 Task: Find connections with filter location Pitt Meadows with filter topic #lawyerswith filter profile language Spanish with filter current company Biocon Biologics with filter school JIET Group of Institutions Jodhpur with filter industry Climate Data and Analytics with filter service category Trade Shows with filter keywords title Sound Engineer
Action: Mouse moved to (281, 407)
Screenshot: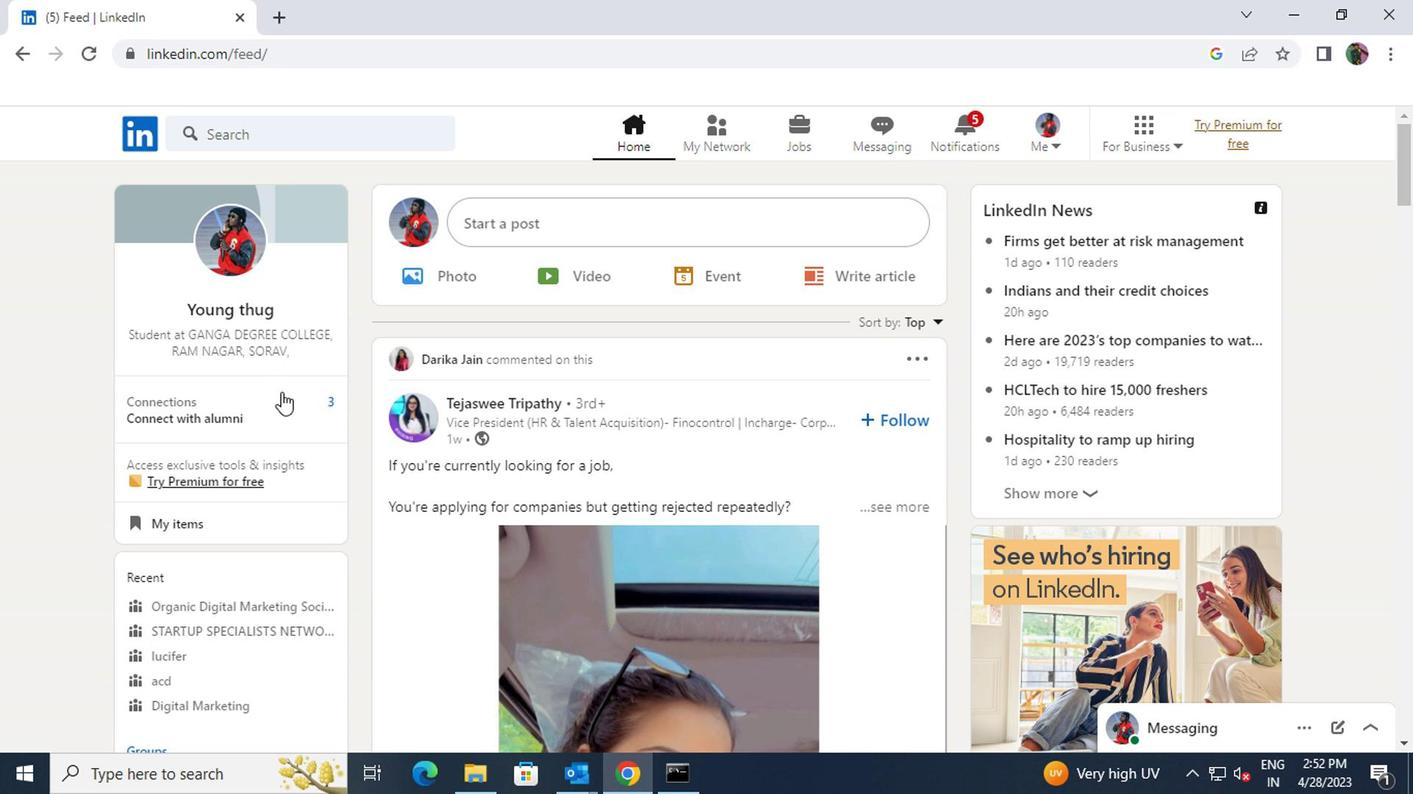 
Action: Mouse pressed left at (281, 407)
Screenshot: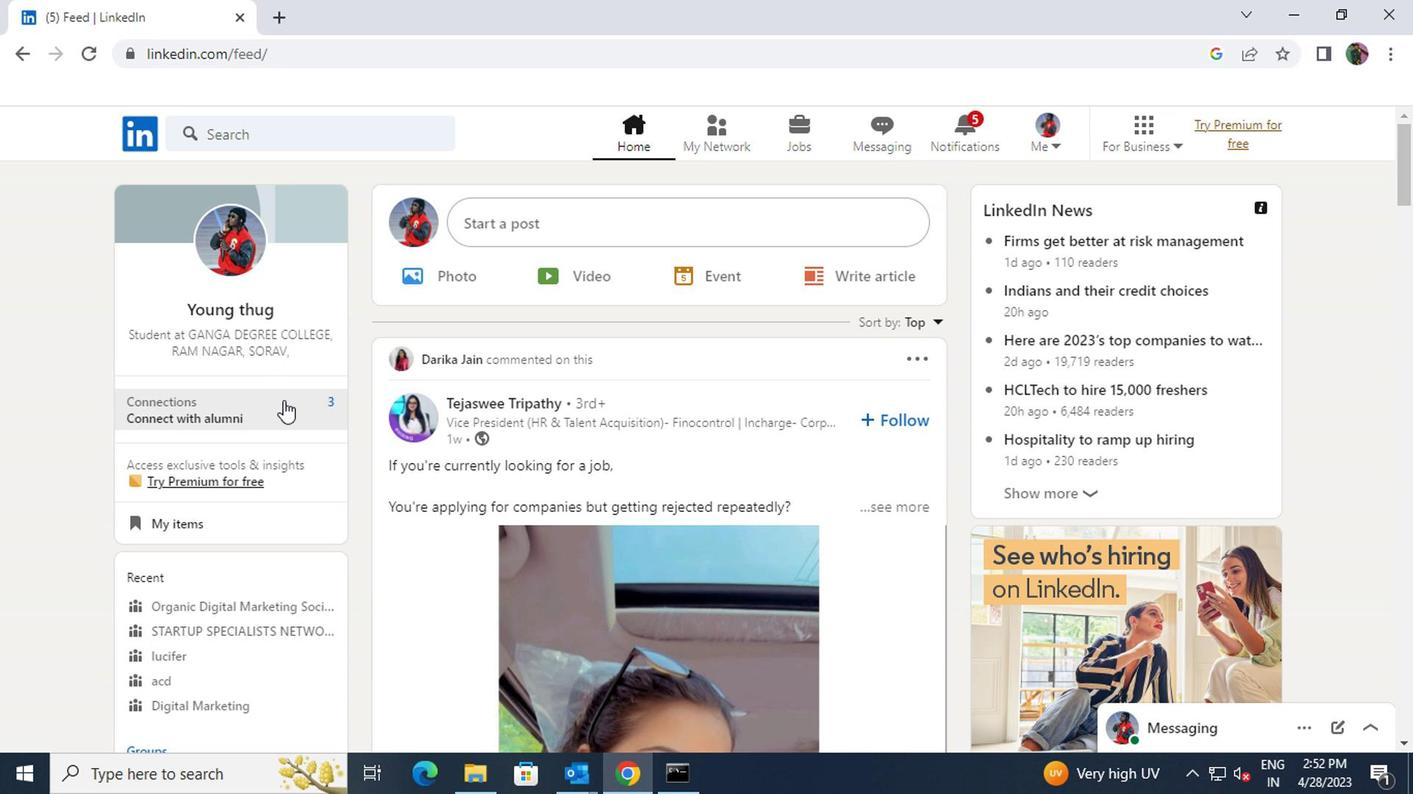 
Action: Mouse moved to (329, 258)
Screenshot: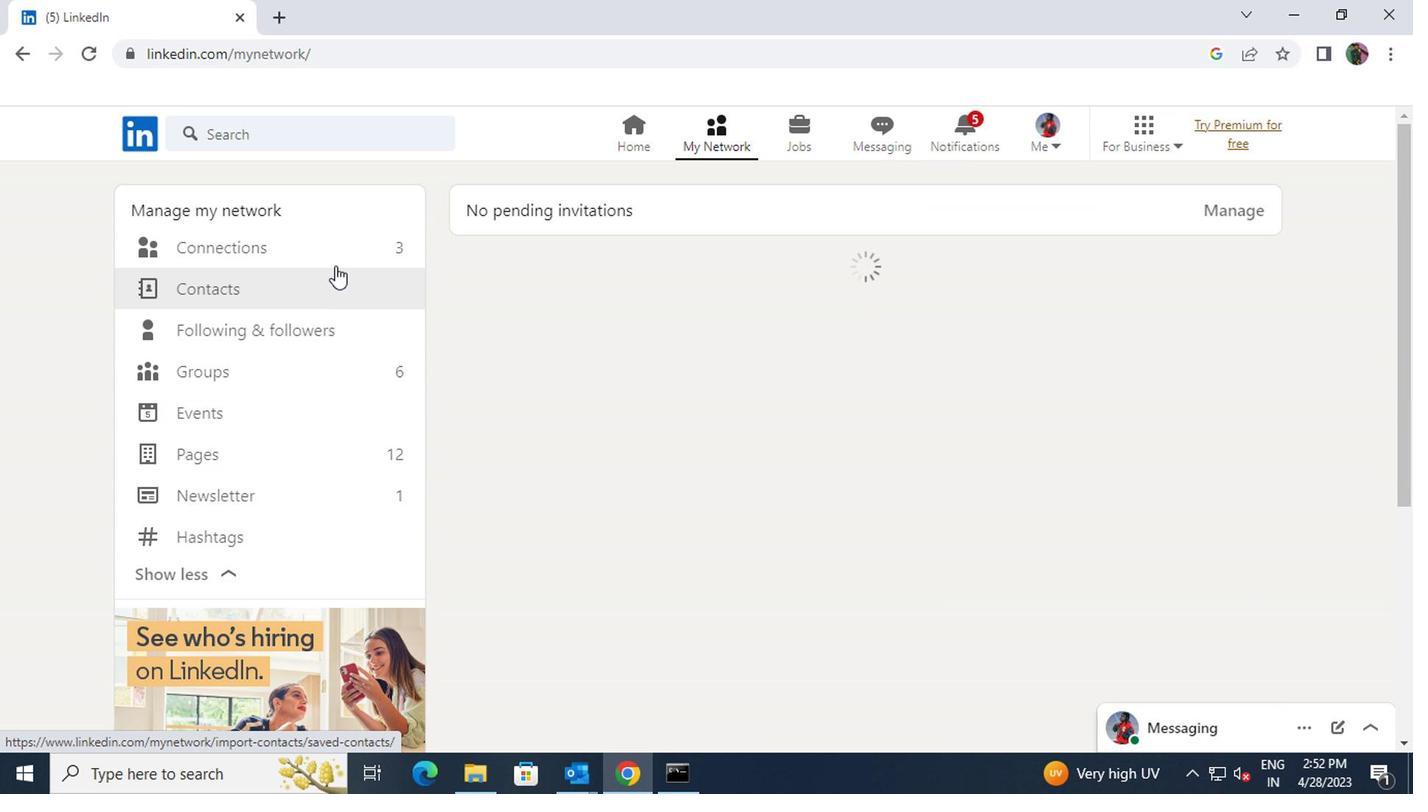 
Action: Mouse pressed left at (329, 258)
Screenshot: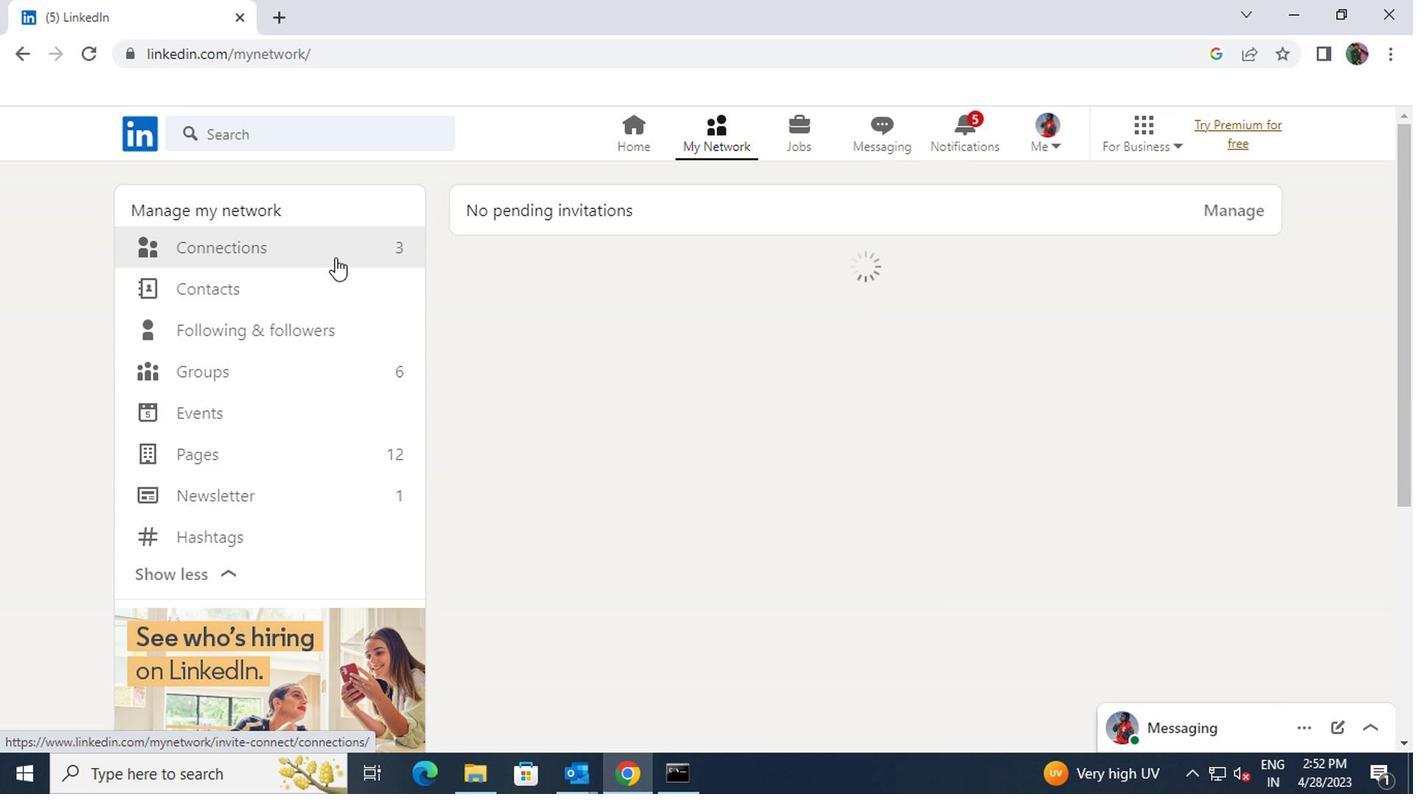 
Action: Mouse moved to (815, 252)
Screenshot: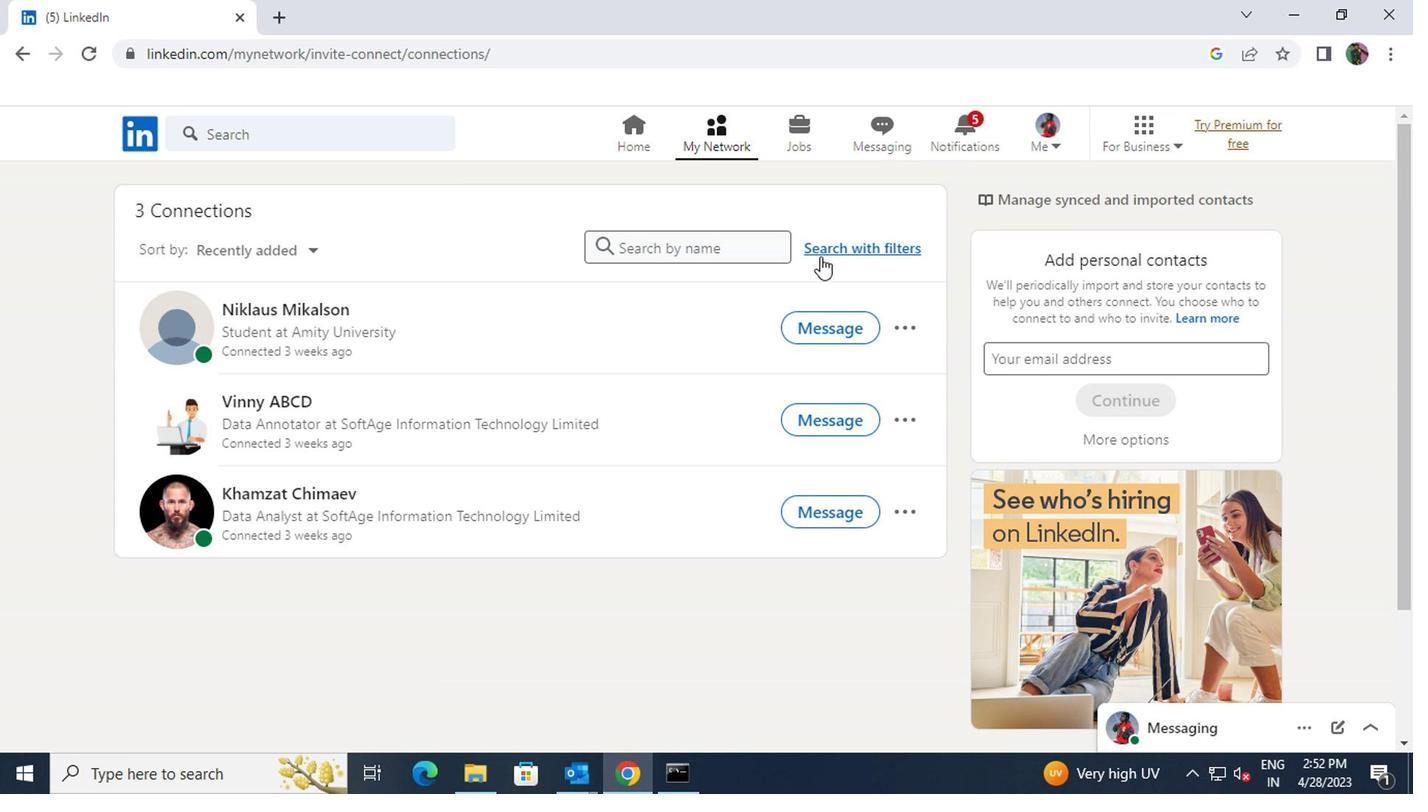 
Action: Mouse pressed left at (815, 252)
Screenshot: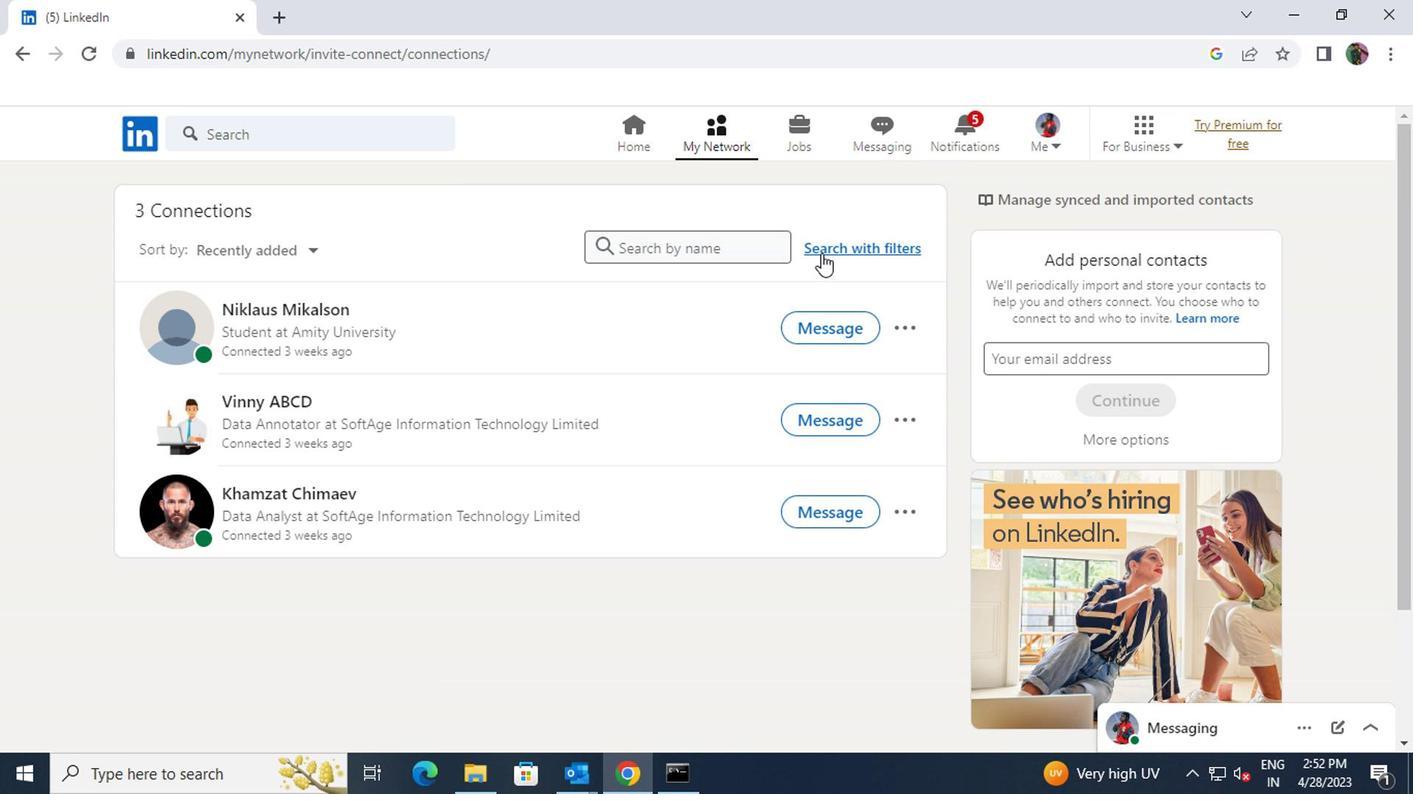 
Action: Mouse moved to (766, 192)
Screenshot: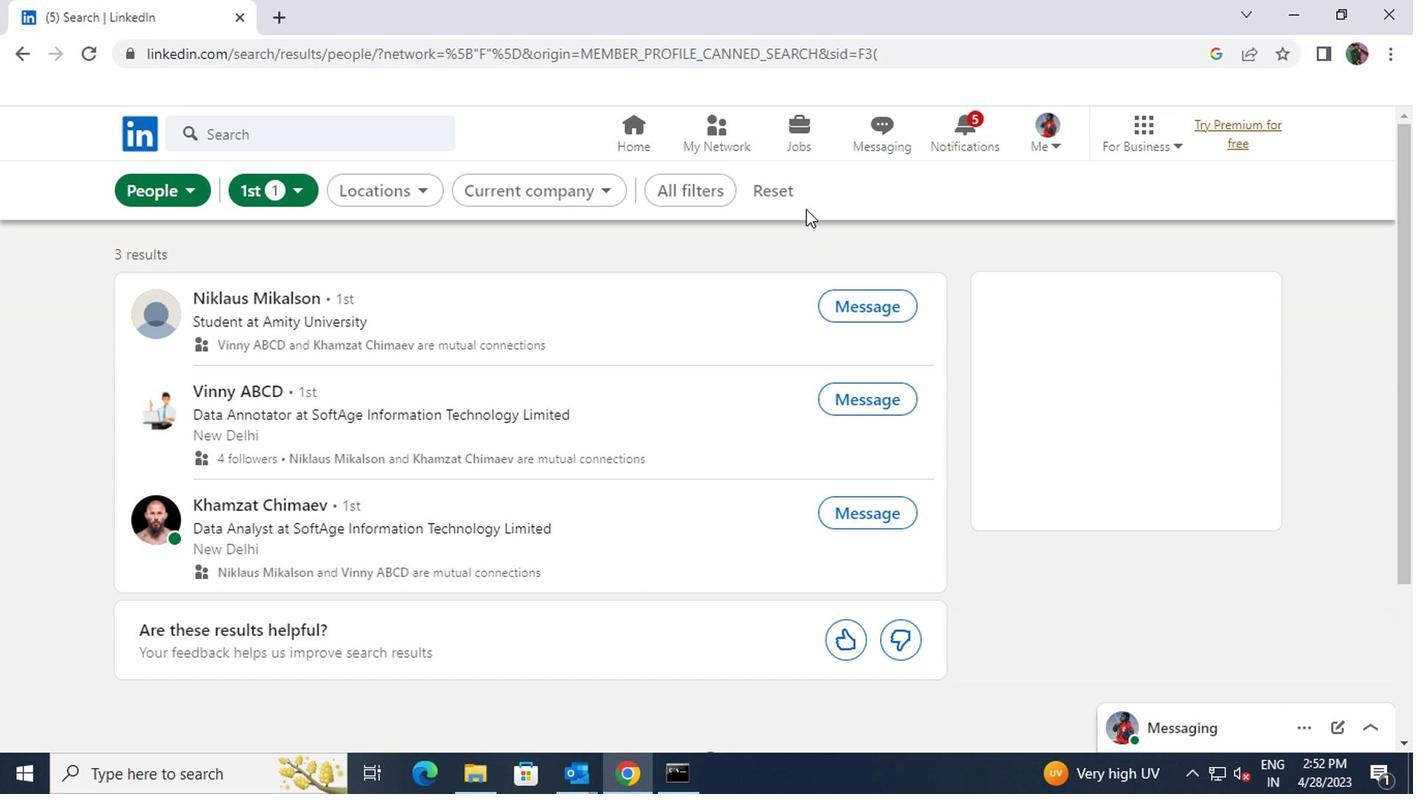 
Action: Mouse pressed left at (766, 192)
Screenshot: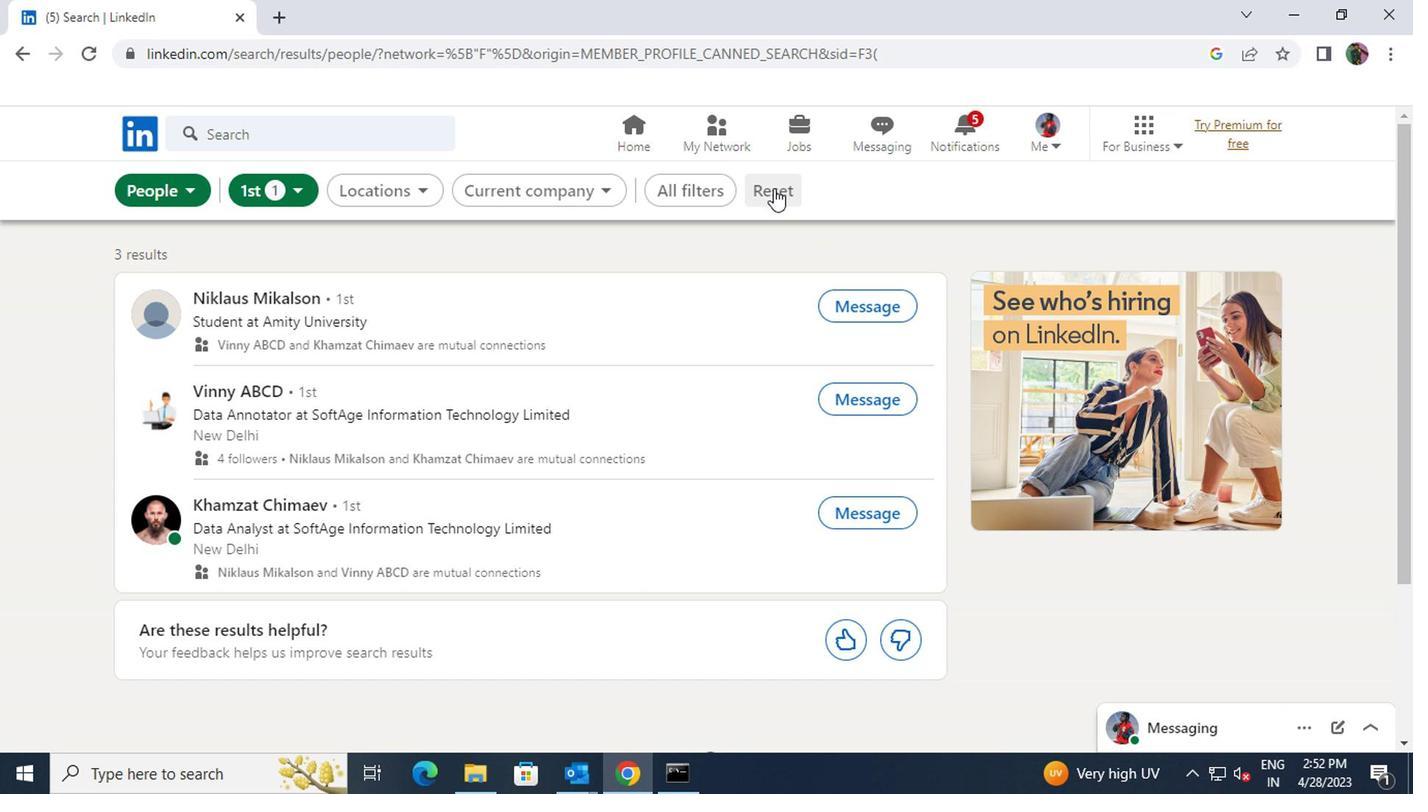 
Action: Mouse moved to (748, 192)
Screenshot: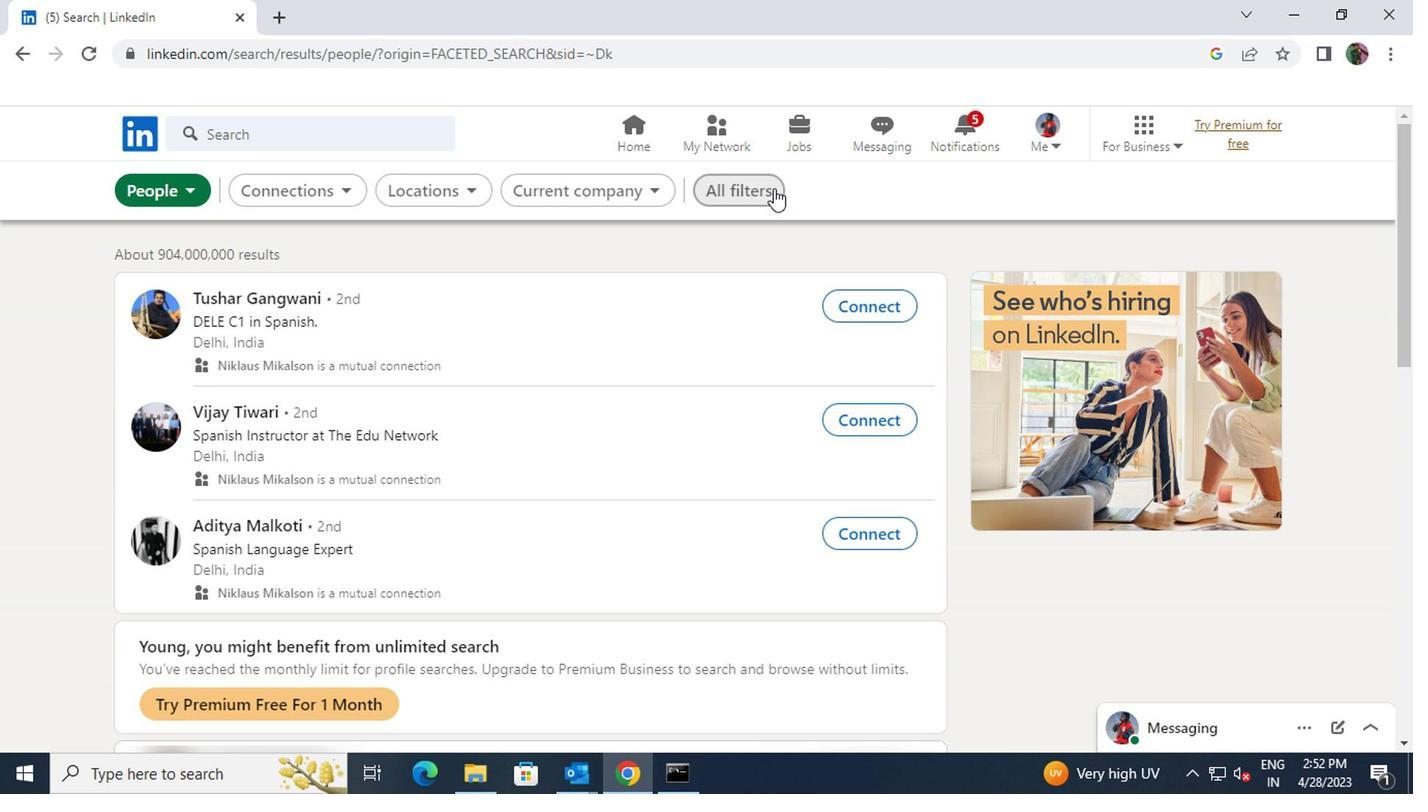 
Action: Mouse pressed left at (748, 192)
Screenshot: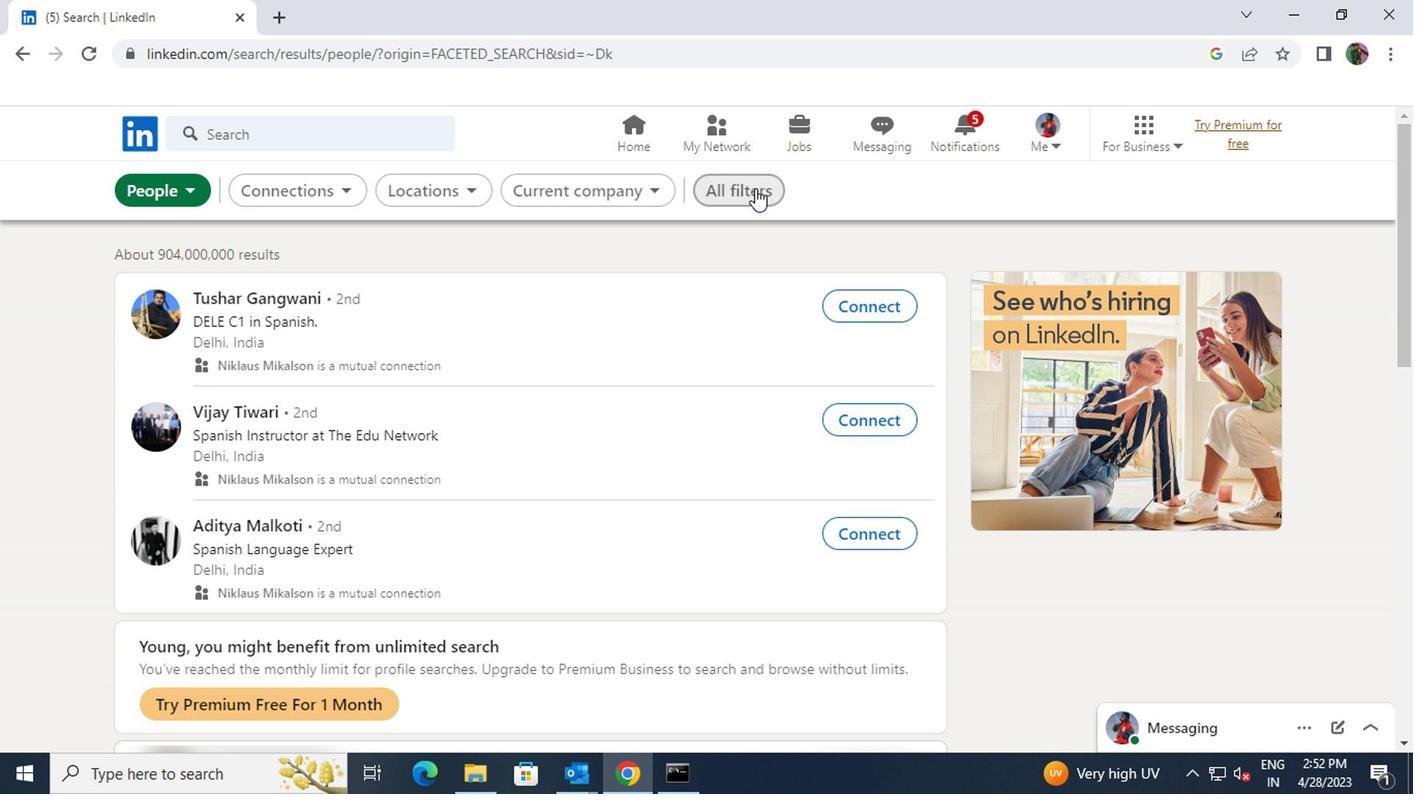 
Action: Mouse moved to (1029, 449)
Screenshot: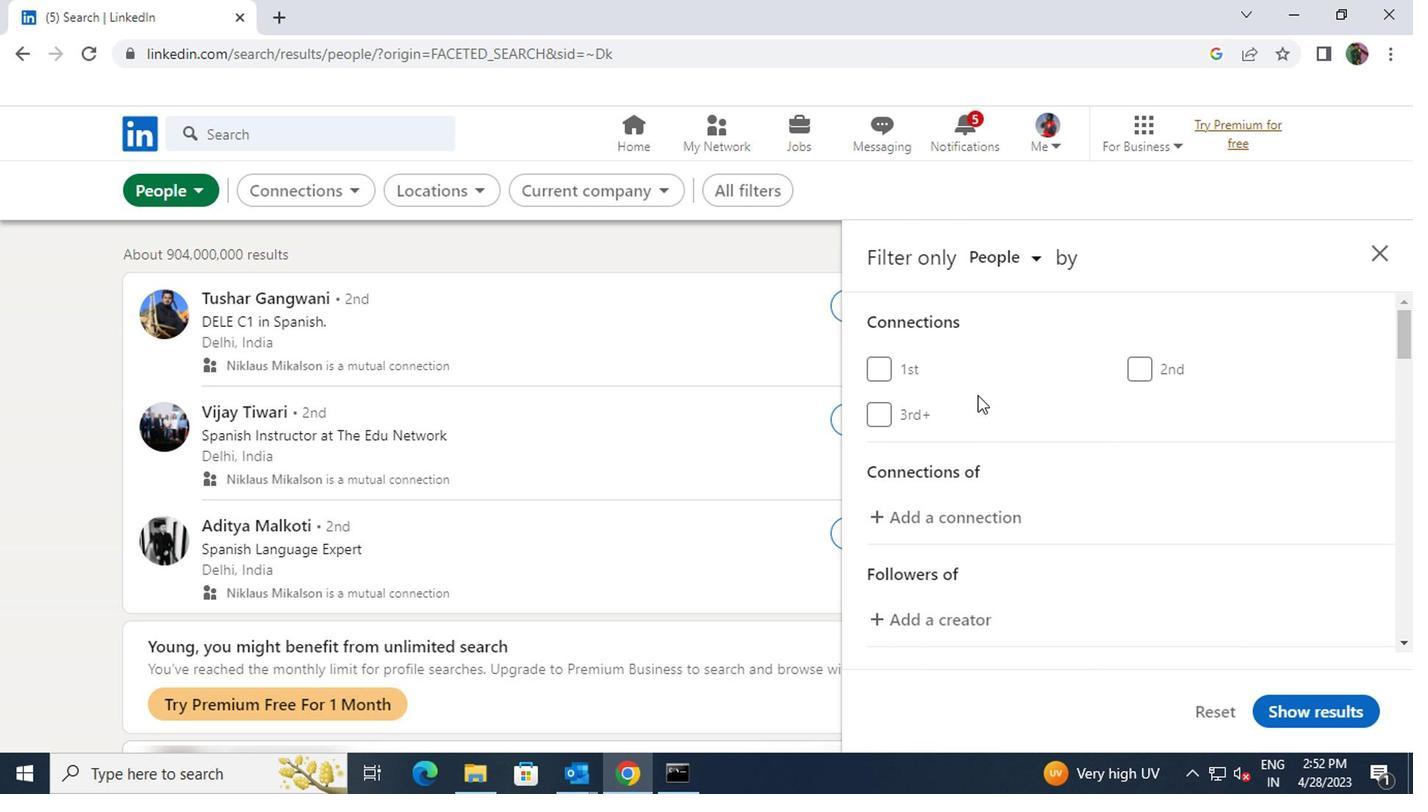 
Action: Mouse scrolled (1029, 447) with delta (0, -1)
Screenshot: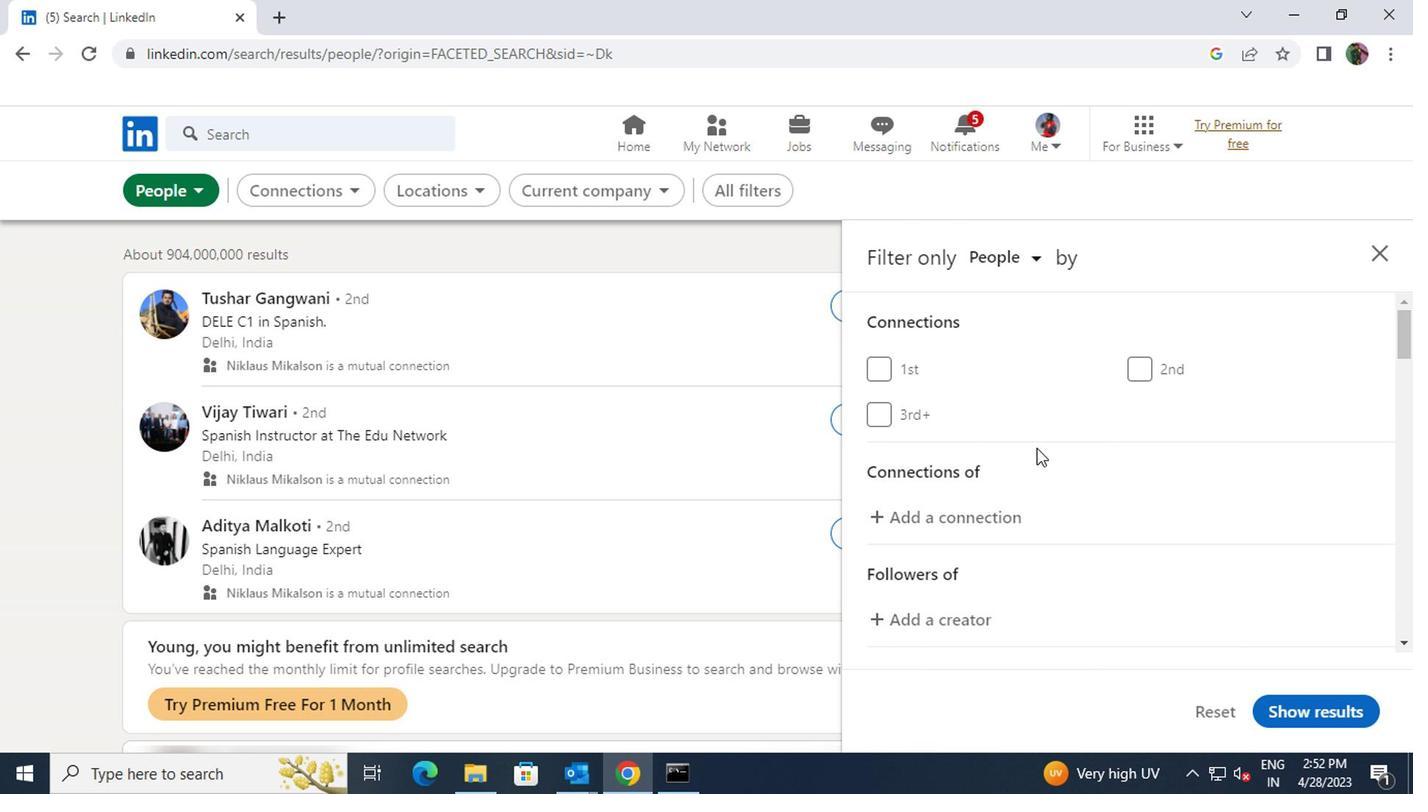 
Action: Mouse scrolled (1029, 447) with delta (0, -1)
Screenshot: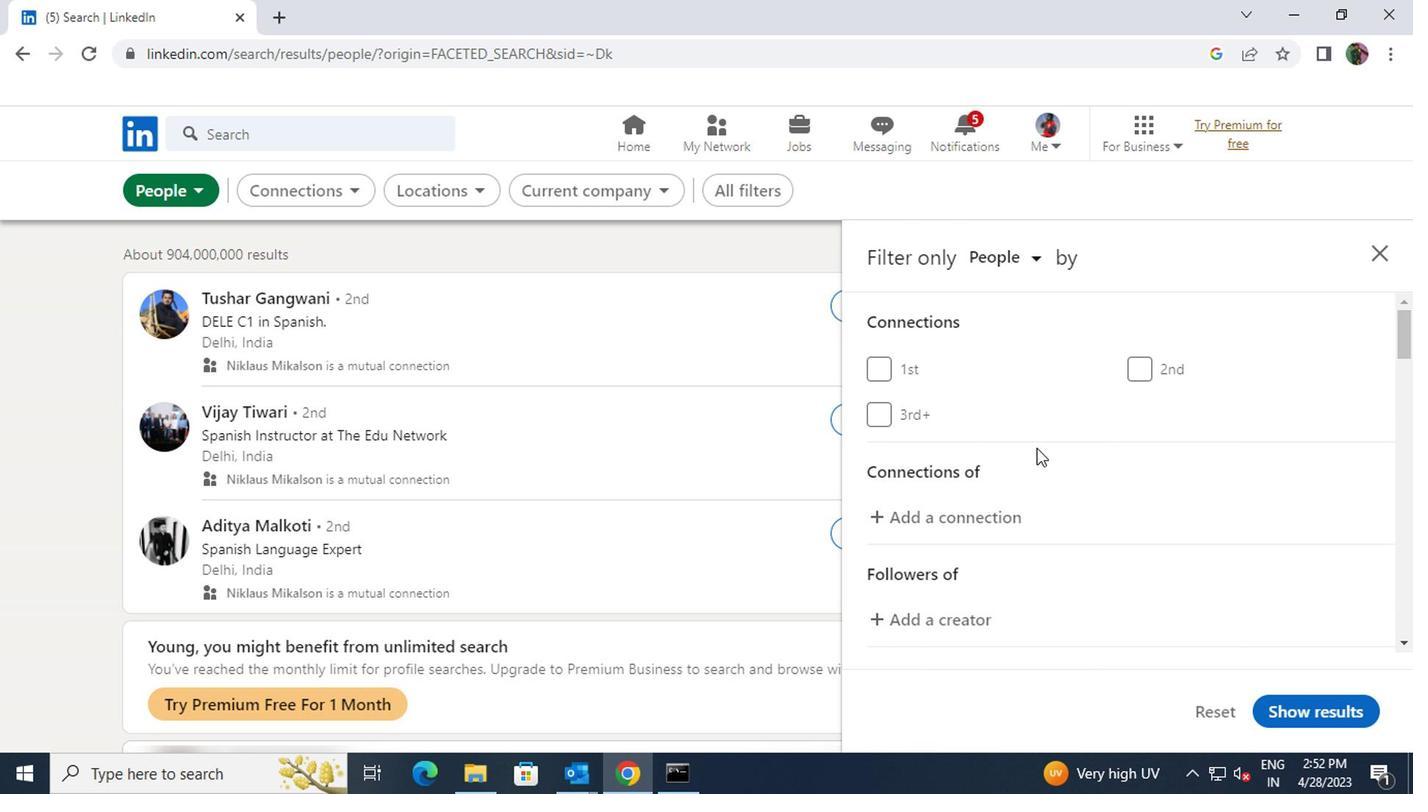 
Action: Mouse scrolled (1029, 447) with delta (0, -1)
Screenshot: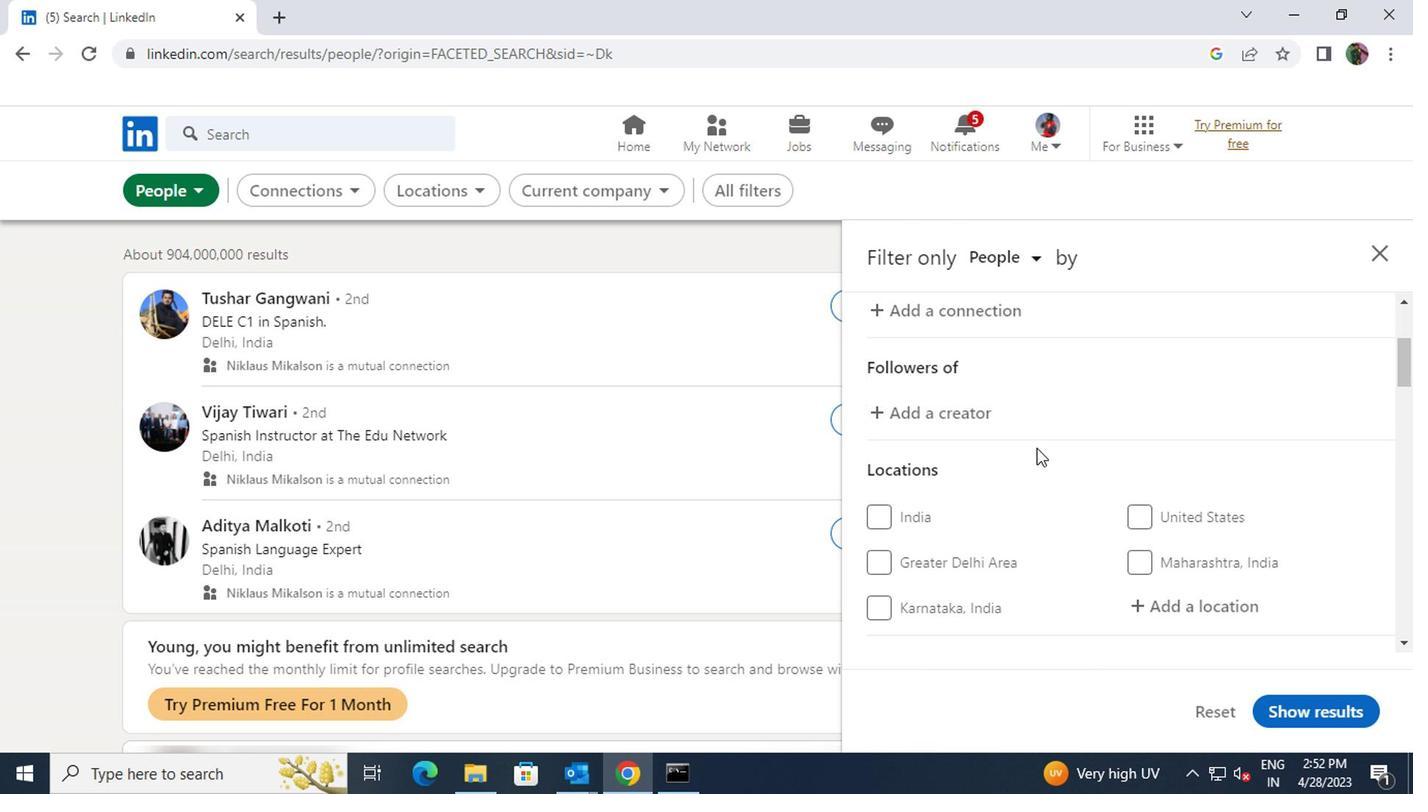 
Action: Mouse moved to (1157, 510)
Screenshot: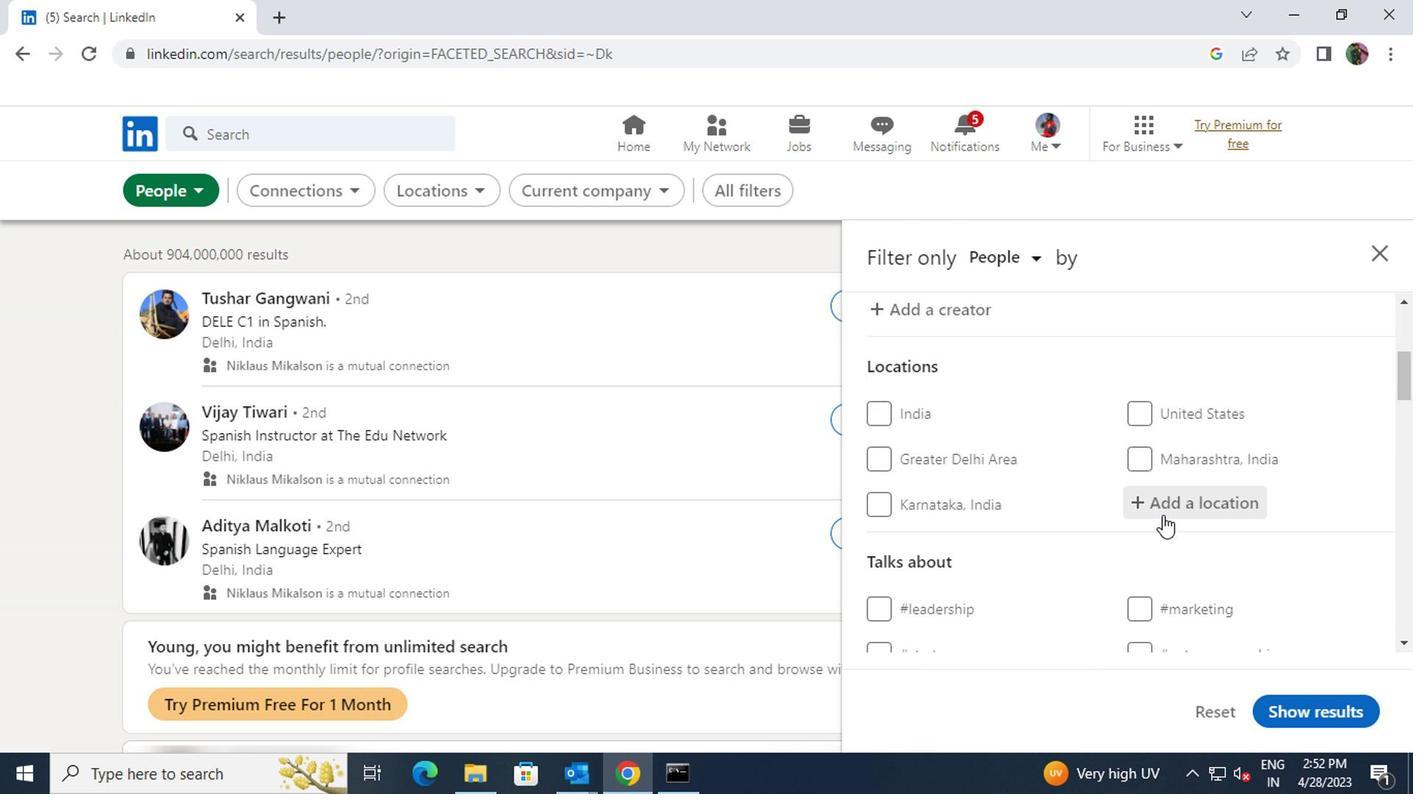 
Action: Mouse pressed left at (1157, 510)
Screenshot: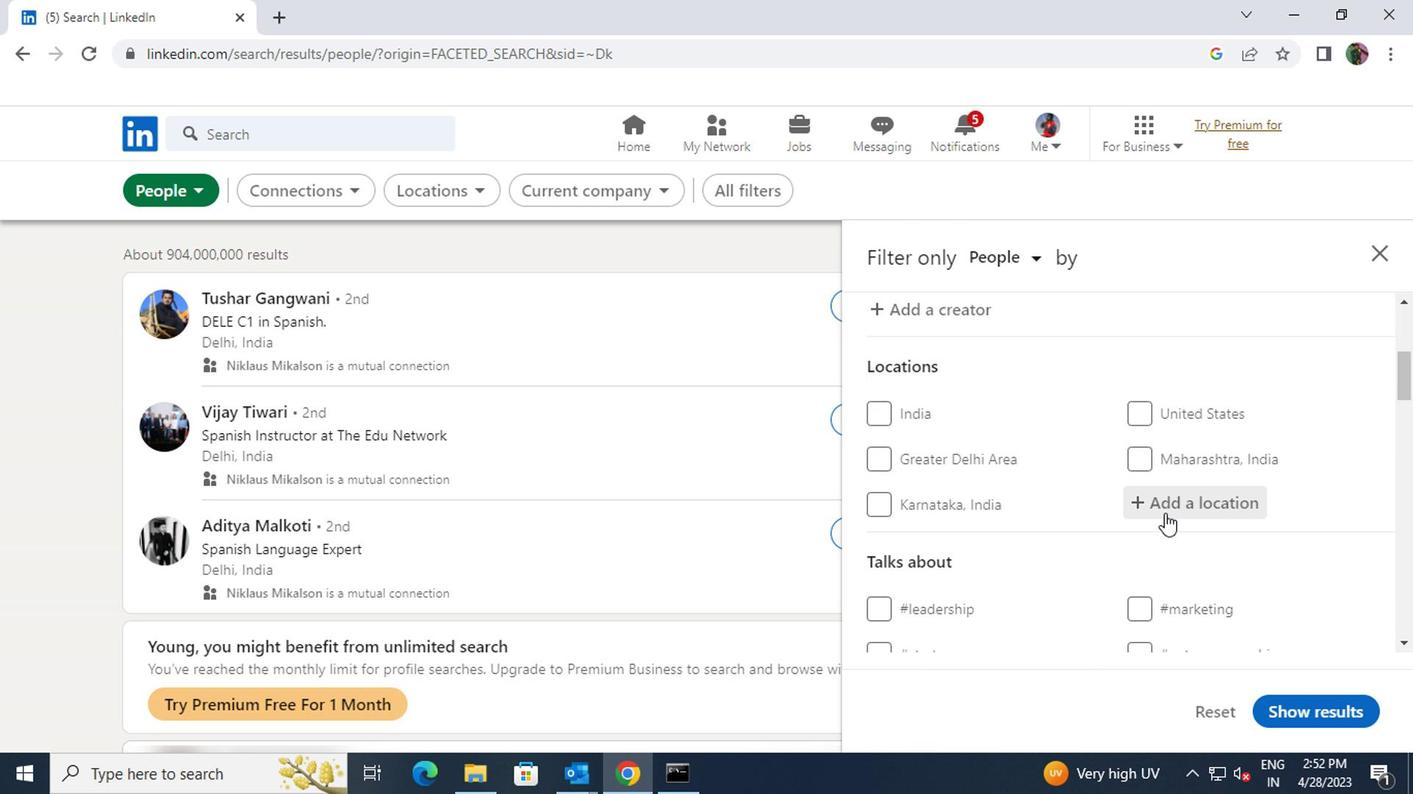 
Action: Key pressed <Key.shift>MEADOW
Screenshot: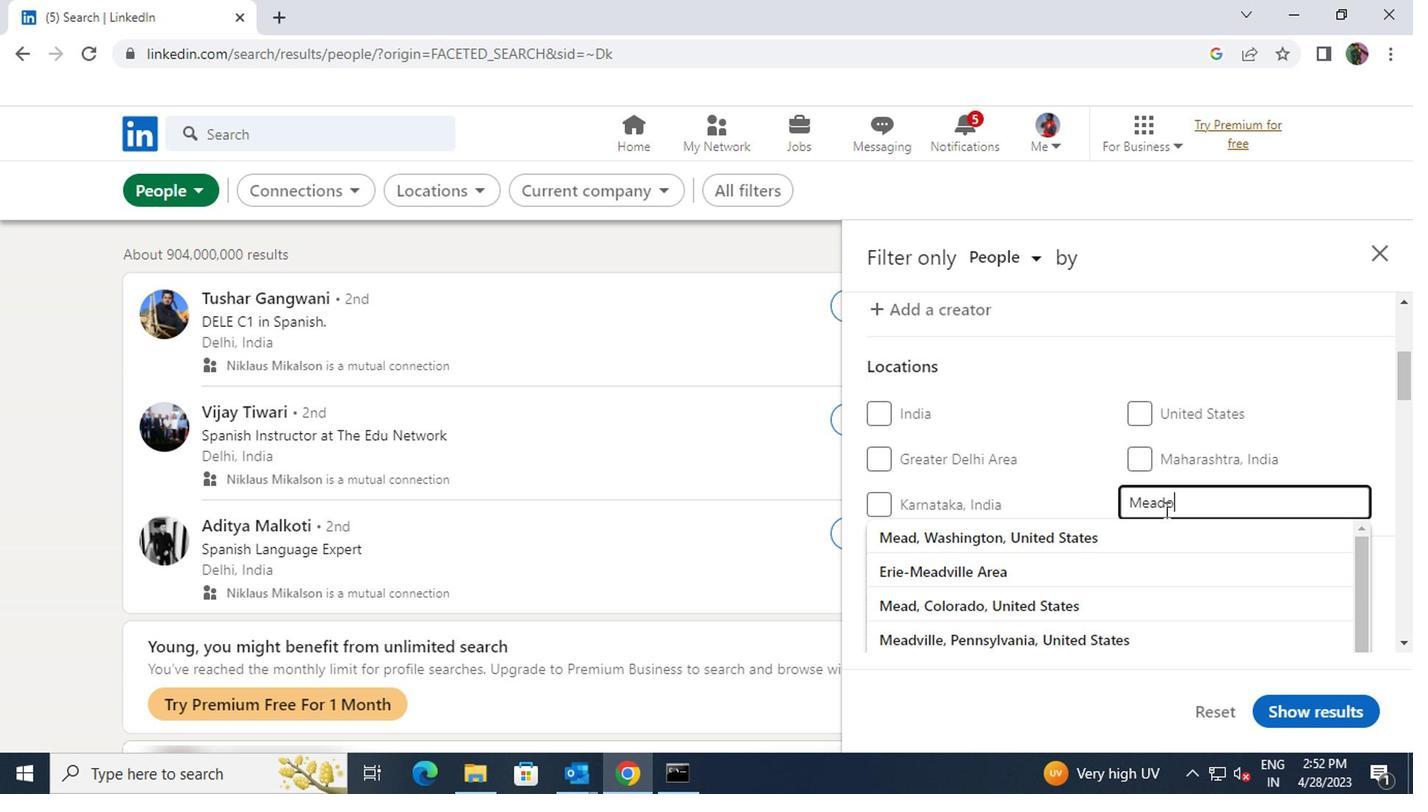 
Action: Mouse moved to (1160, 532)
Screenshot: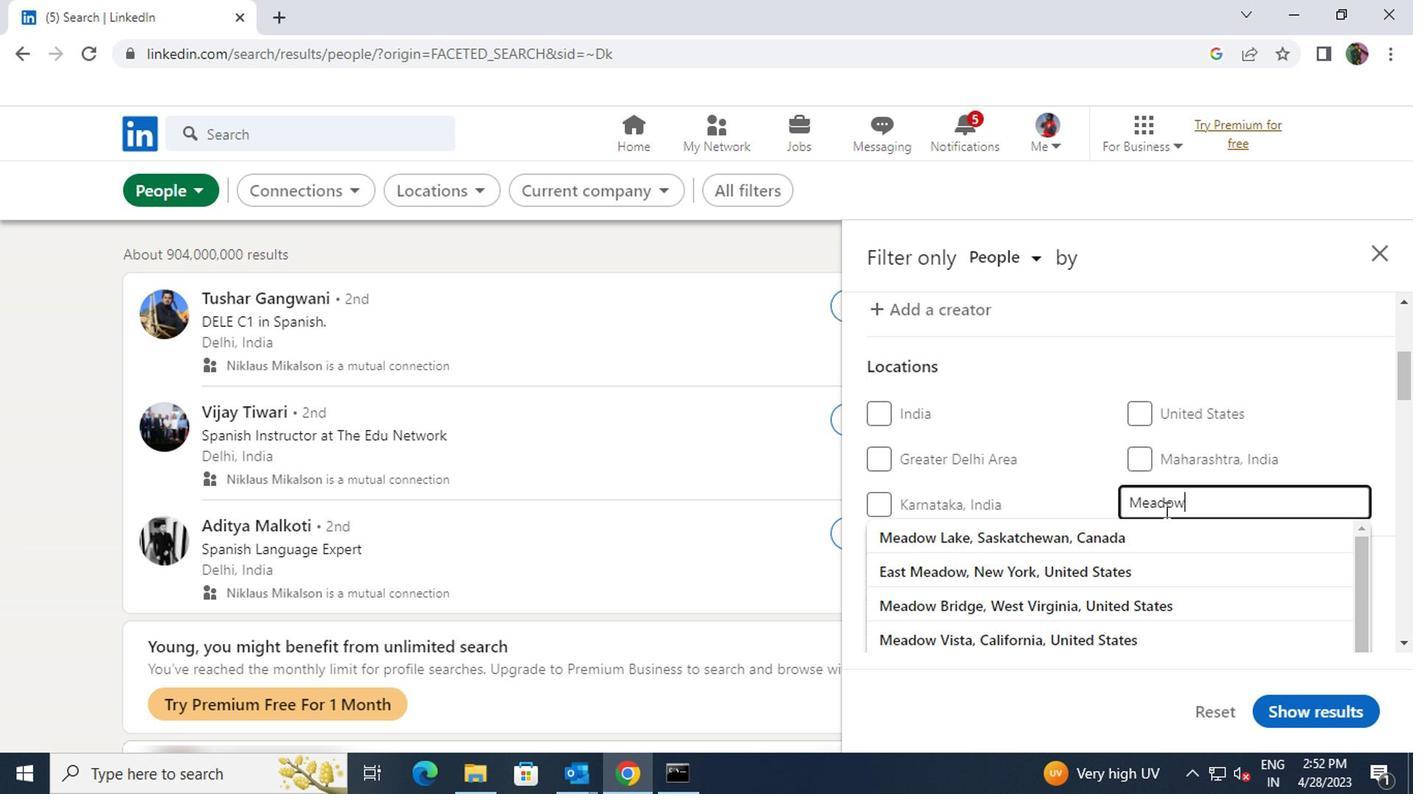 
Action: Mouse pressed left at (1160, 532)
Screenshot: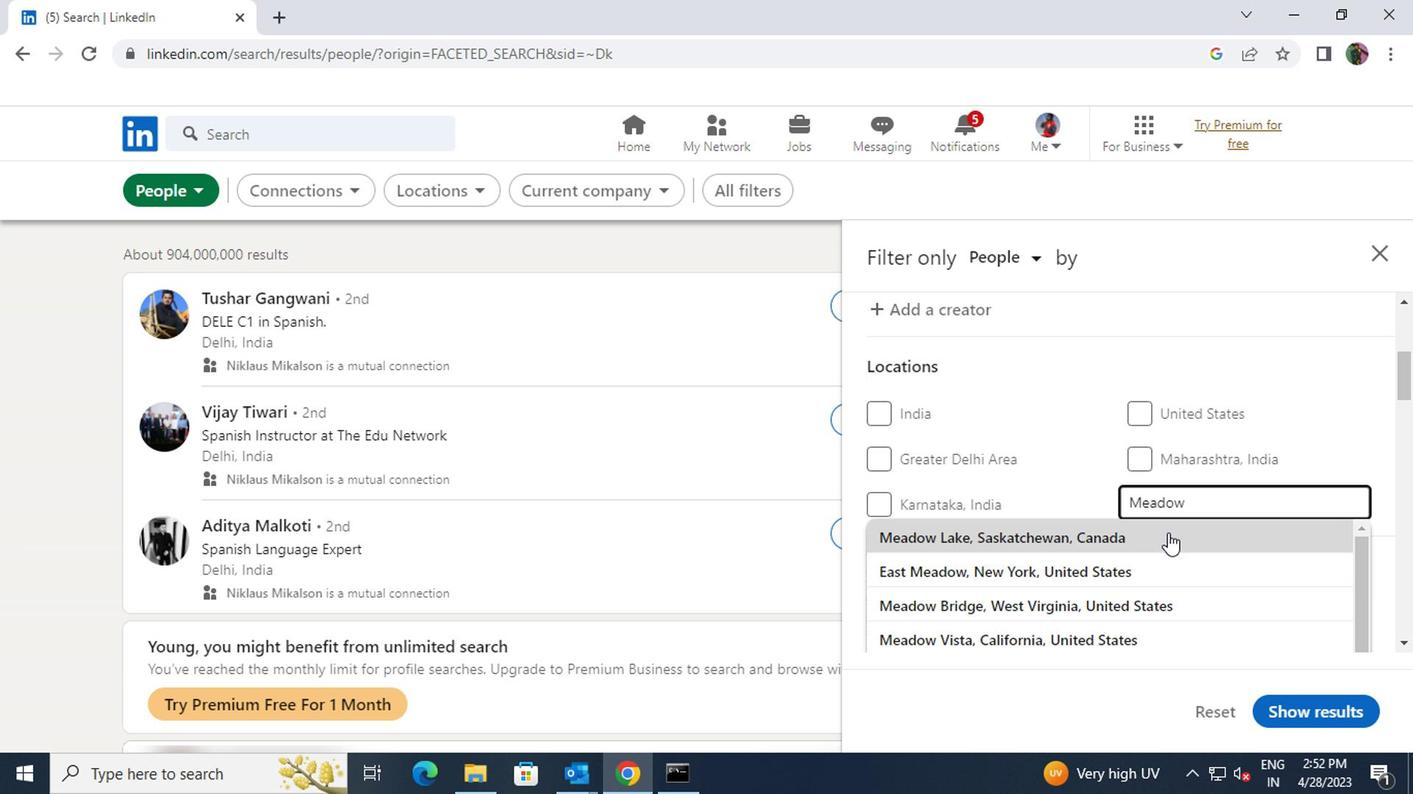 
Action: Mouse scrolled (1160, 531) with delta (0, 0)
Screenshot: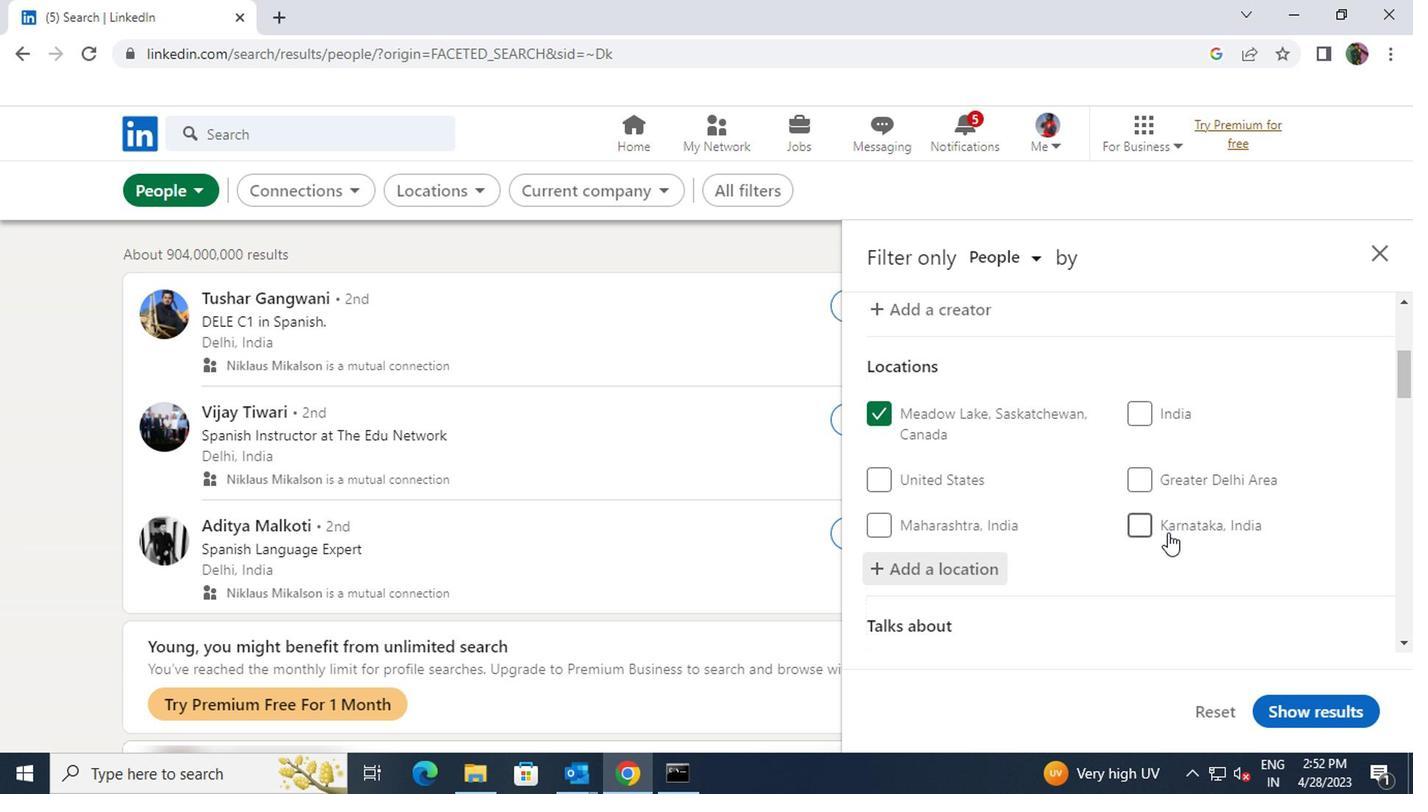 
Action: Mouse scrolled (1160, 531) with delta (0, 0)
Screenshot: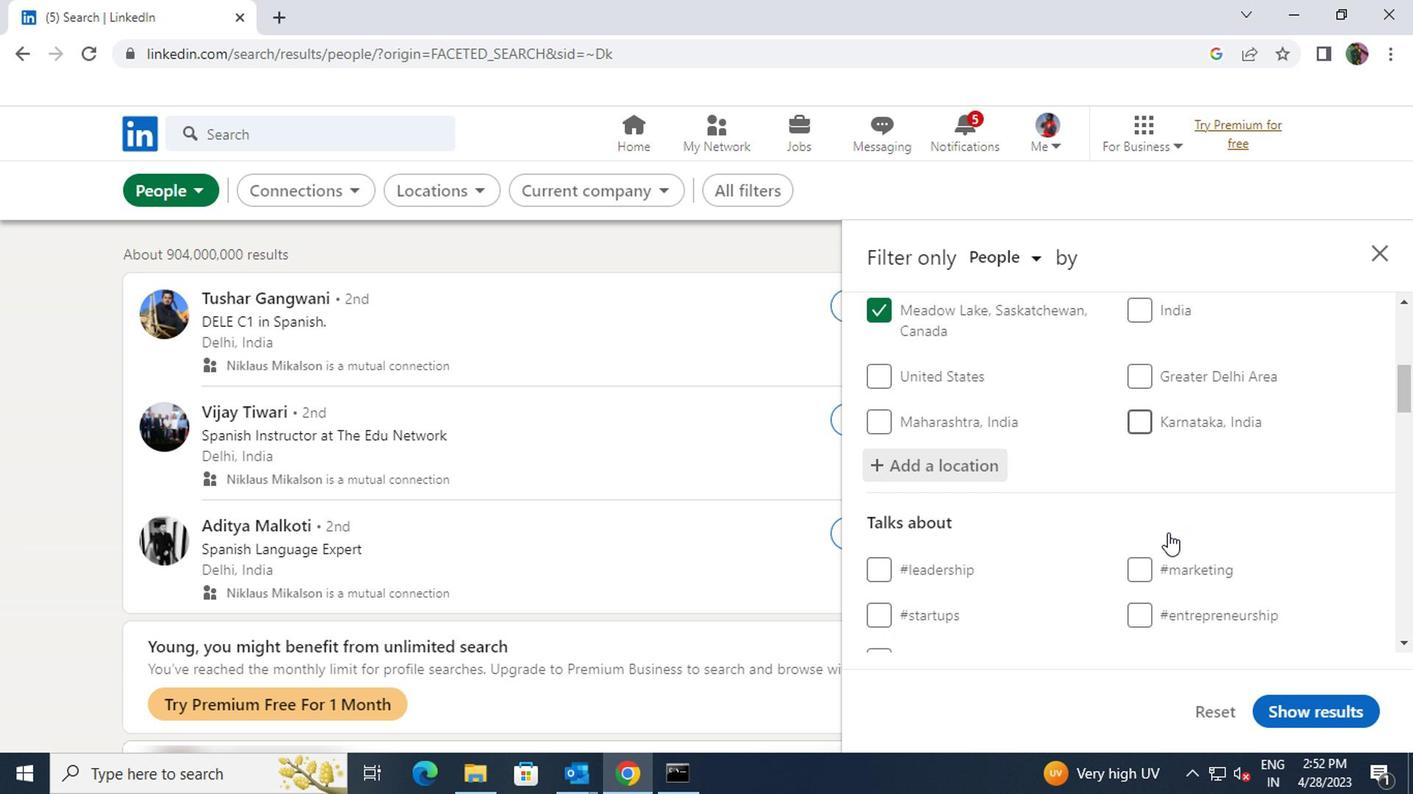 
Action: Mouse moved to (1171, 549)
Screenshot: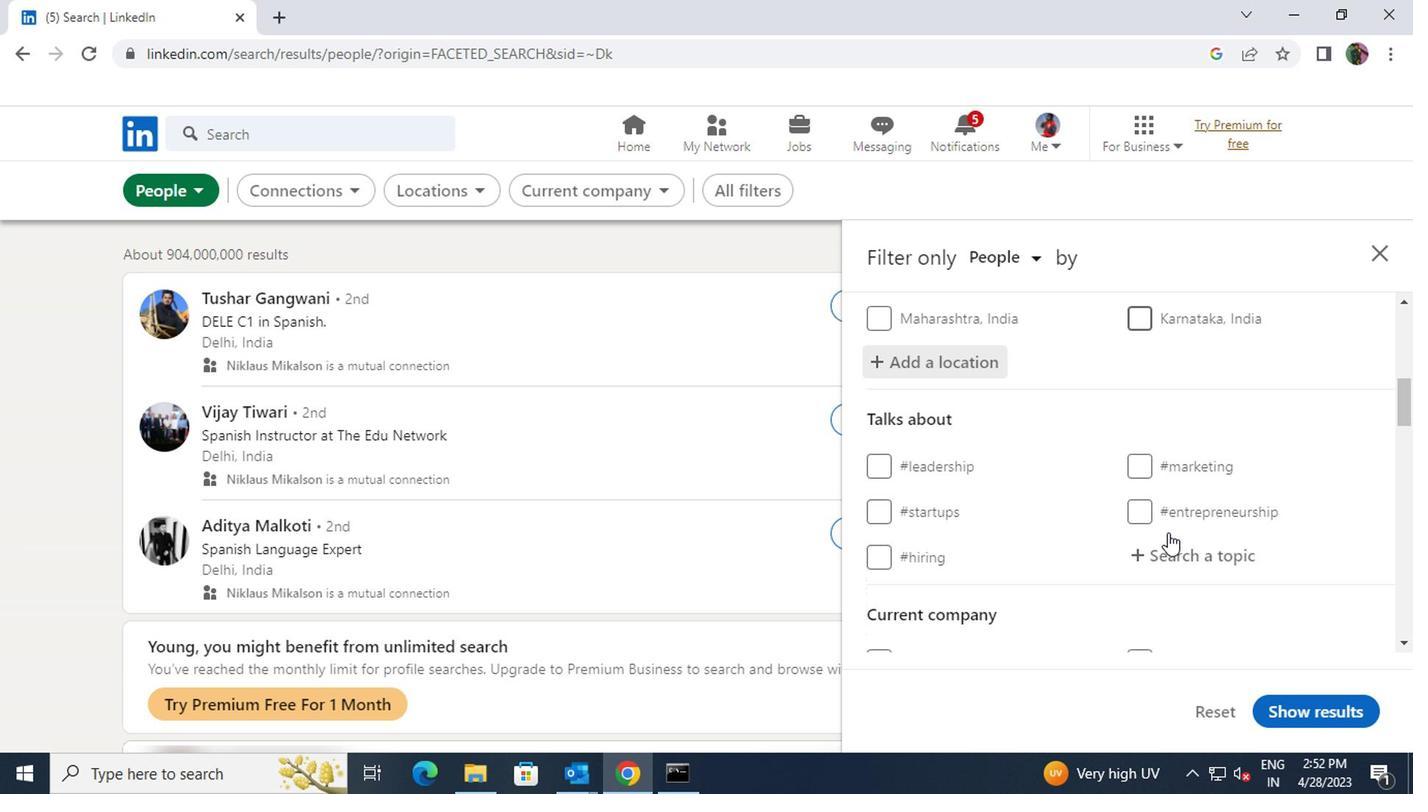 
Action: Mouse pressed left at (1171, 549)
Screenshot: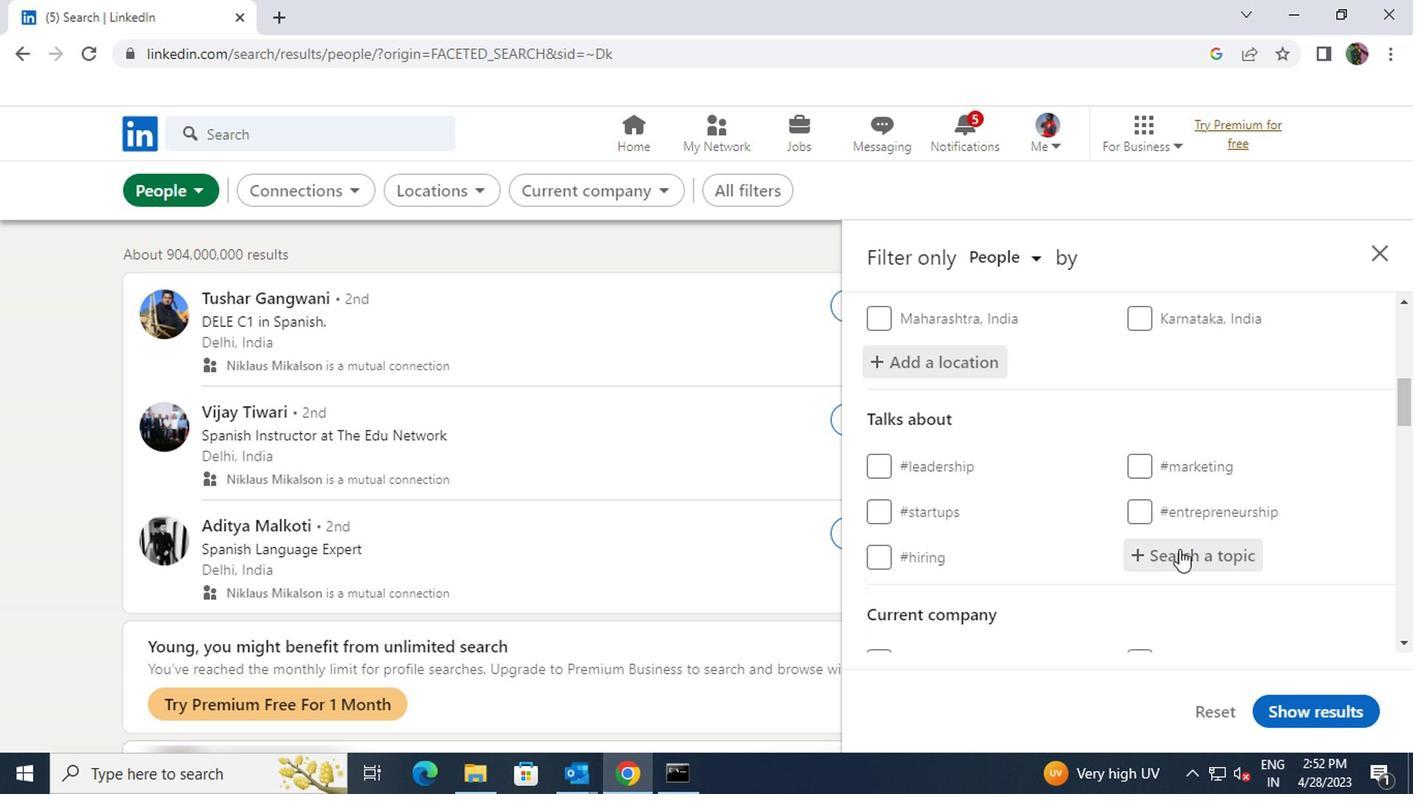 
Action: Key pressed LAWYERS
Screenshot: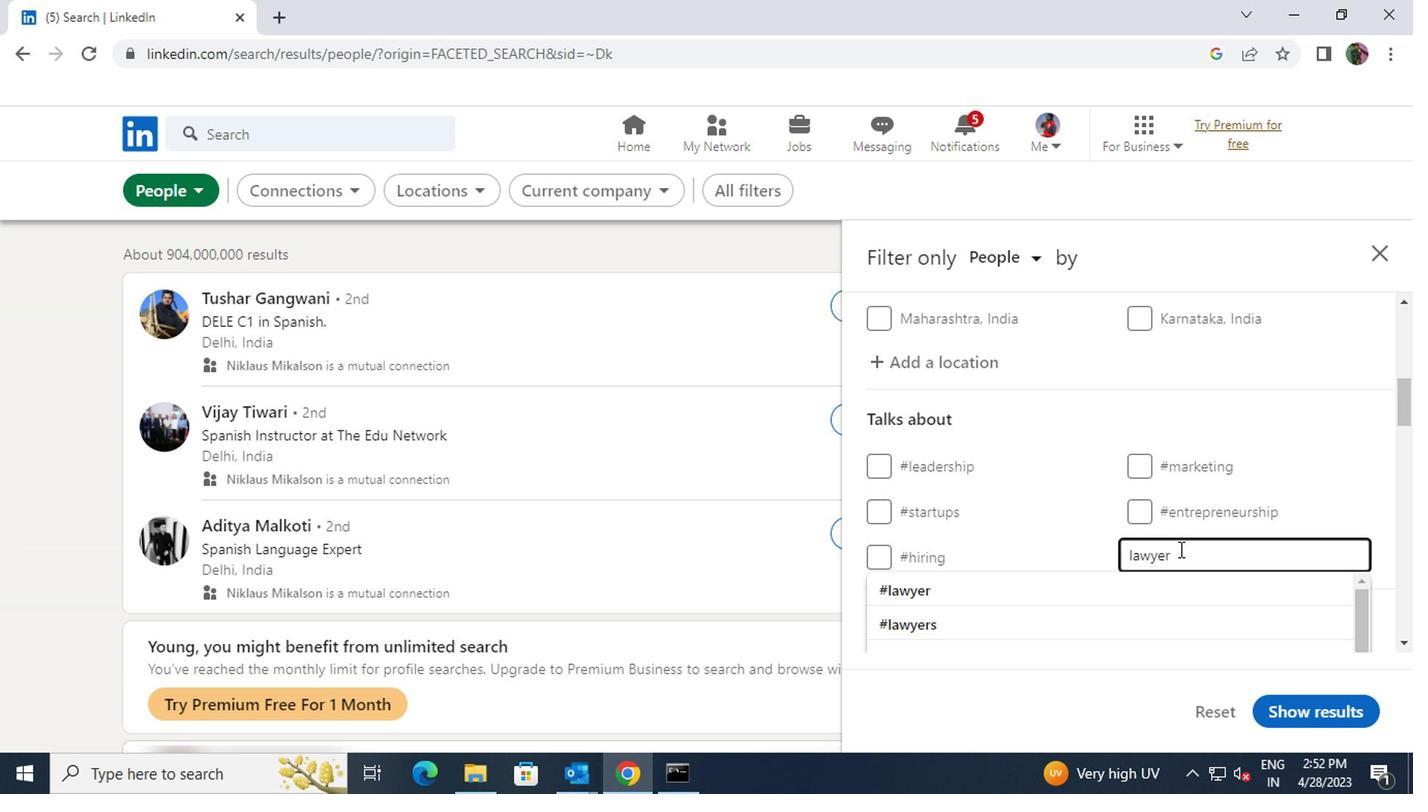 
Action: Mouse moved to (1160, 577)
Screenshot: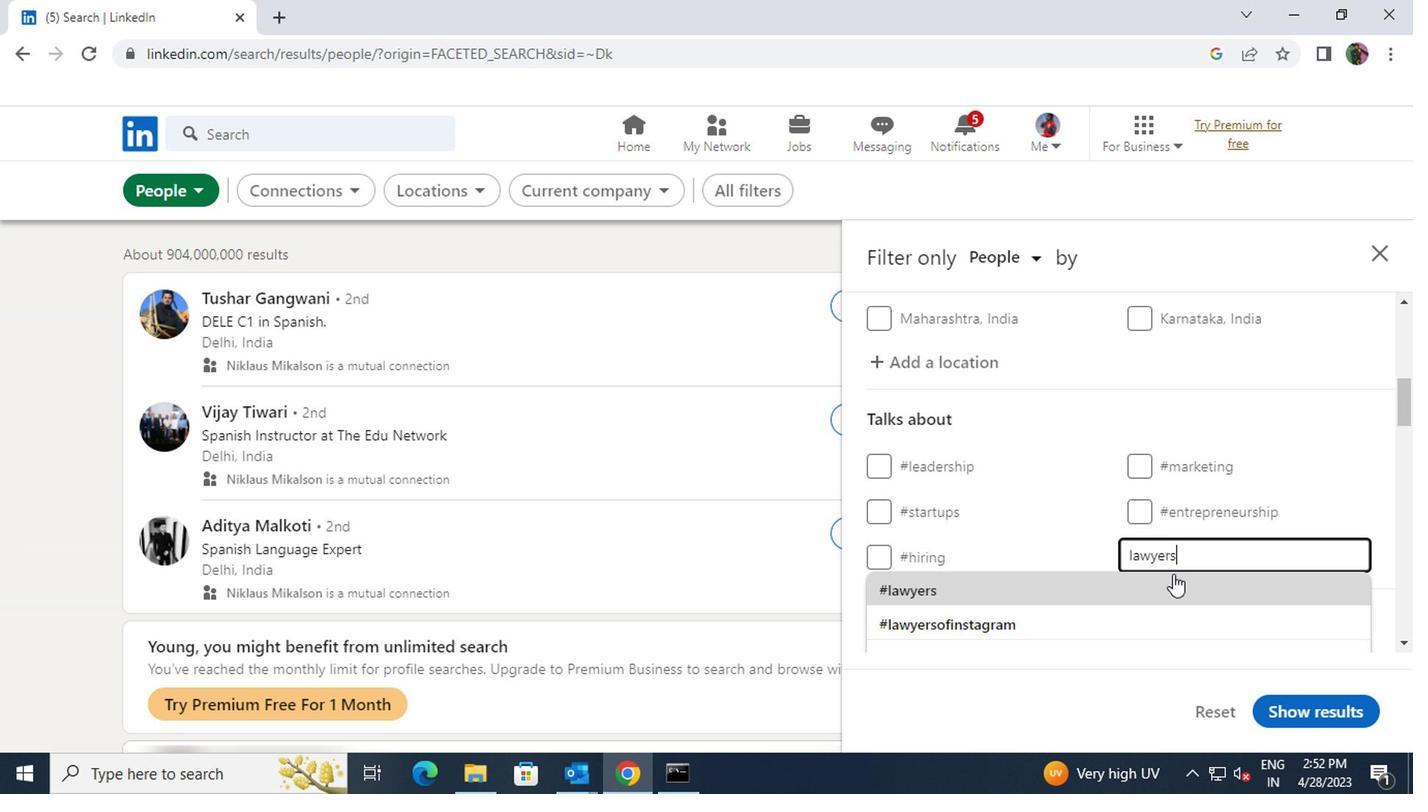 
Action: Mouse pressed left at (1160, 577)
Screenshot: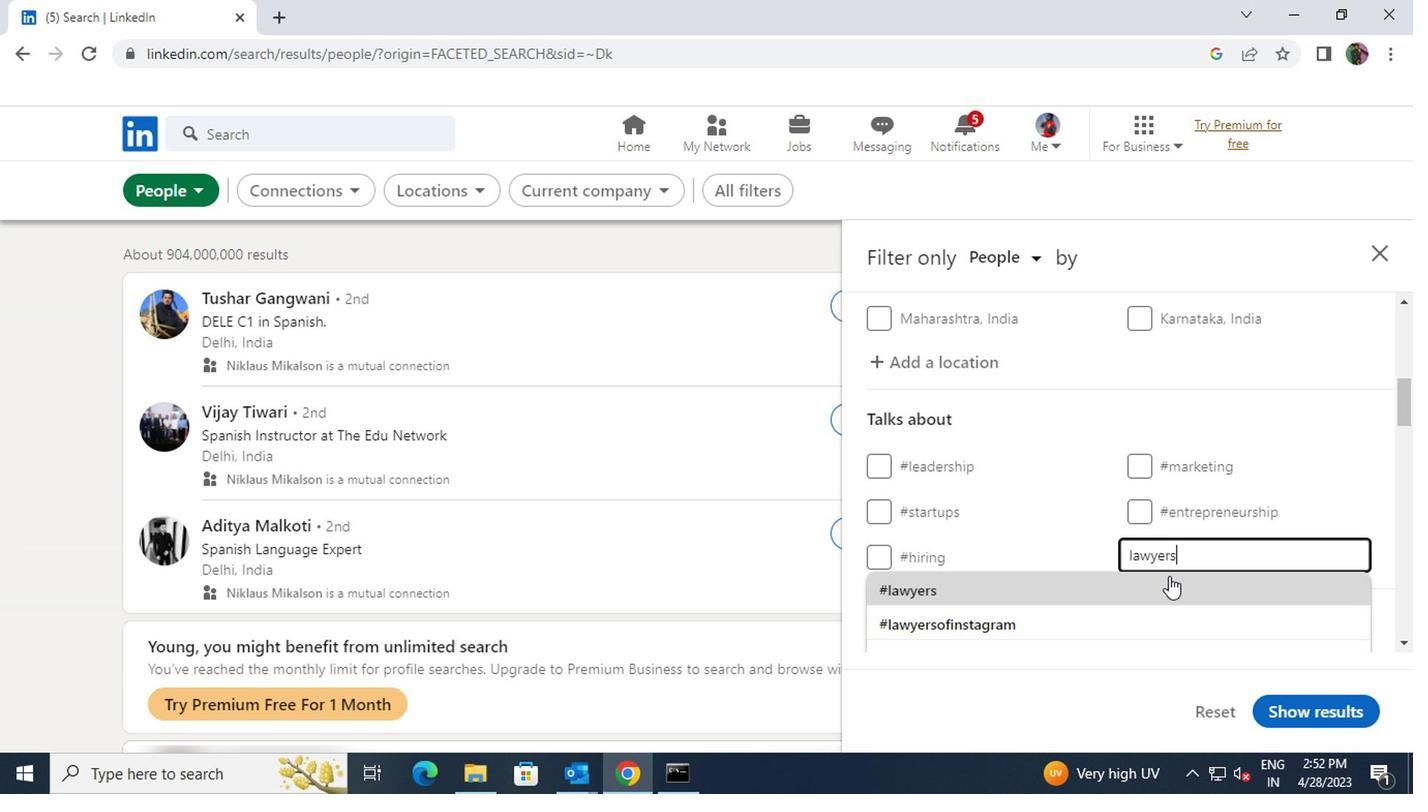 
Action: Mouse scrolled (1160, 576) with delta (0, -1)
Screenshot: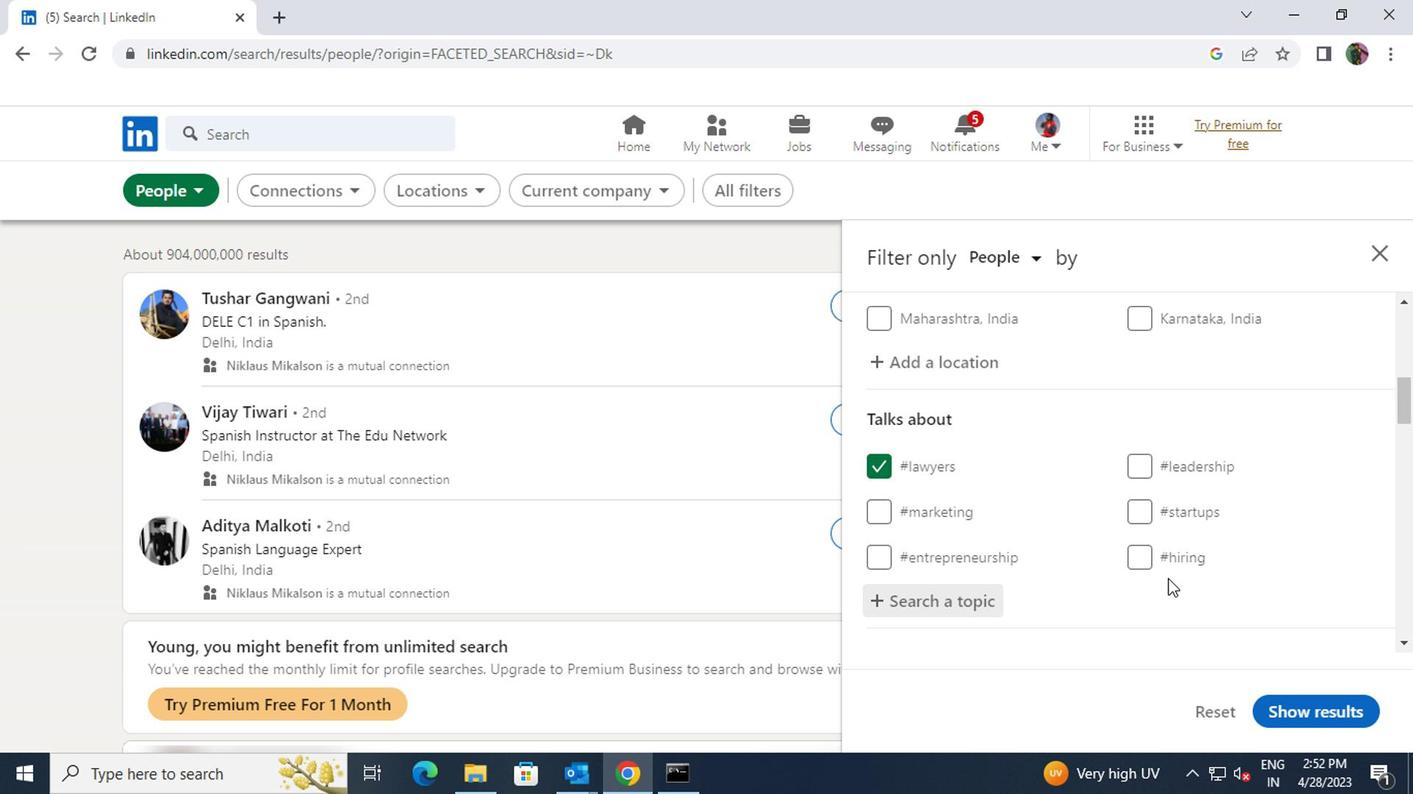 
Action: Mouse scrolled (1160, 576) with delta (0, -1)
Screenshot: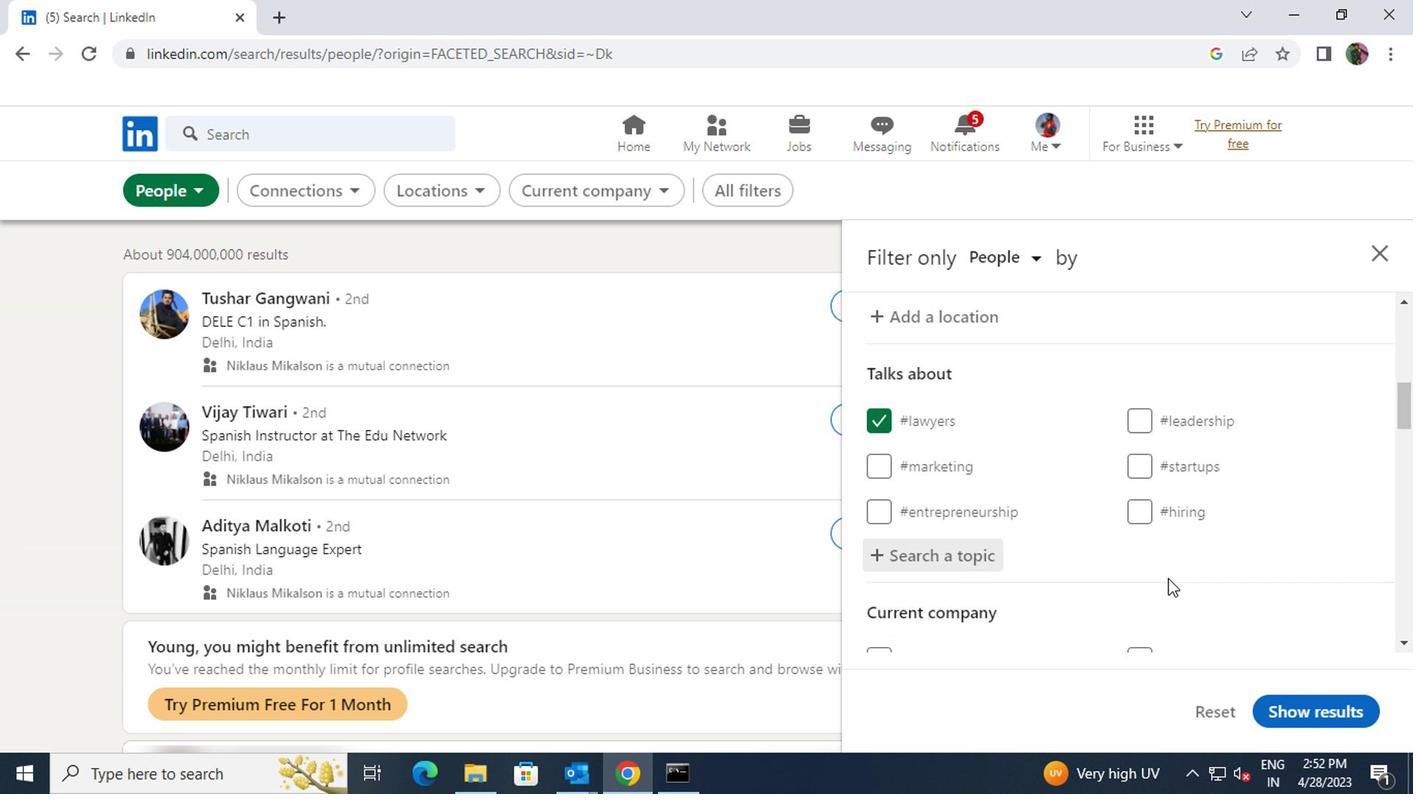 
Action: Mouse scrolled (1160, 576) with delta (0, -1)
Screenshot: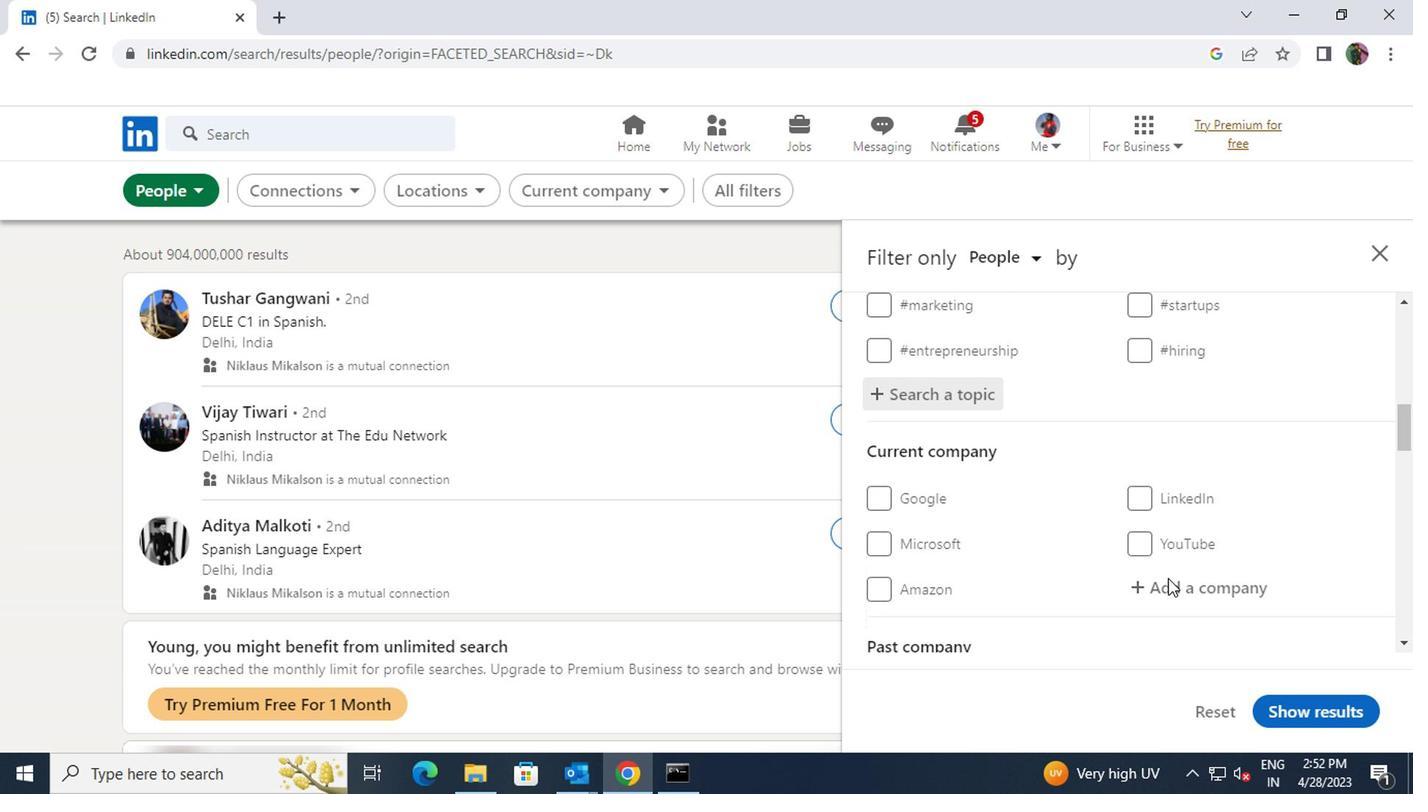 
Action: Mouse scrolled (1160, 576) with delta (0, -1)
Screenshot: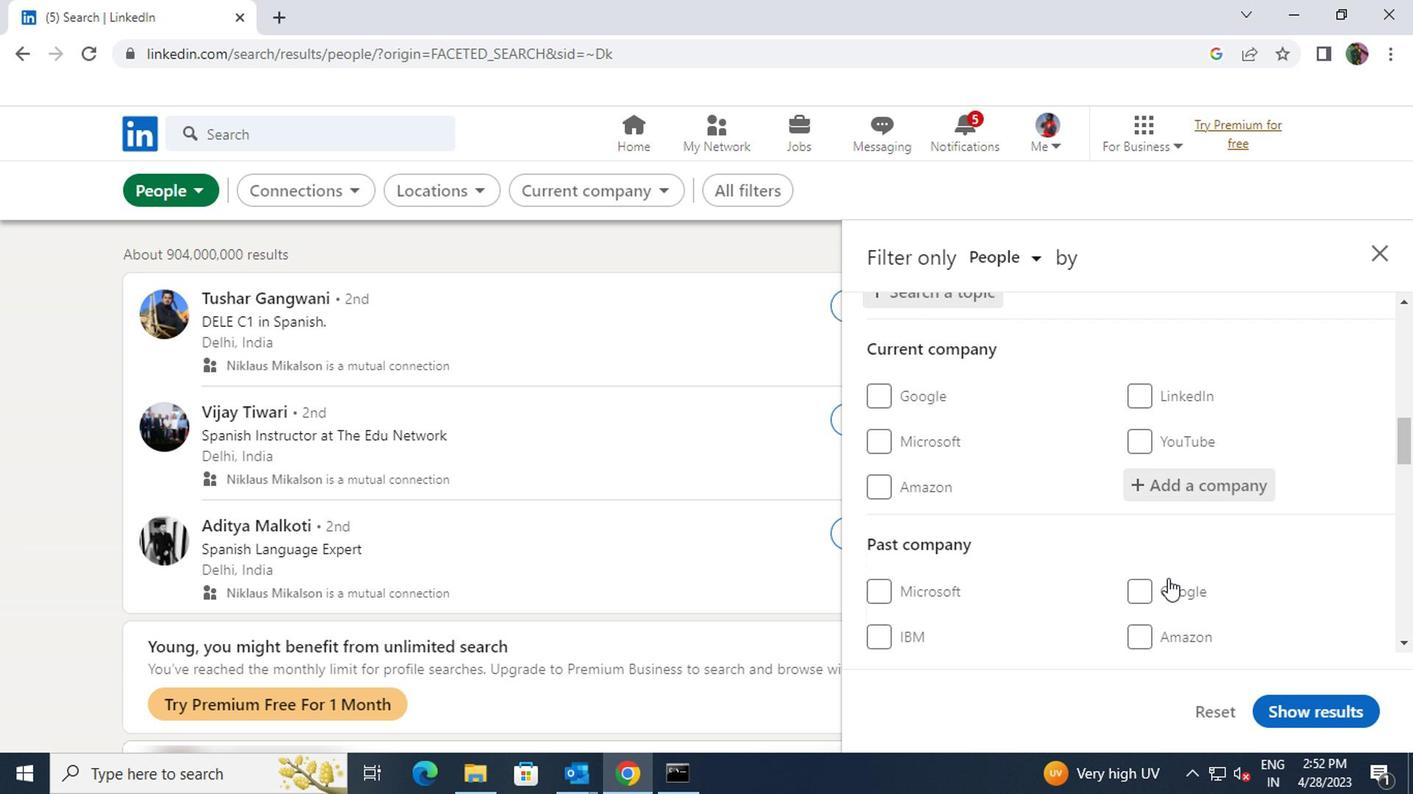 
Action: Mouse scrolled (1160, 576) with delta (0, -1)
Screenshot: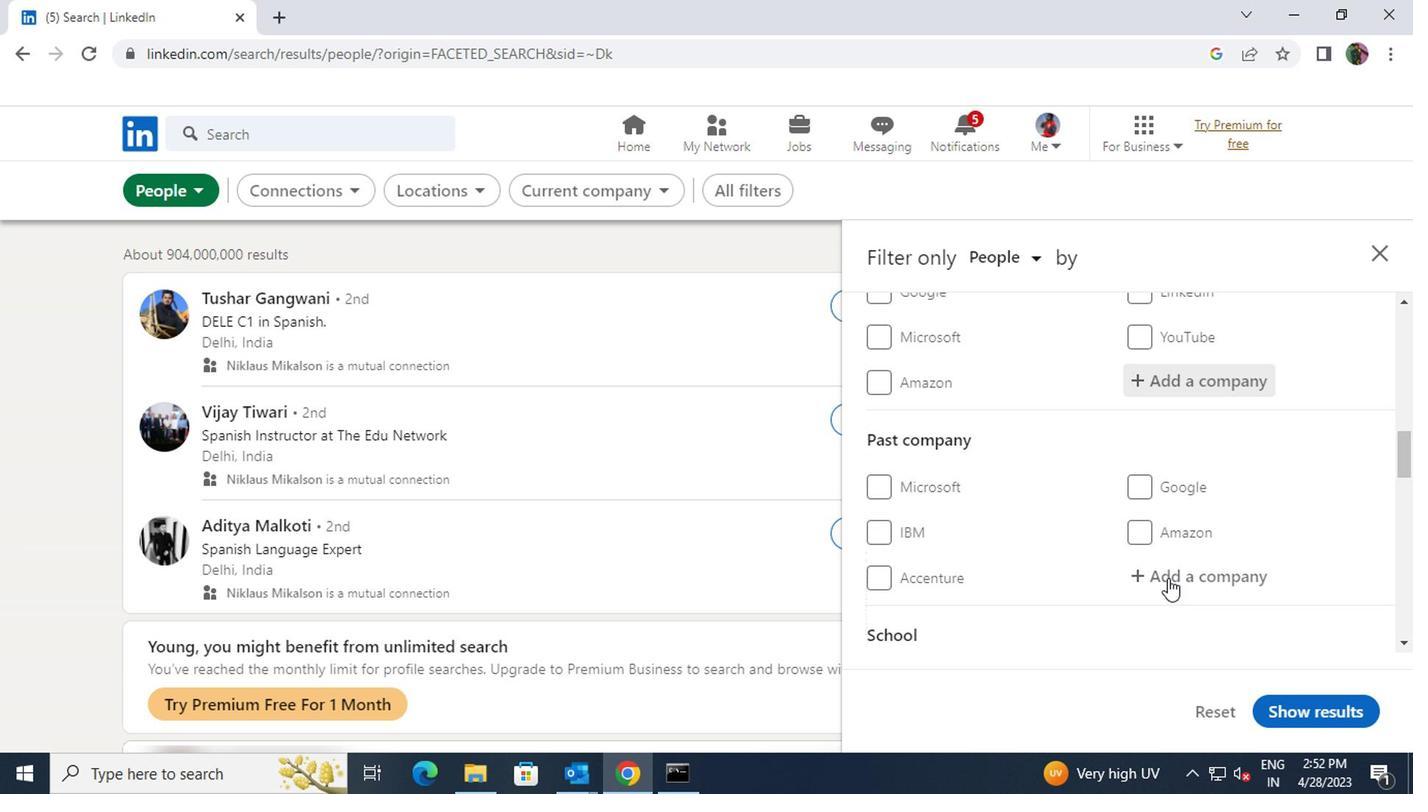 
Action: Mouse scrolled (1160, 576) with delta (0, -1)
Screenshot: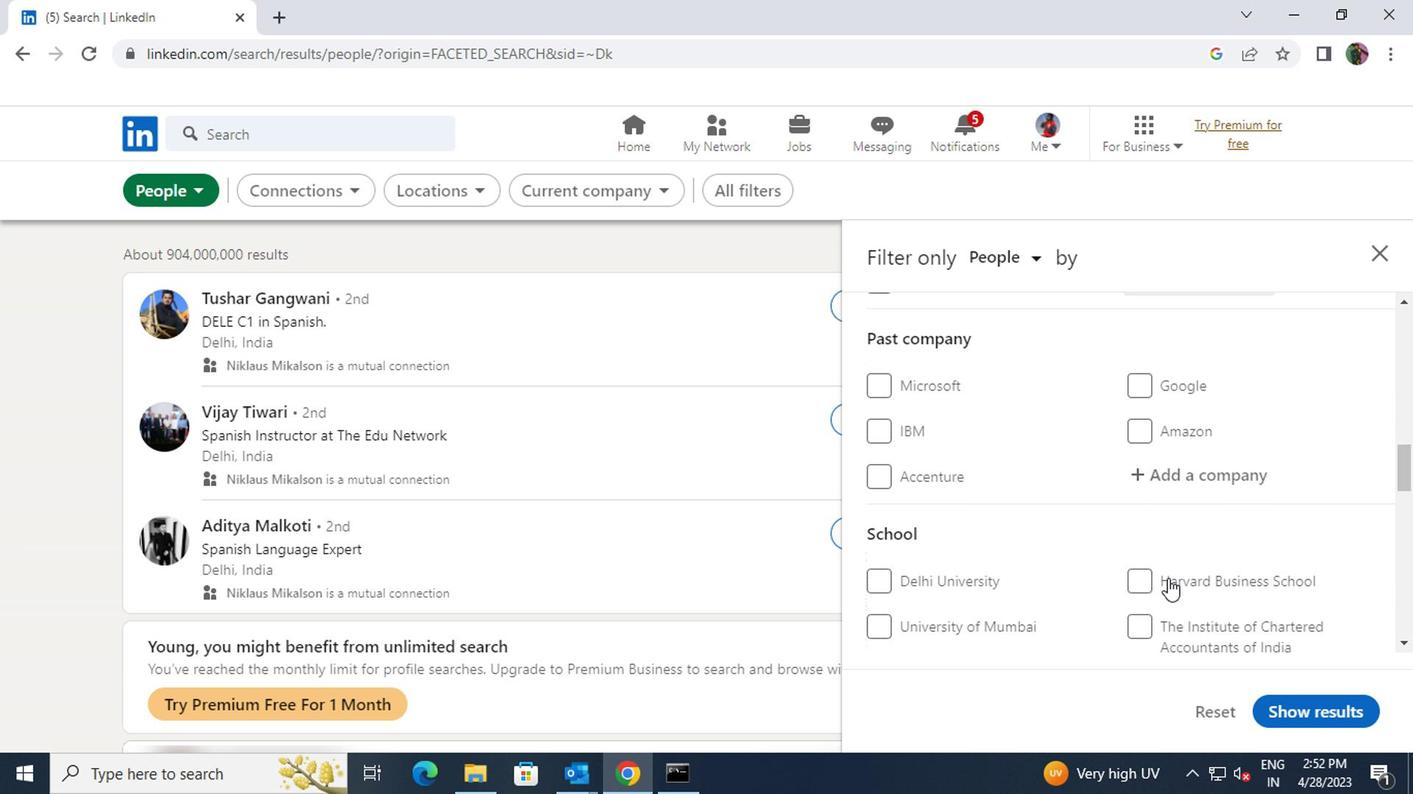 
Action: Mouse scrolled (1160, 576) with delta (0, -1)
Screenshot: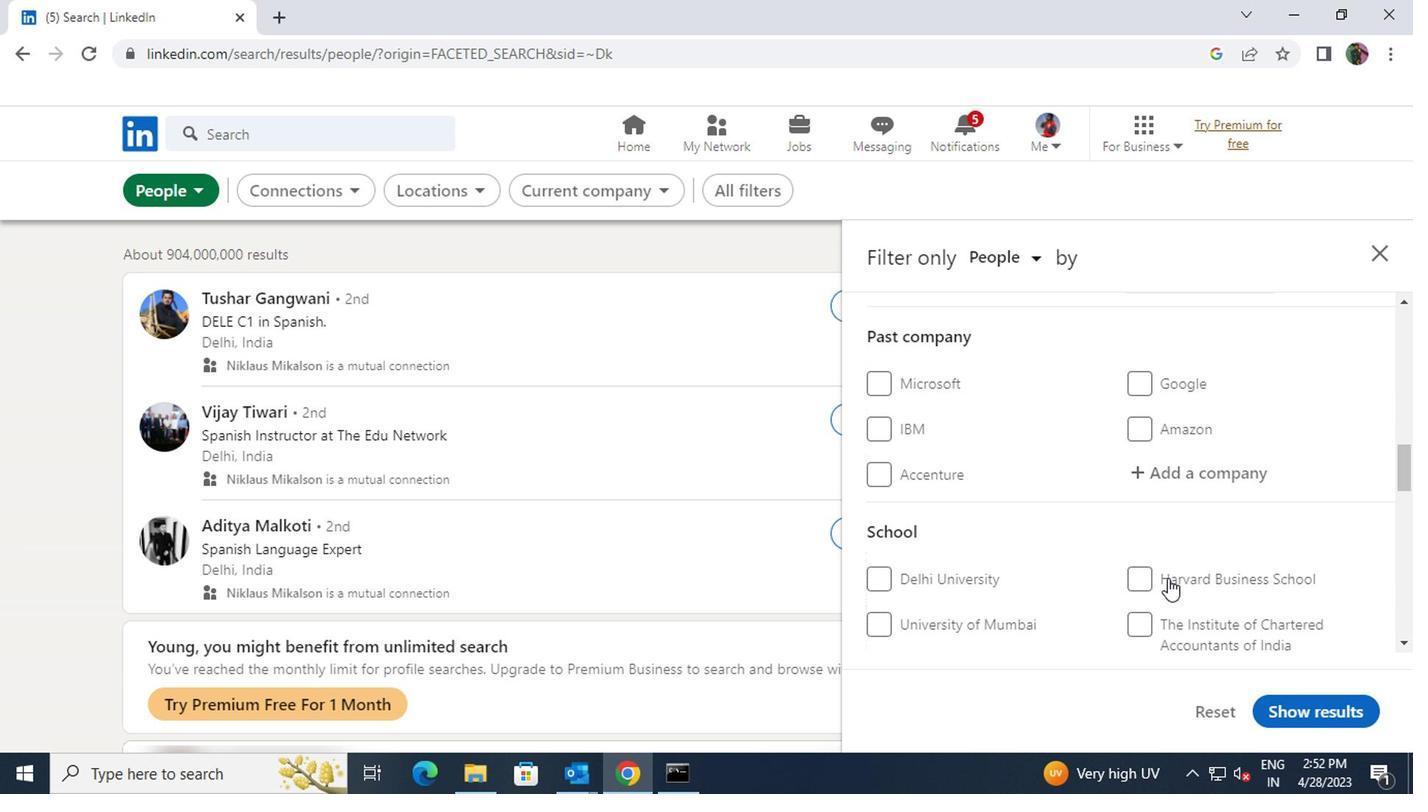 
Action: Mouse scrolled (1160, 576) with delta (0, -1)
Screenshot: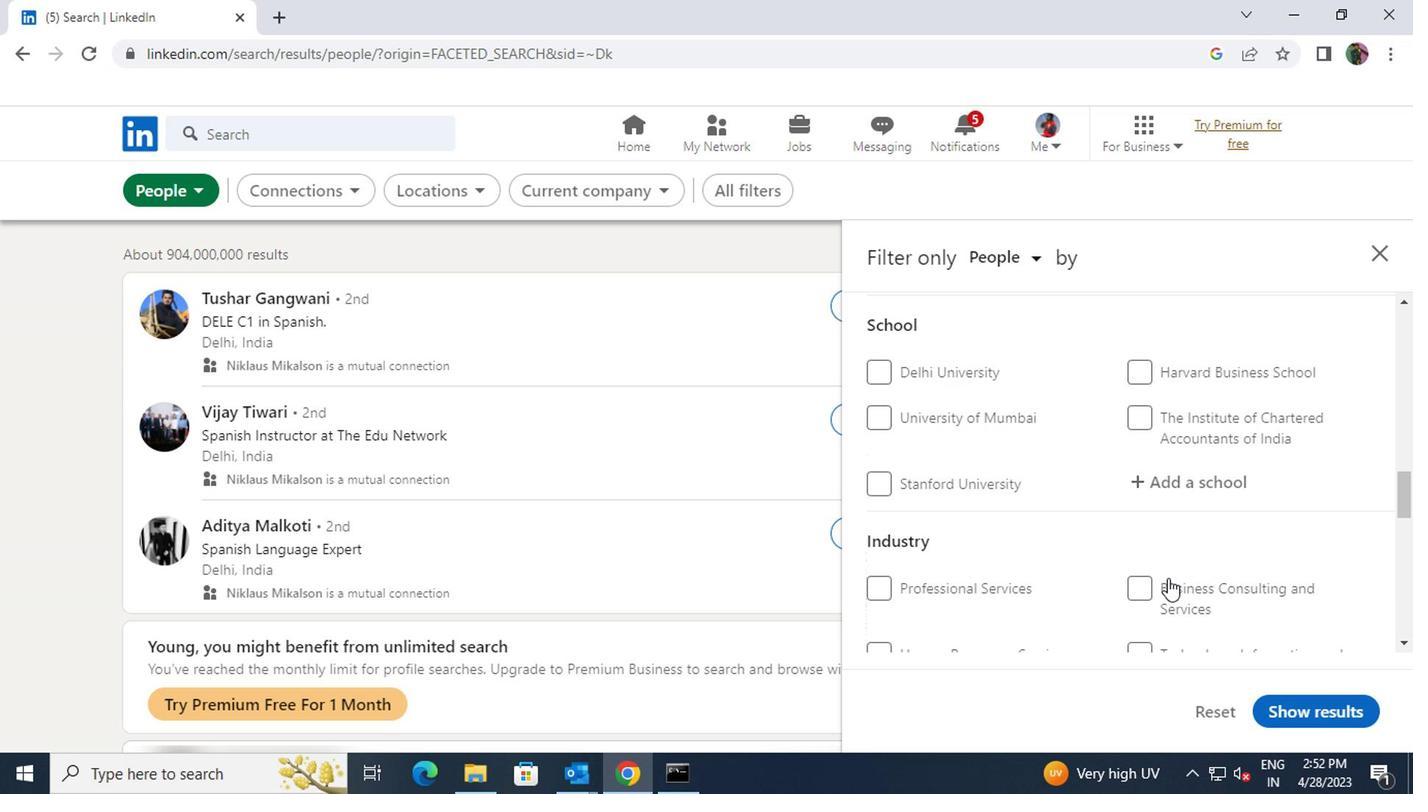 
Action: Mouse scrolled (1160, 576) with delta (0, -1)
Screenshot: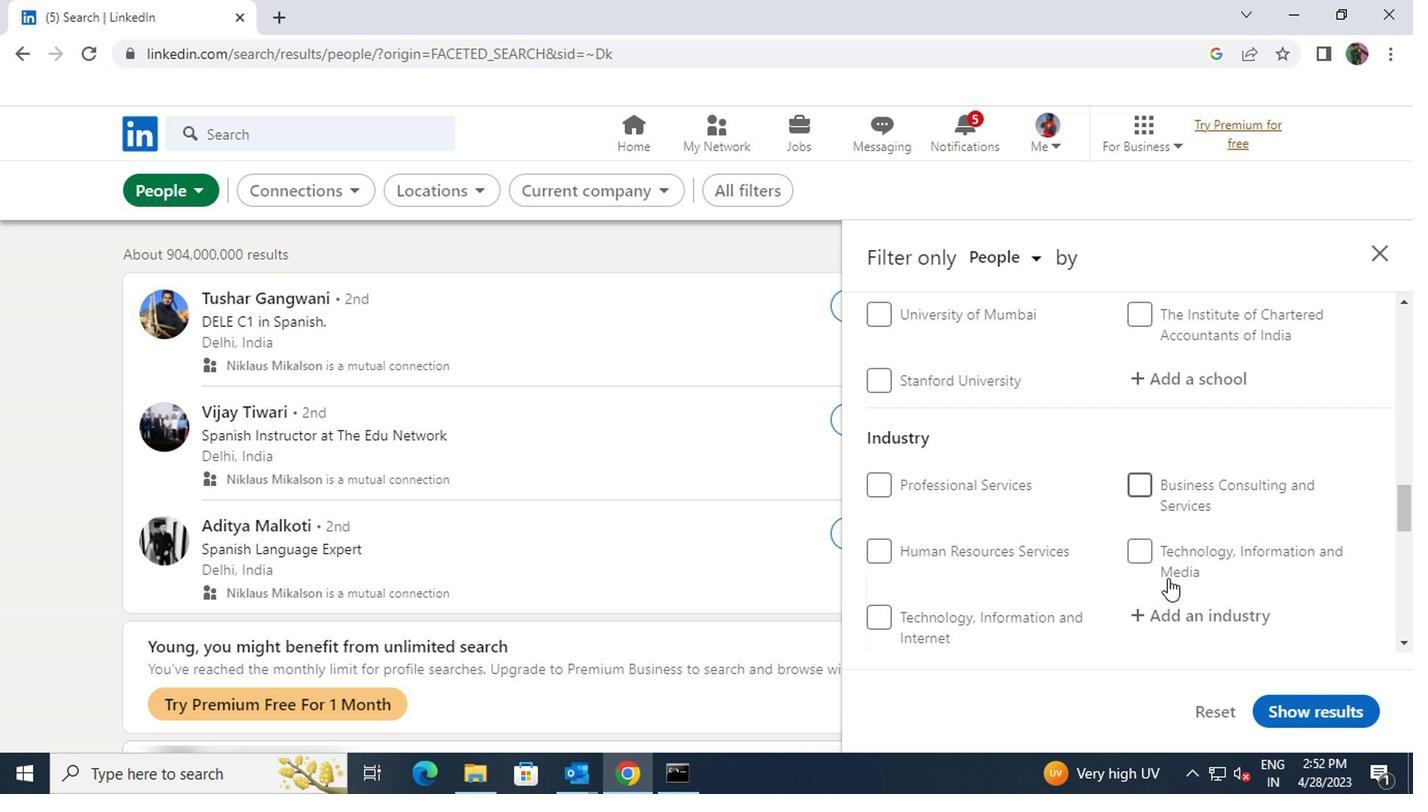 
Action: Mouse scrolled (1160, 576) with delta (0, -1)
Screenshot: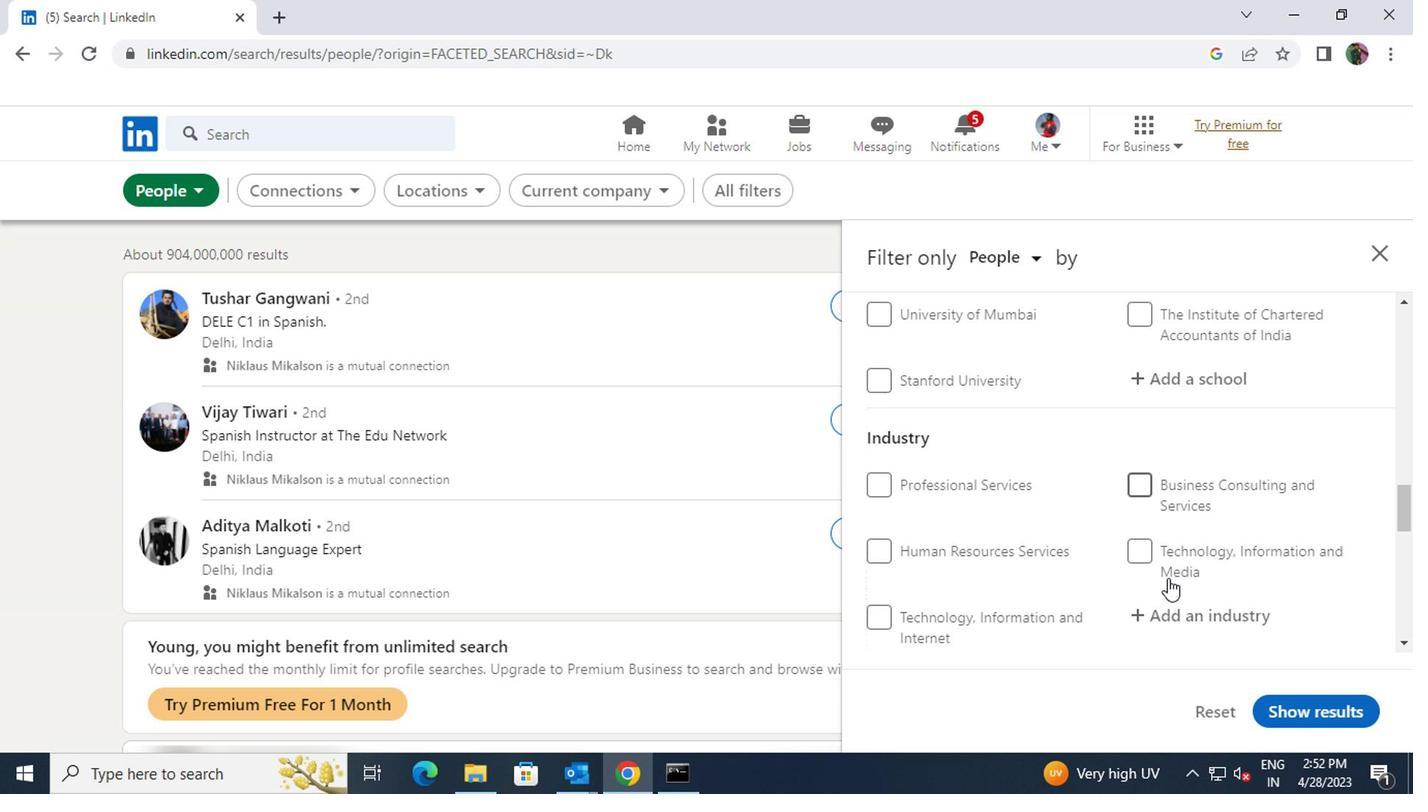 
Action: Mouse moved to (879, 579)
Screenshot: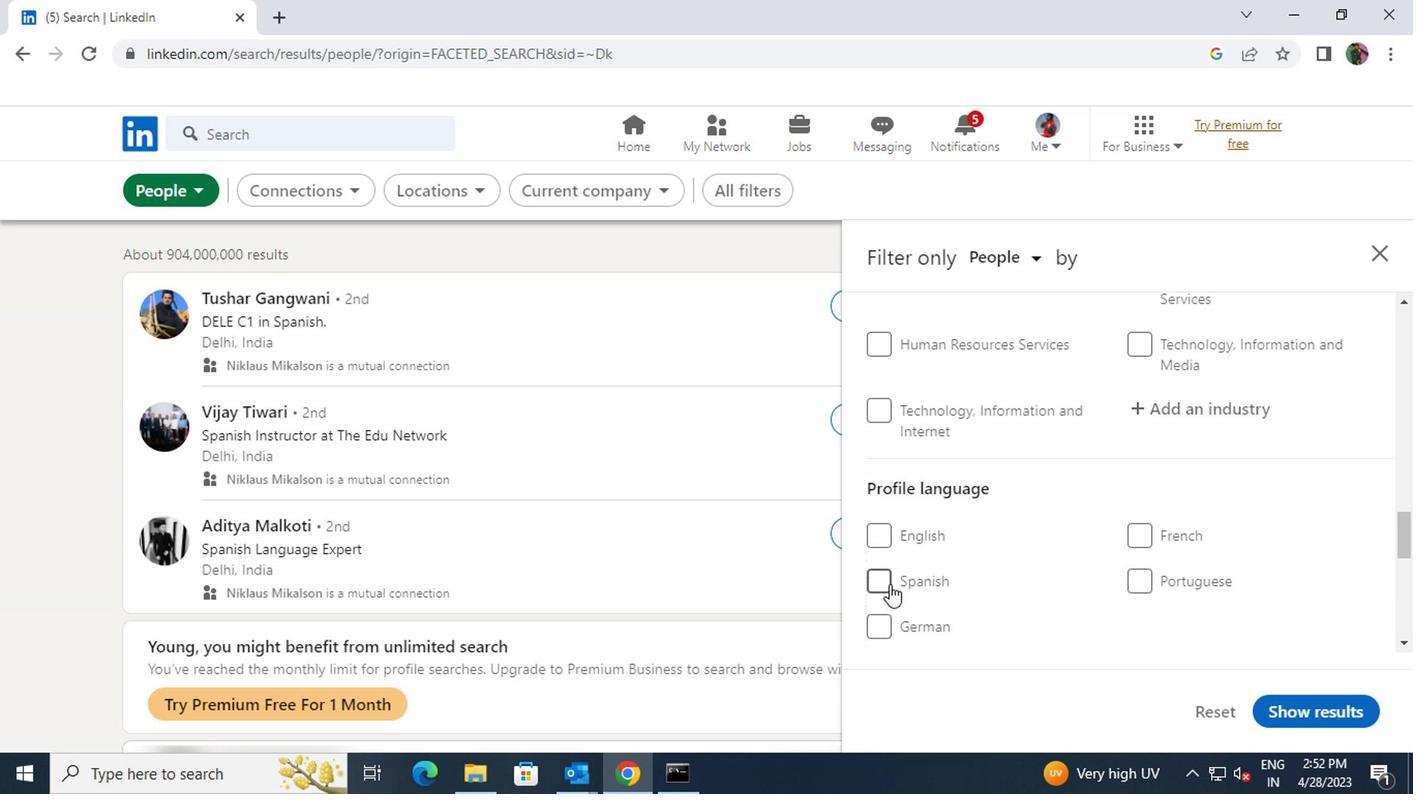 
Action: Mouse pressed left at (879, 579)
Screenshot: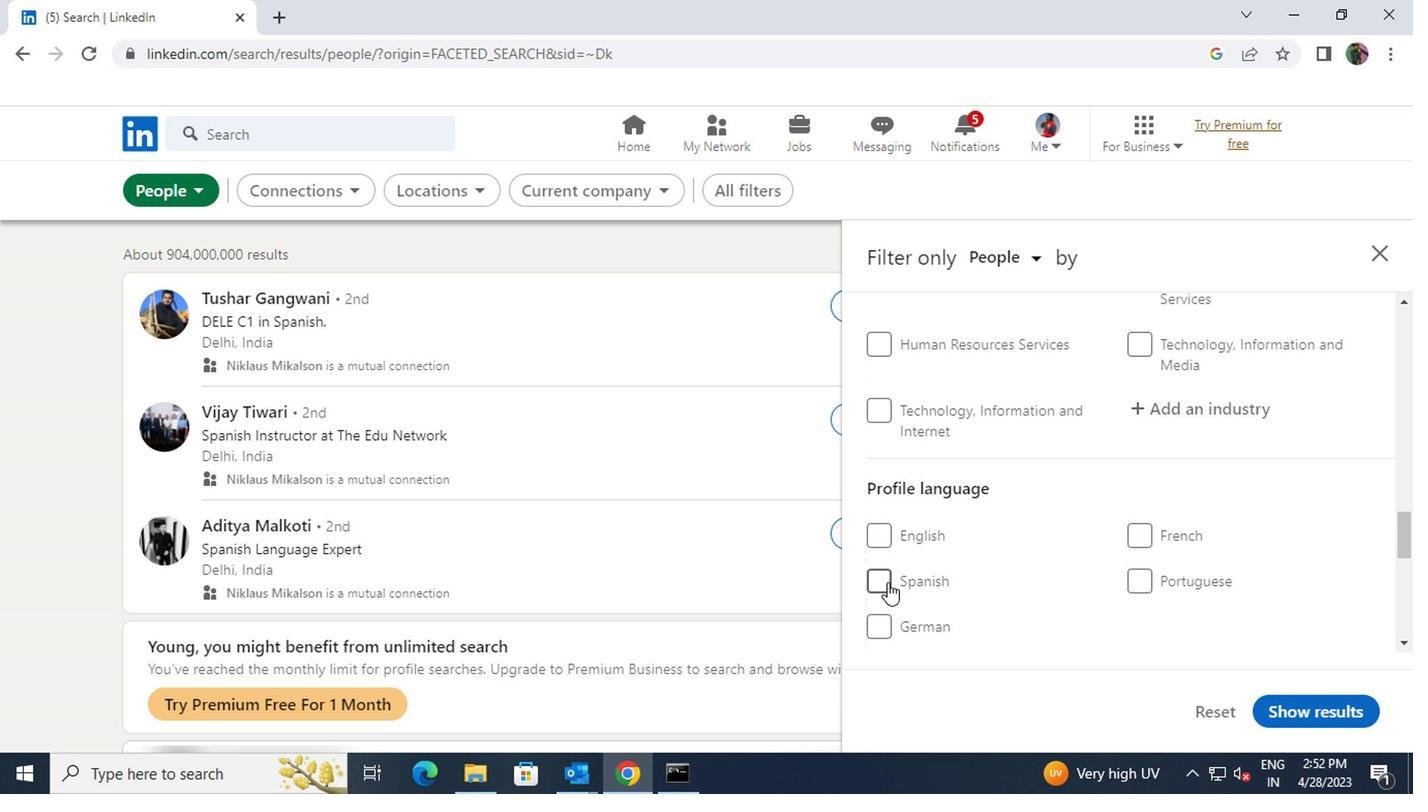 
Action: Mouse moved to (1015, 594)
Screenshot: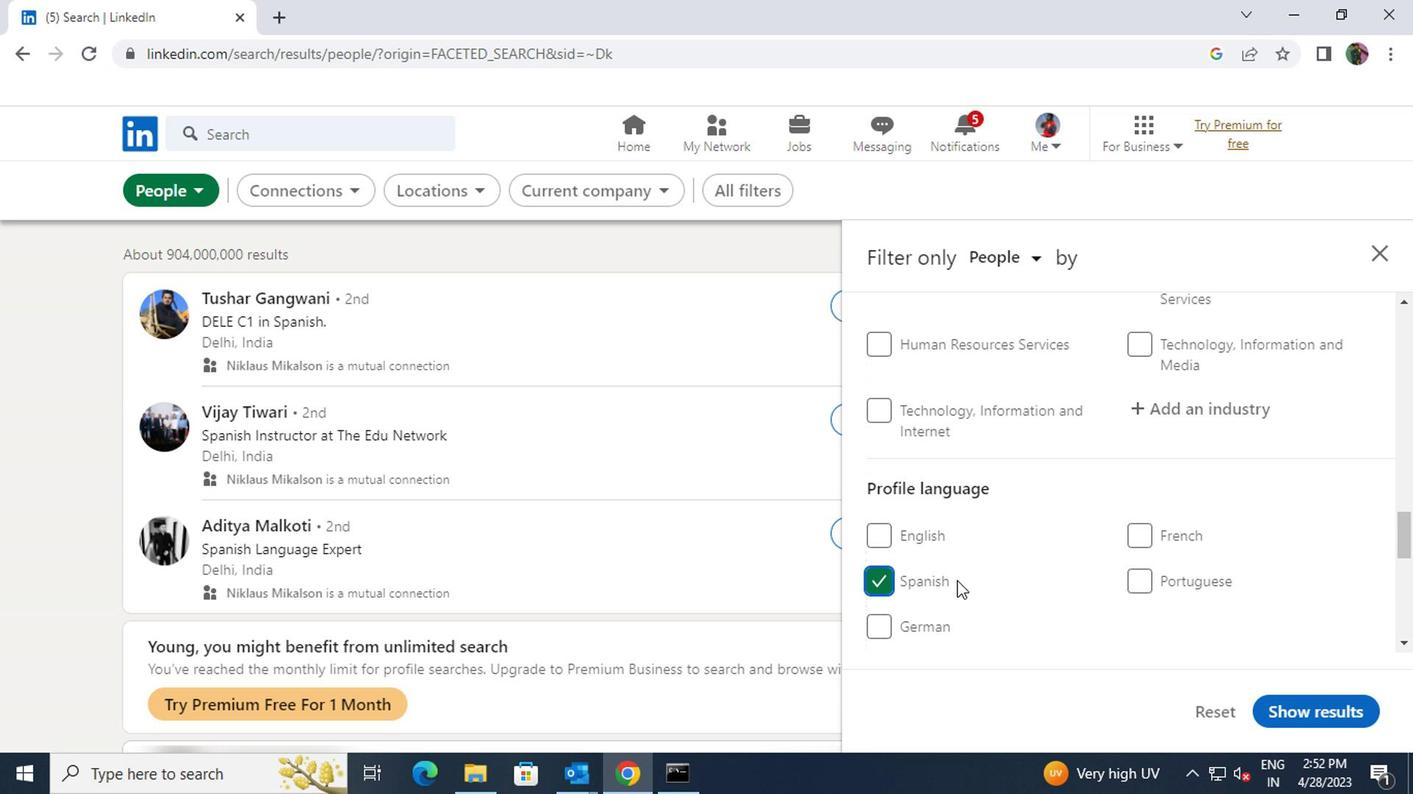 
Action: Mouse scrolled (1015, 594) with delta (0, 0)
Screenshot: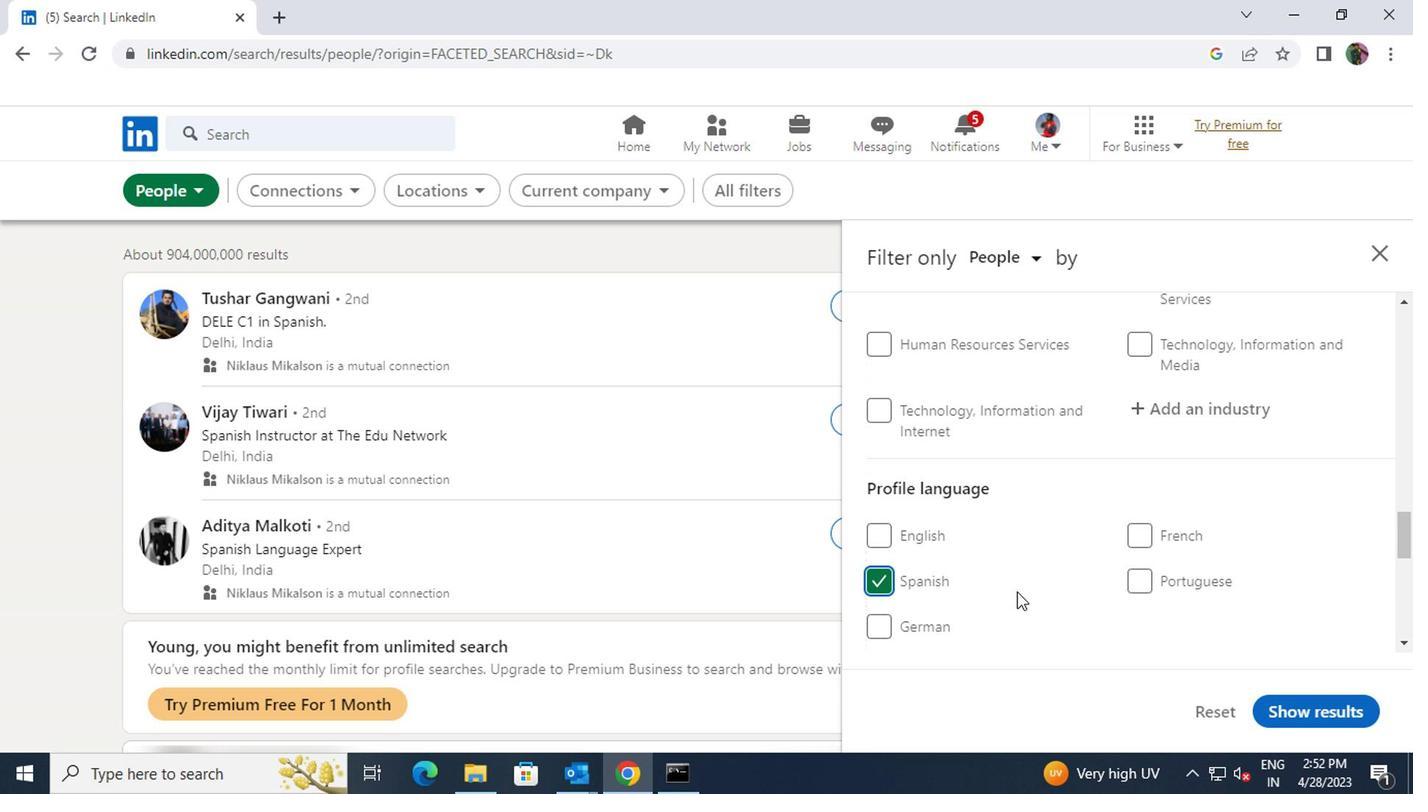 
Action: Mouse scrolled (1015, 594) with delta (0, 0)
Screenshot: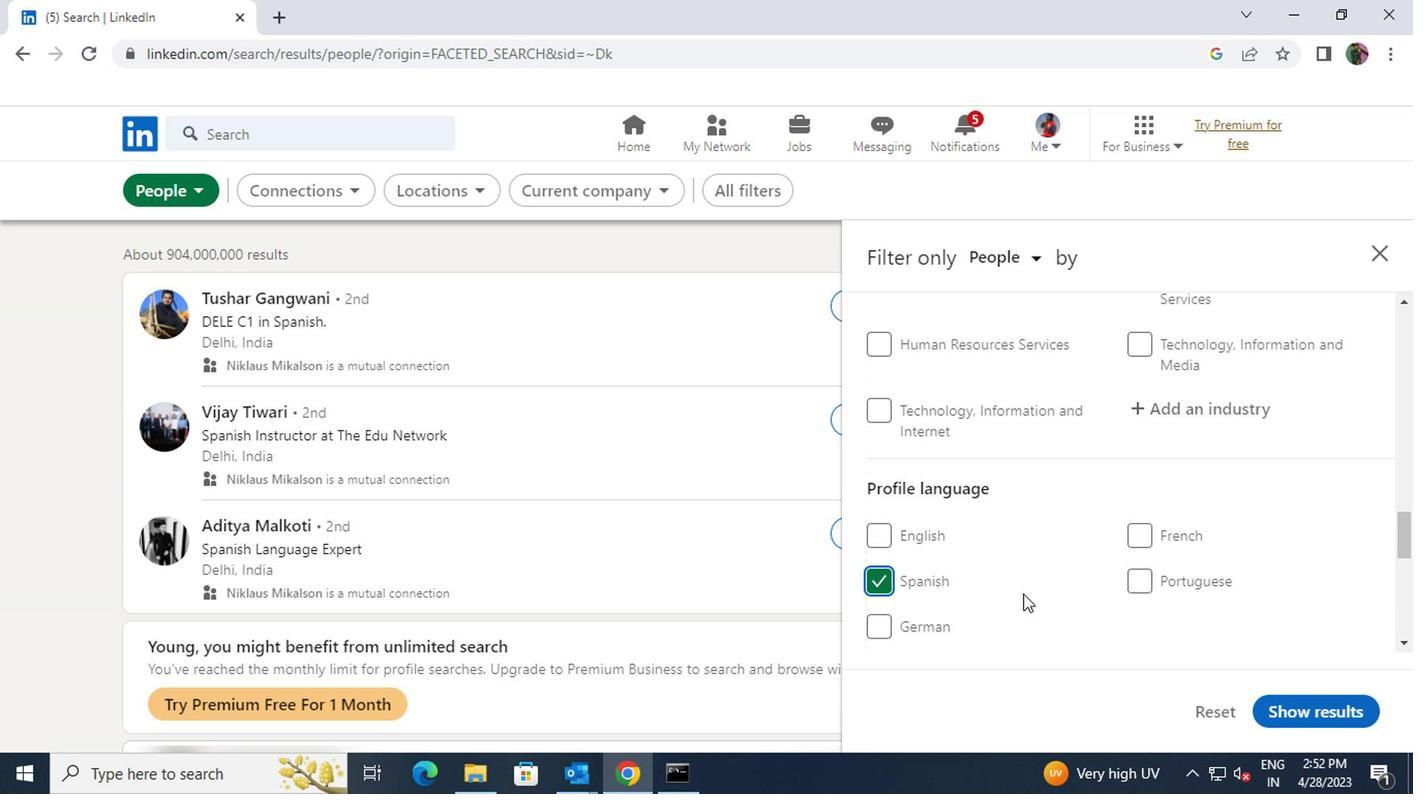 
Action: Mouse scrolled (1015, 594) with delta (0, 0)
Screenshot: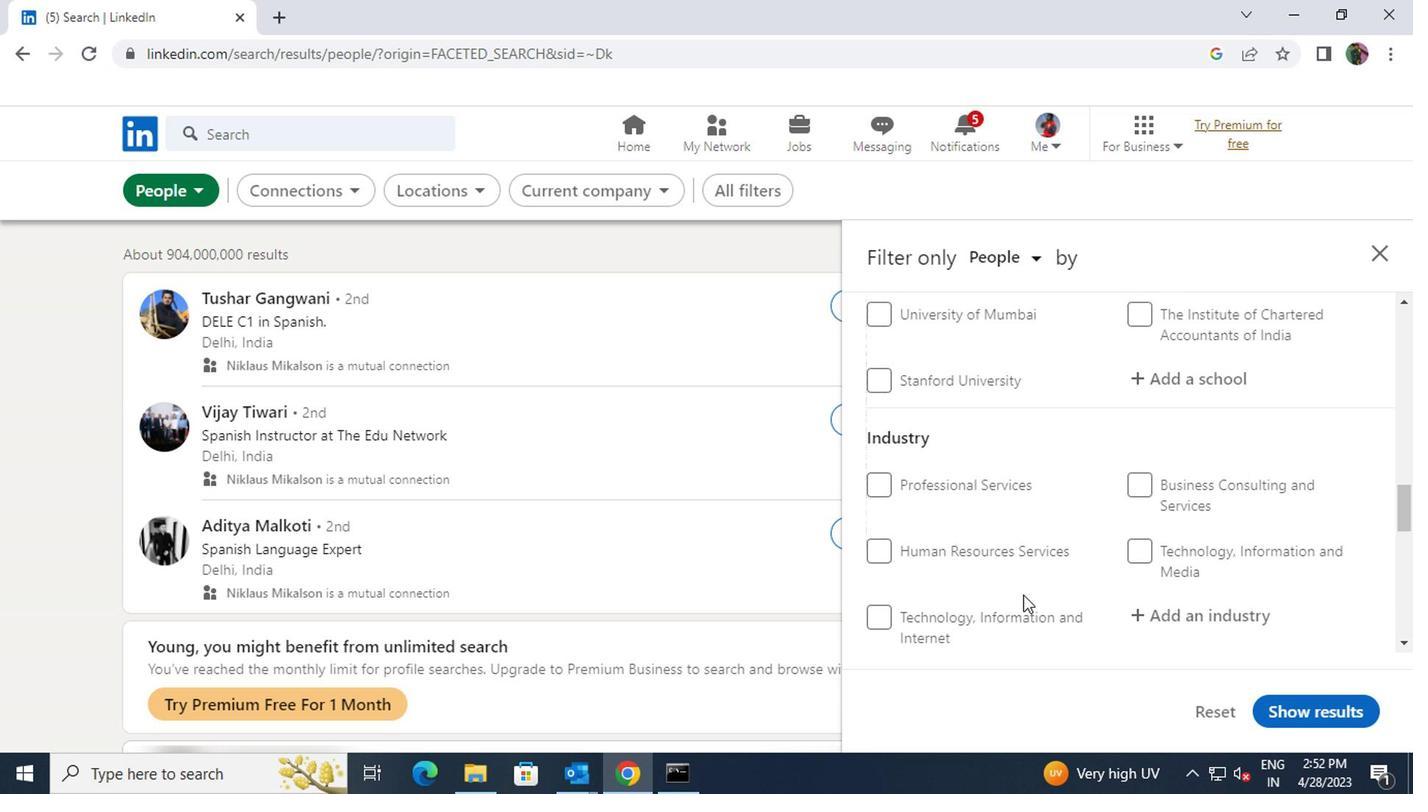 
Action: Mouse scrolled (1015, 594) with delta (0, 0)
Screenshot: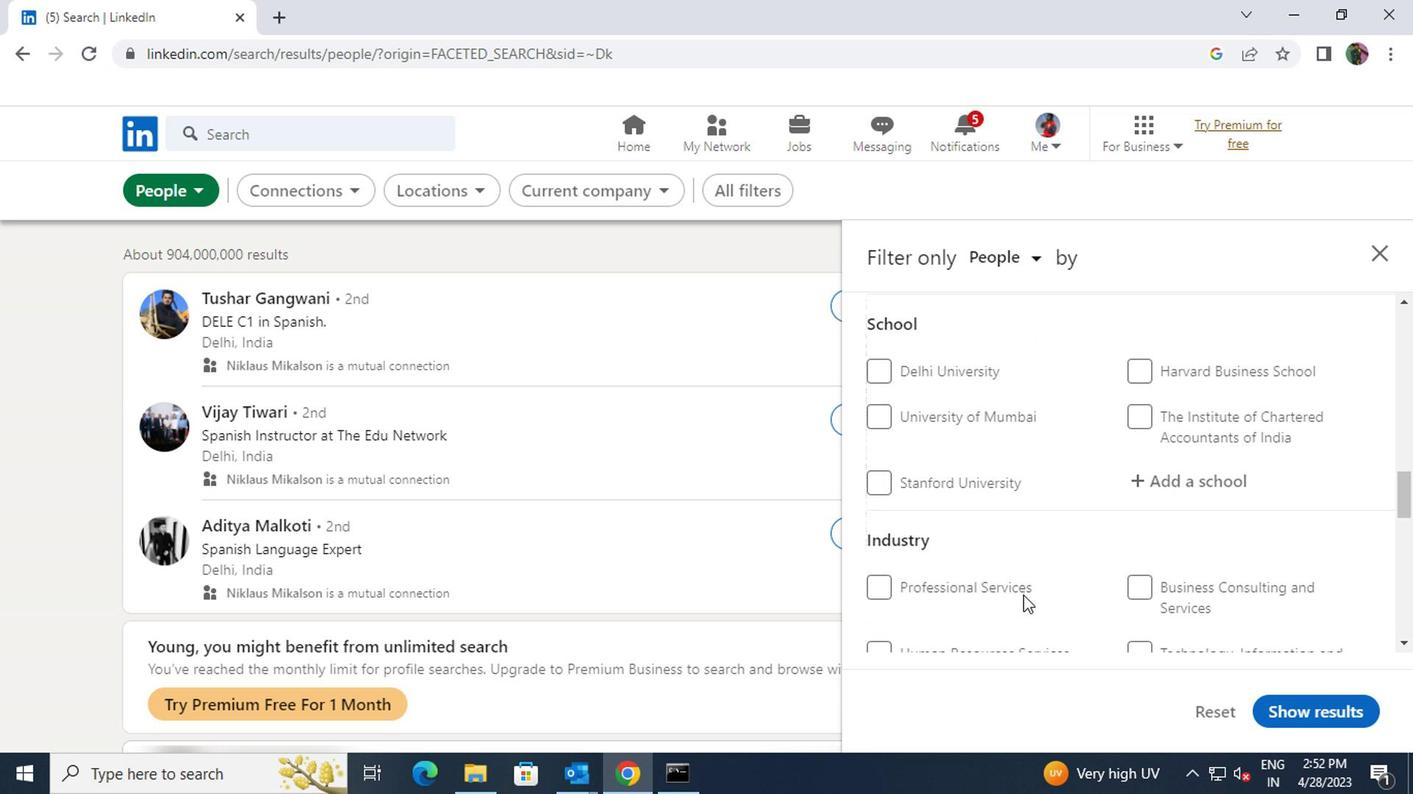 
Action: Mouse scrolled (1015, 594) with delta (0, 0)
Screenshot: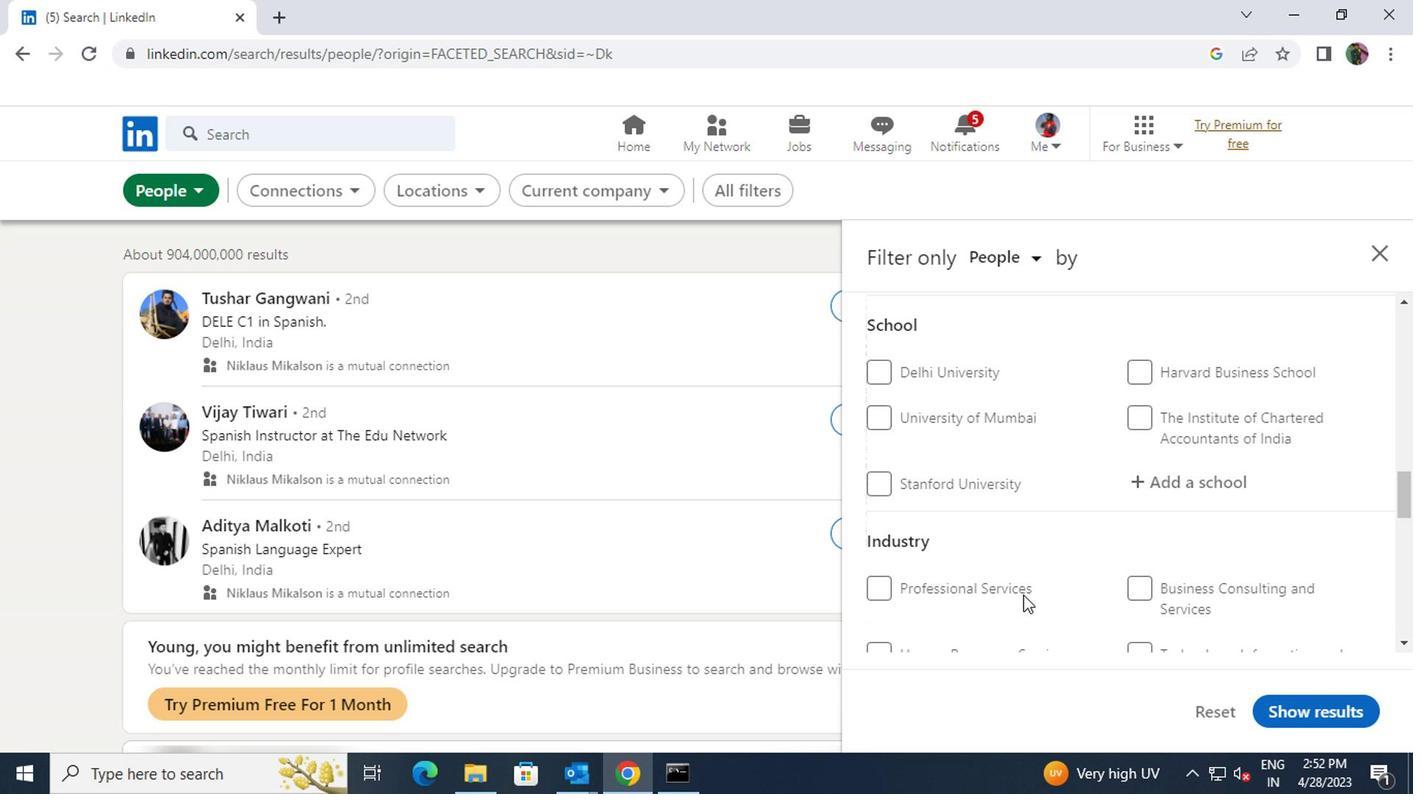 
Action: Mouse scrolled (1015, 594) with delta (0, 0)
Screenshot: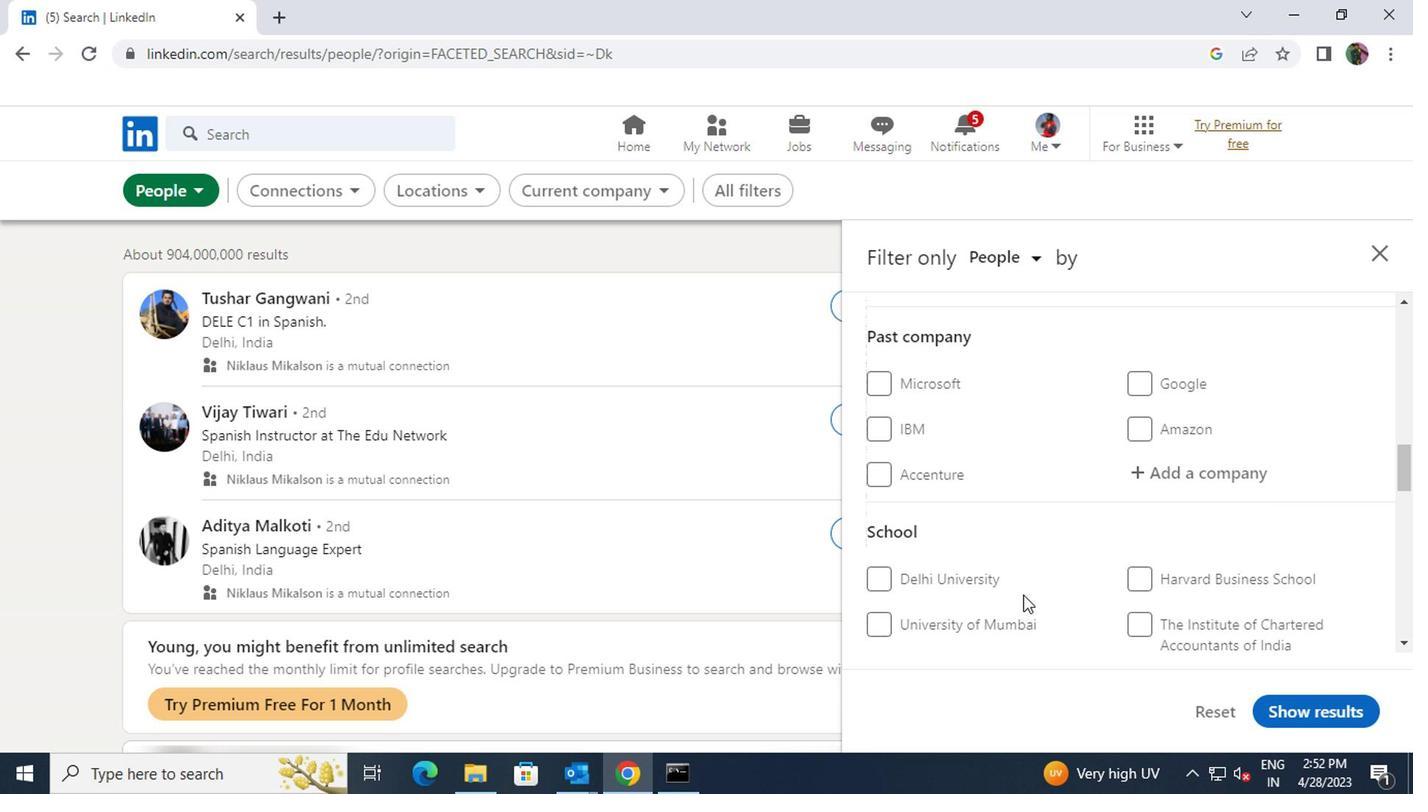 
Action: Mouse scrolled (1015, 594) with delta (0, 0)
Screenshot: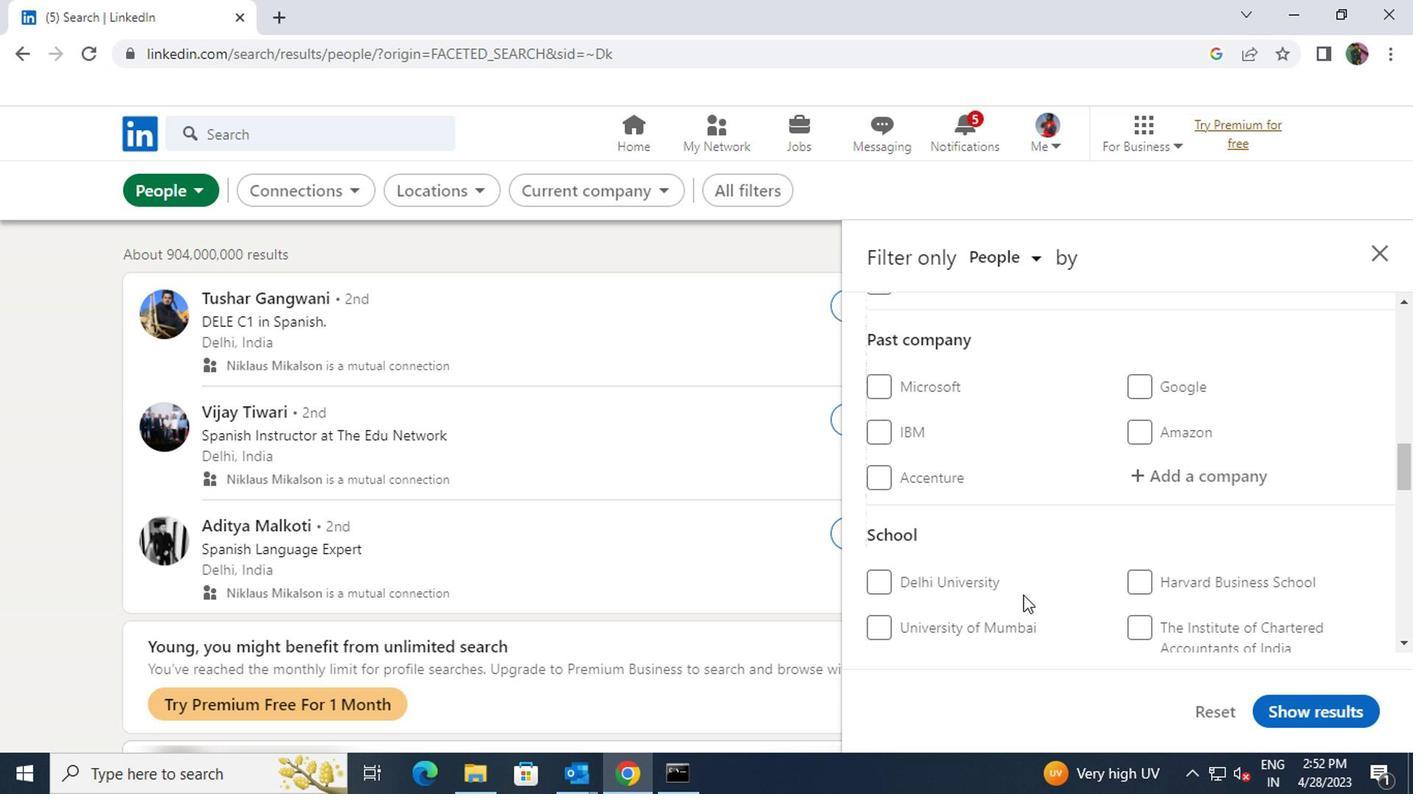 
Action: Mouse moved to (1126, 492)
Screenshot: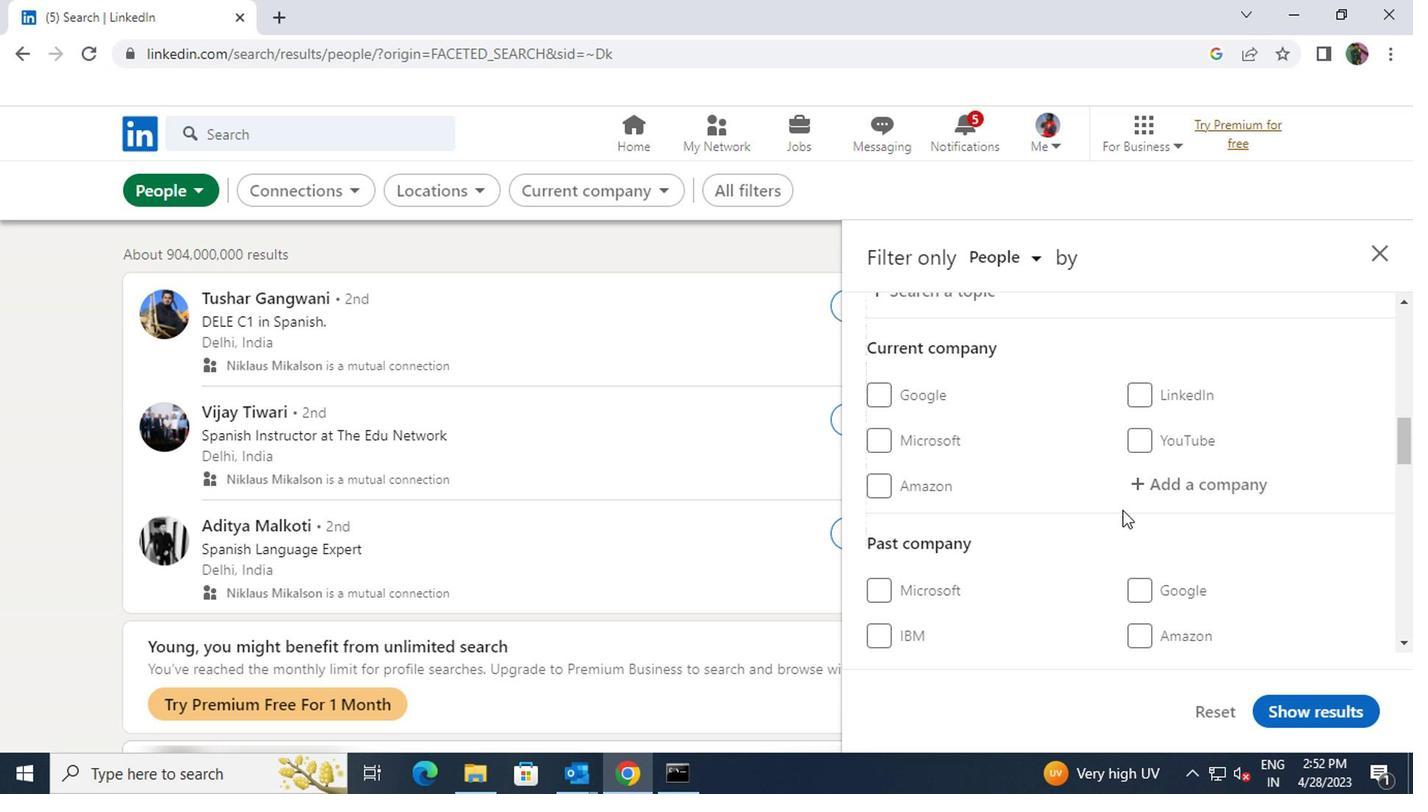 
Action: Mouse pressed left at (1126, 492)
Screenshot: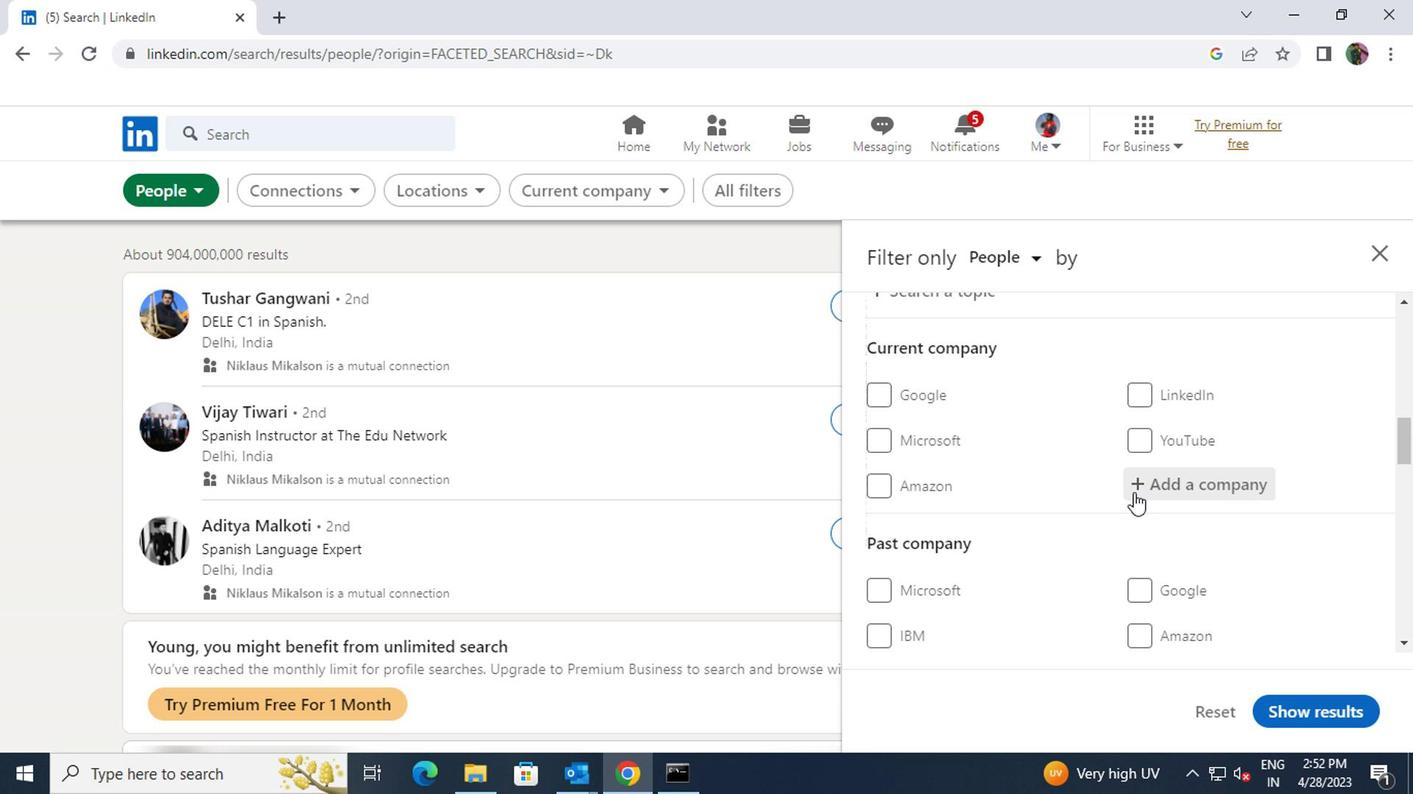 
Action: Mouse moved to (1126, 494)
Screenshot: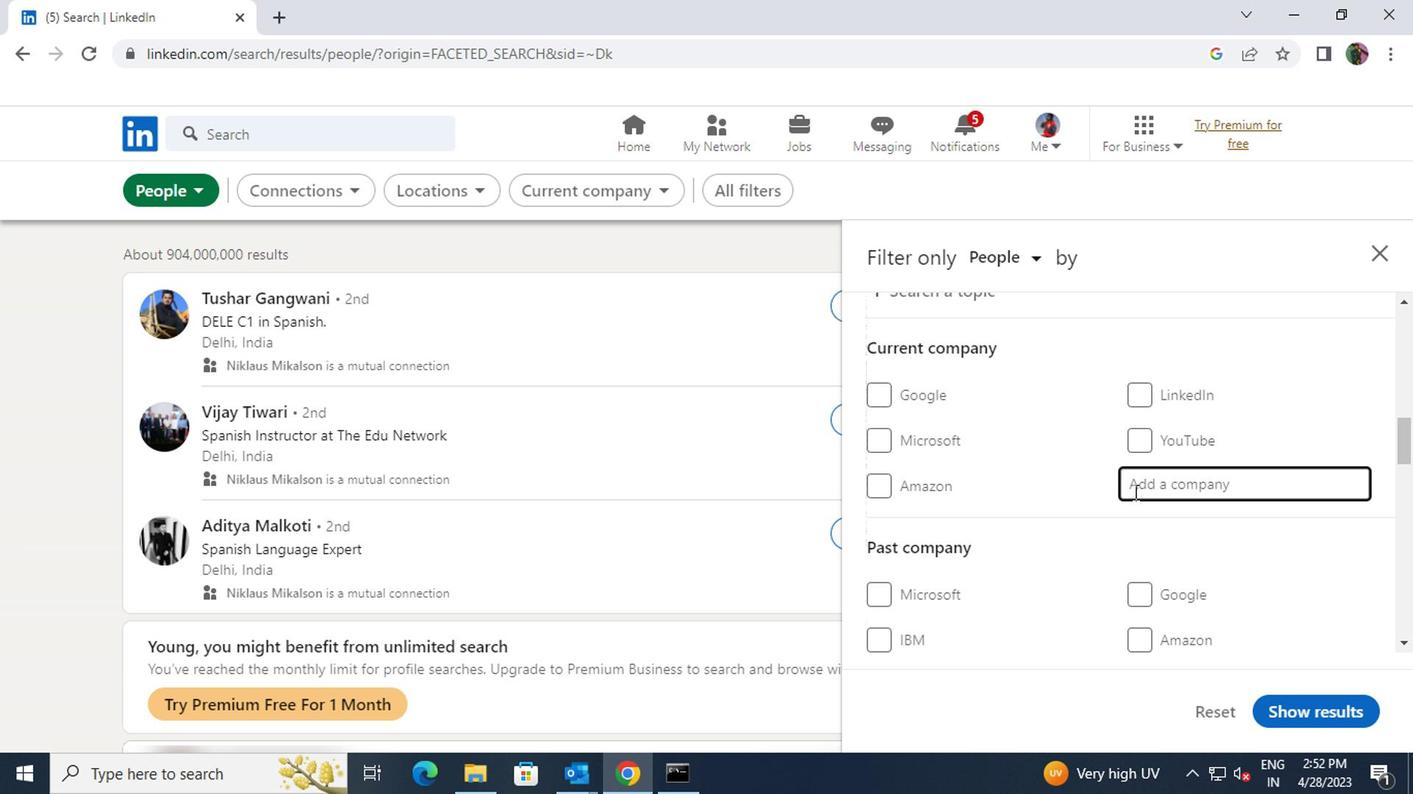 
Action: Key pressed <Key.shift>BIOCON
Screenshot: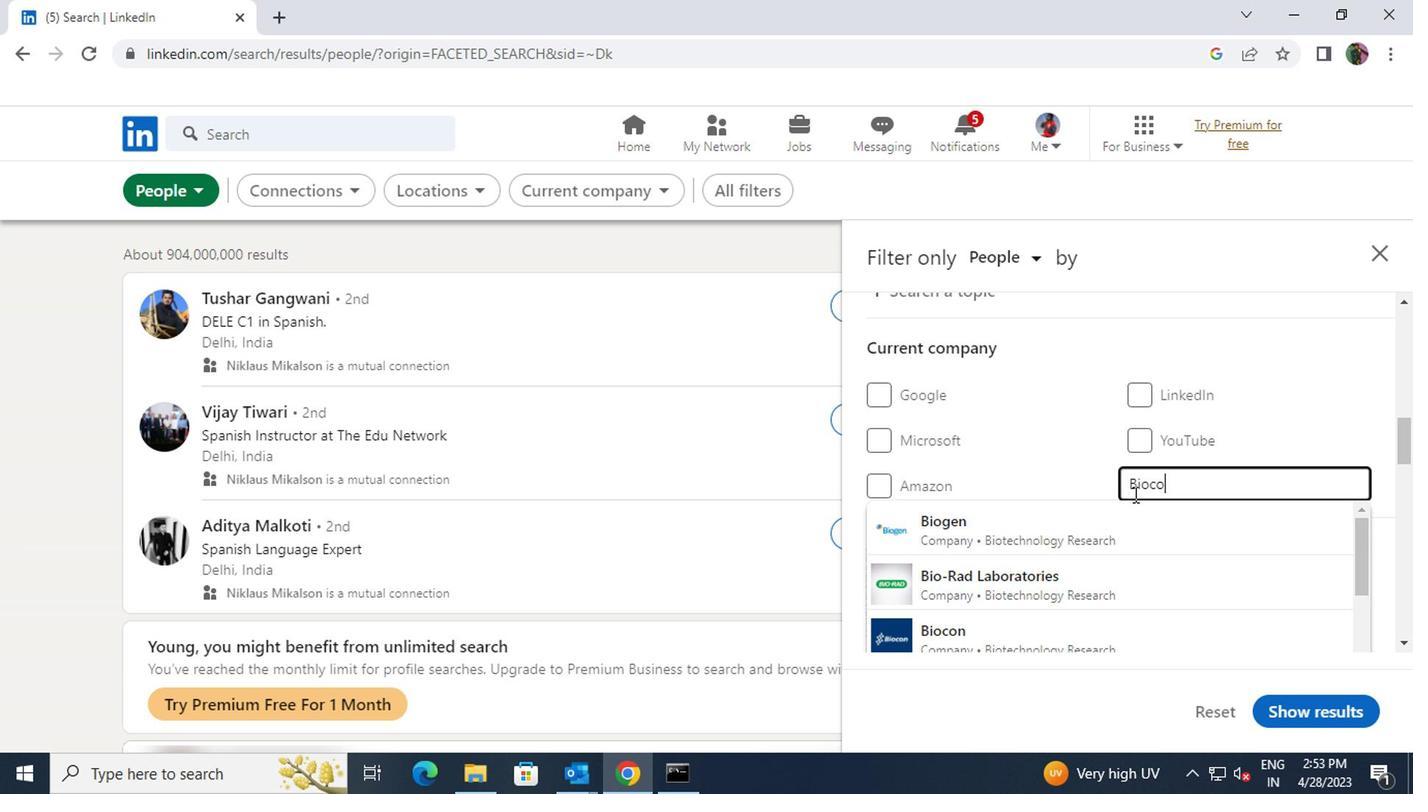 
Action: Mouse moved to (1149, 573)
Screenshot: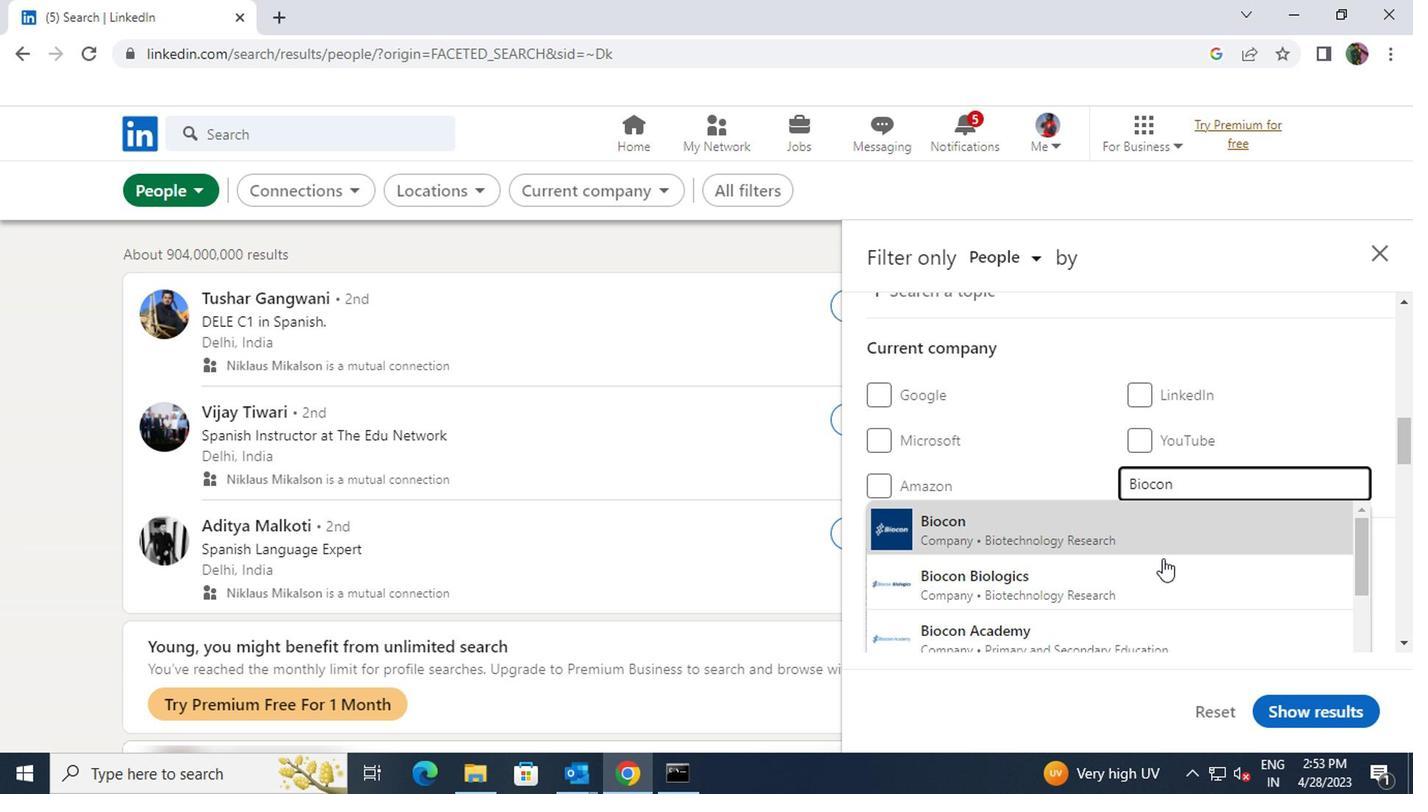 
Action: Mouse pressed left at (1149, 573)
Screenshot: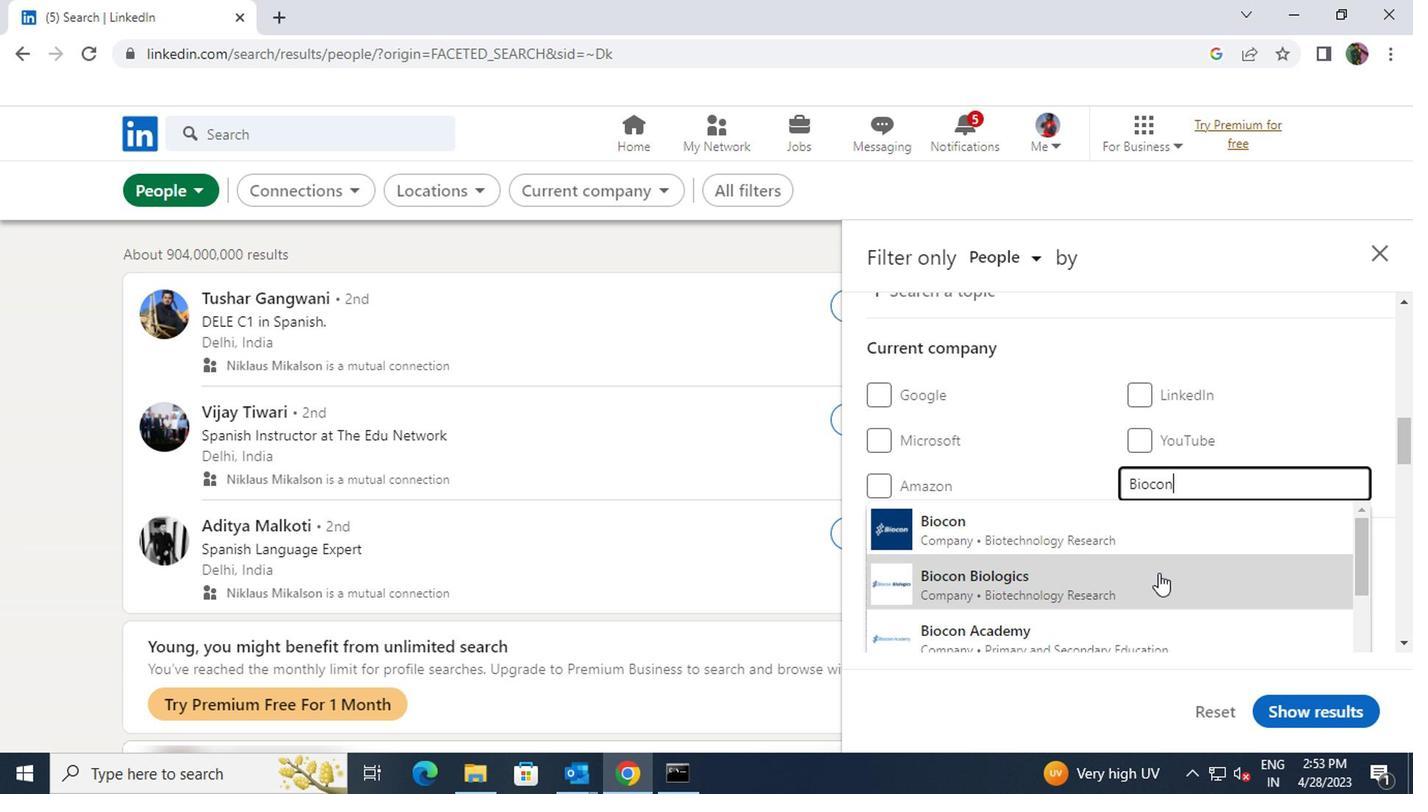 
Action: Mouse scrolled (1149, 572) with delta (0, 0)
Screenshot: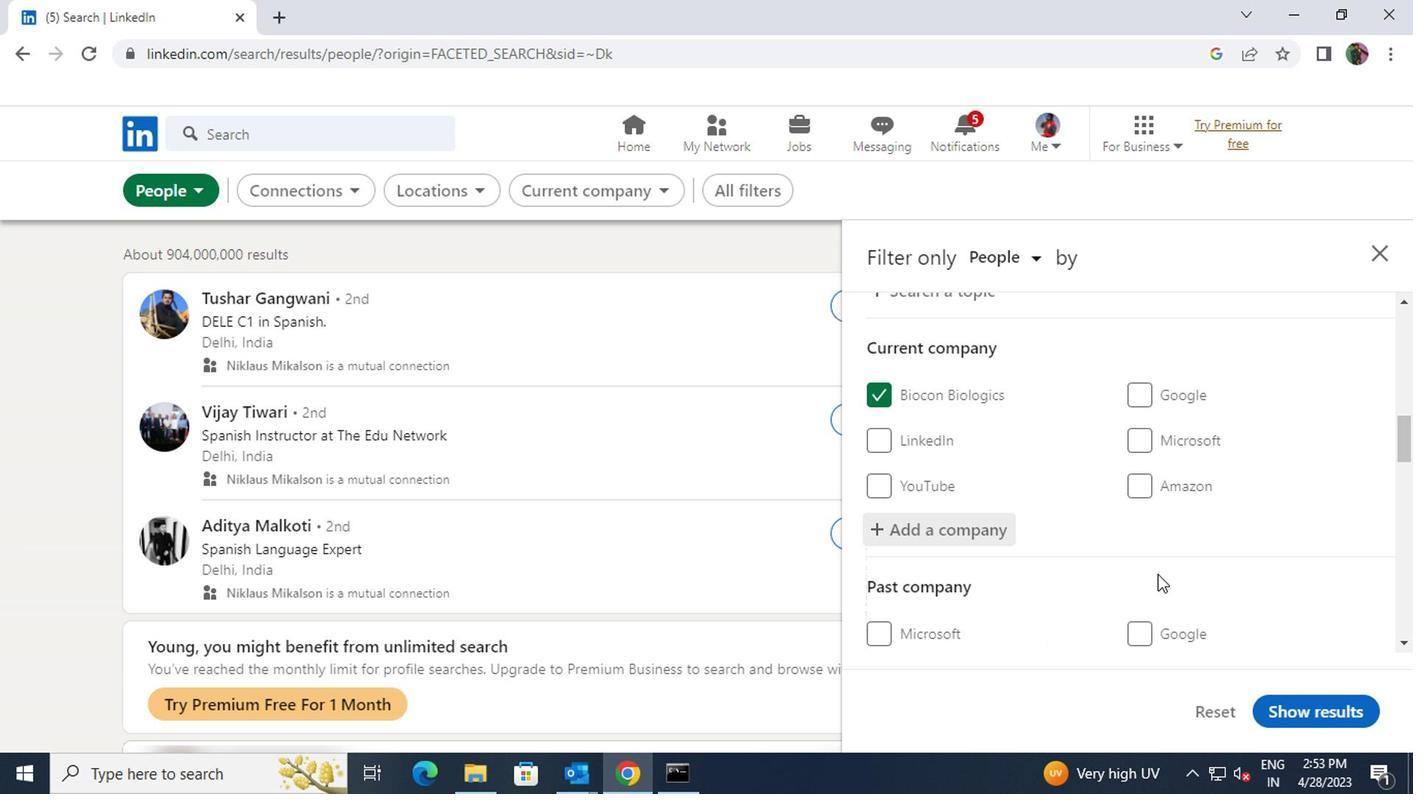
Action: Mouse scrolled (1149, 572) with delta (0, 0)
Screenshot: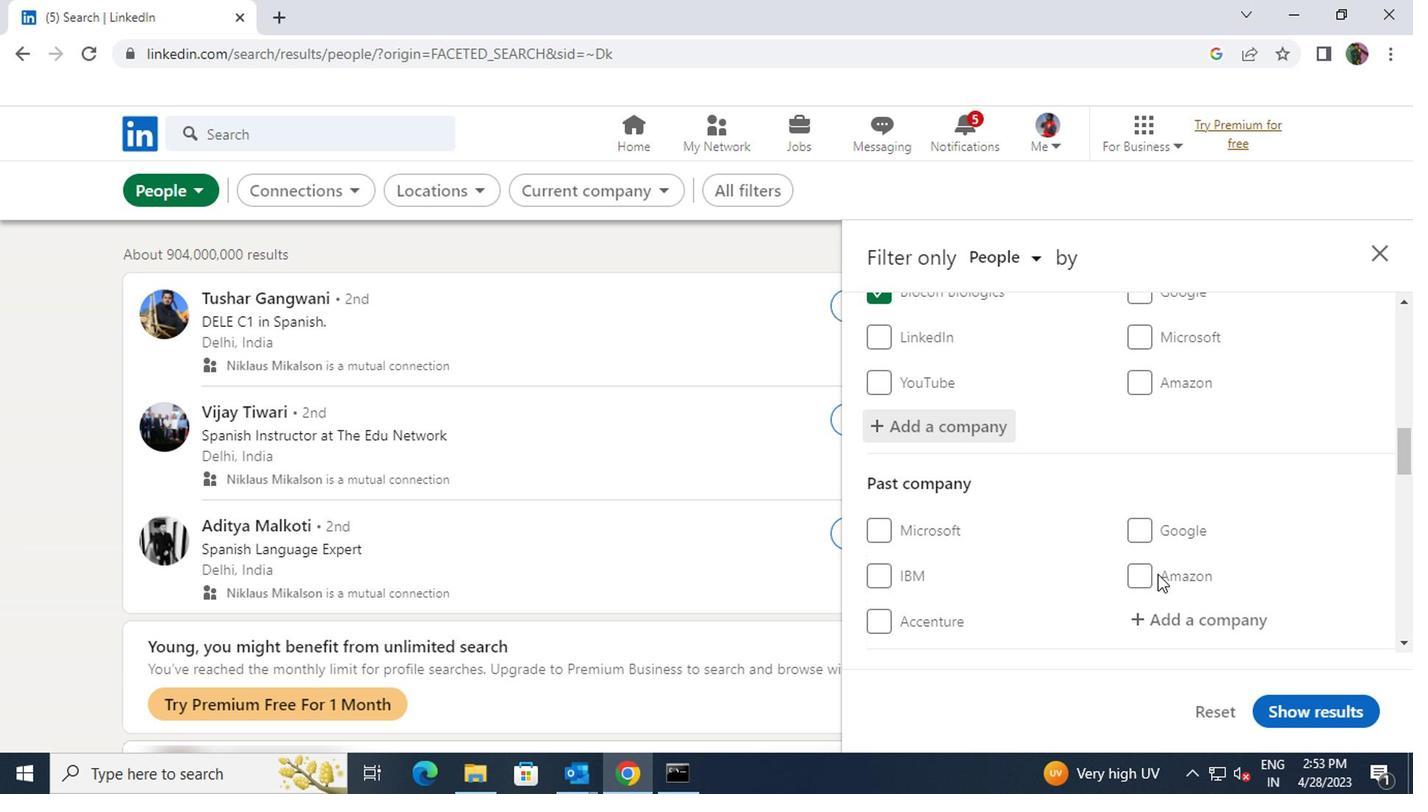 
Action: Mouse scrolled (1149, 572) with delta (0, 0)
Screenshot: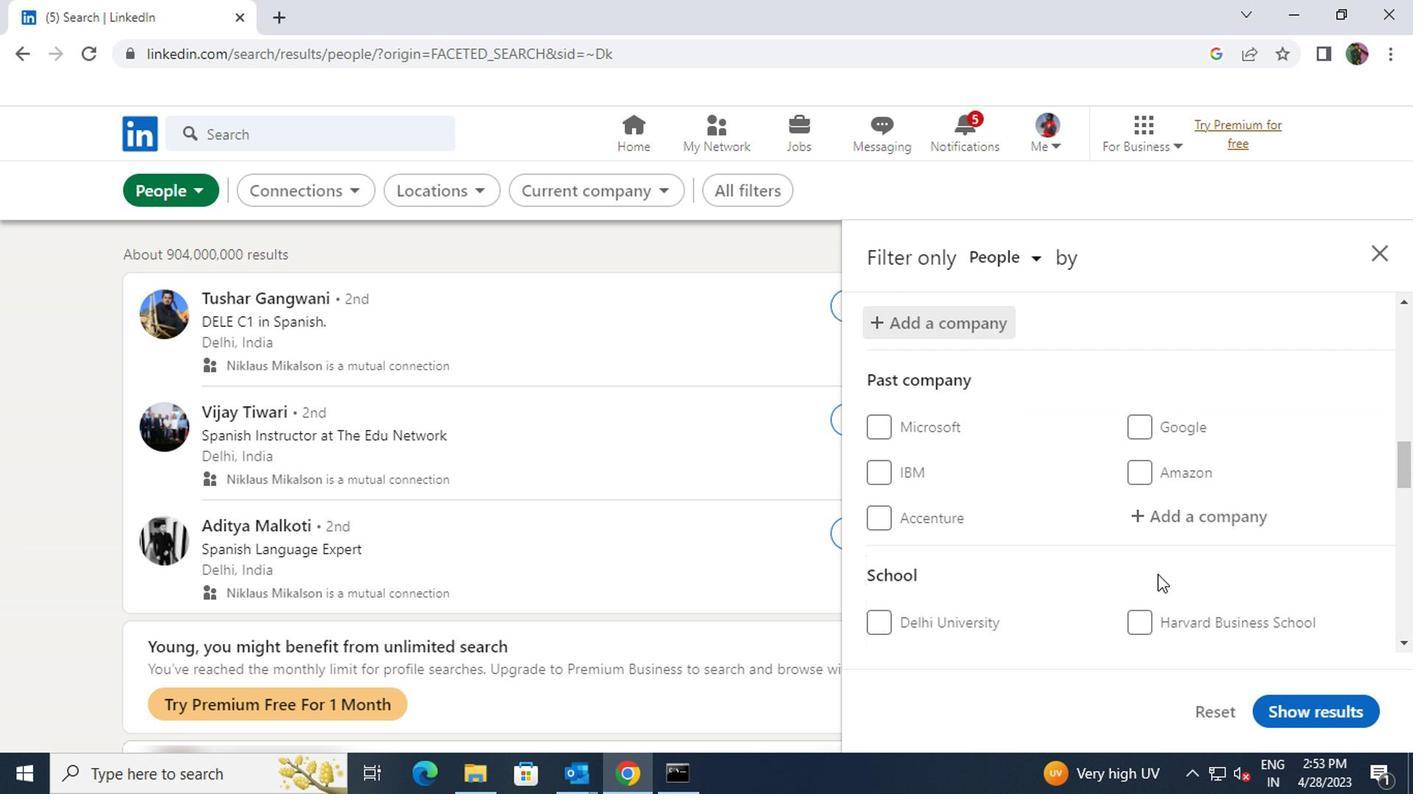 
Action: Mouse scrolled (1149, 572) with delta (0, 0)
Screenshot: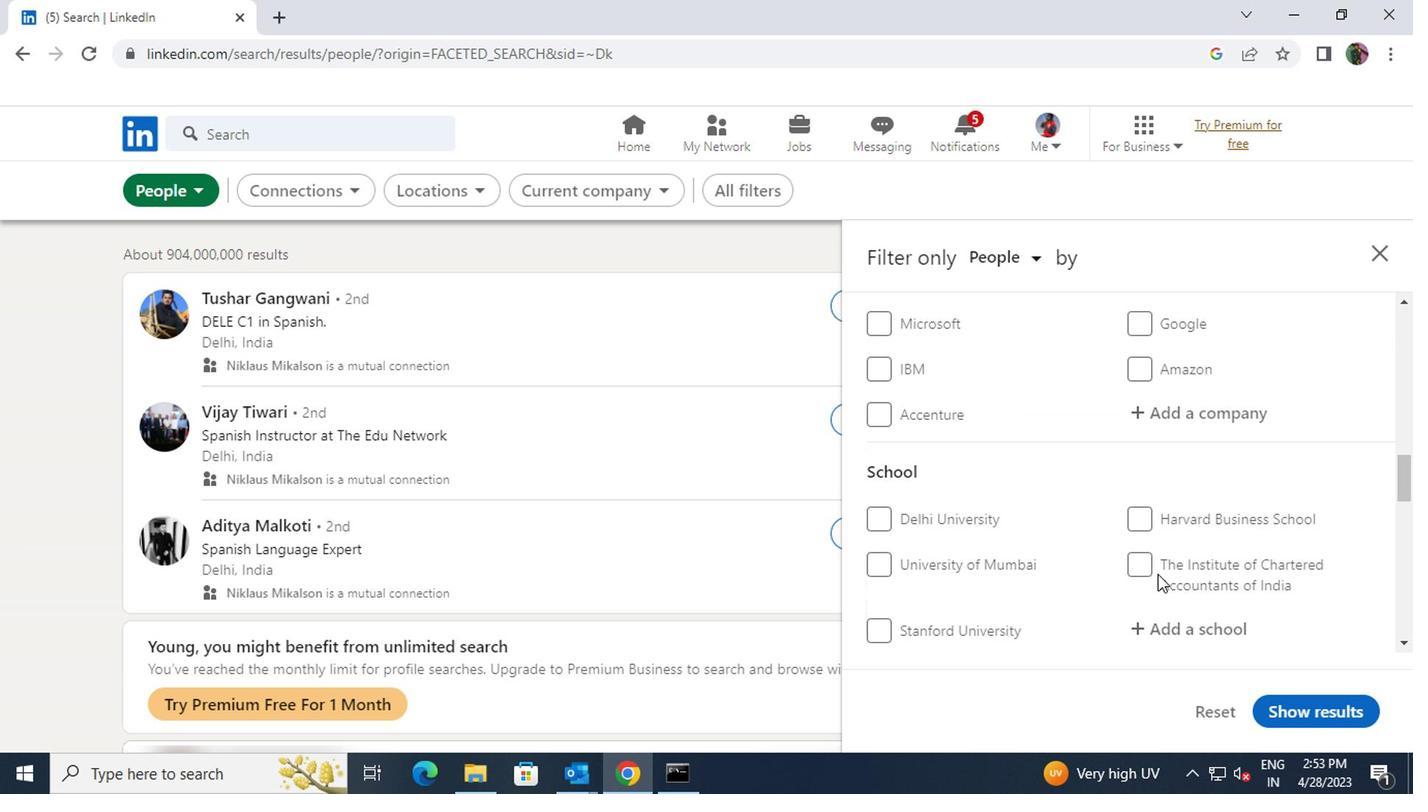 
Action: Mouse moved to (1160, 531)
Screenshot: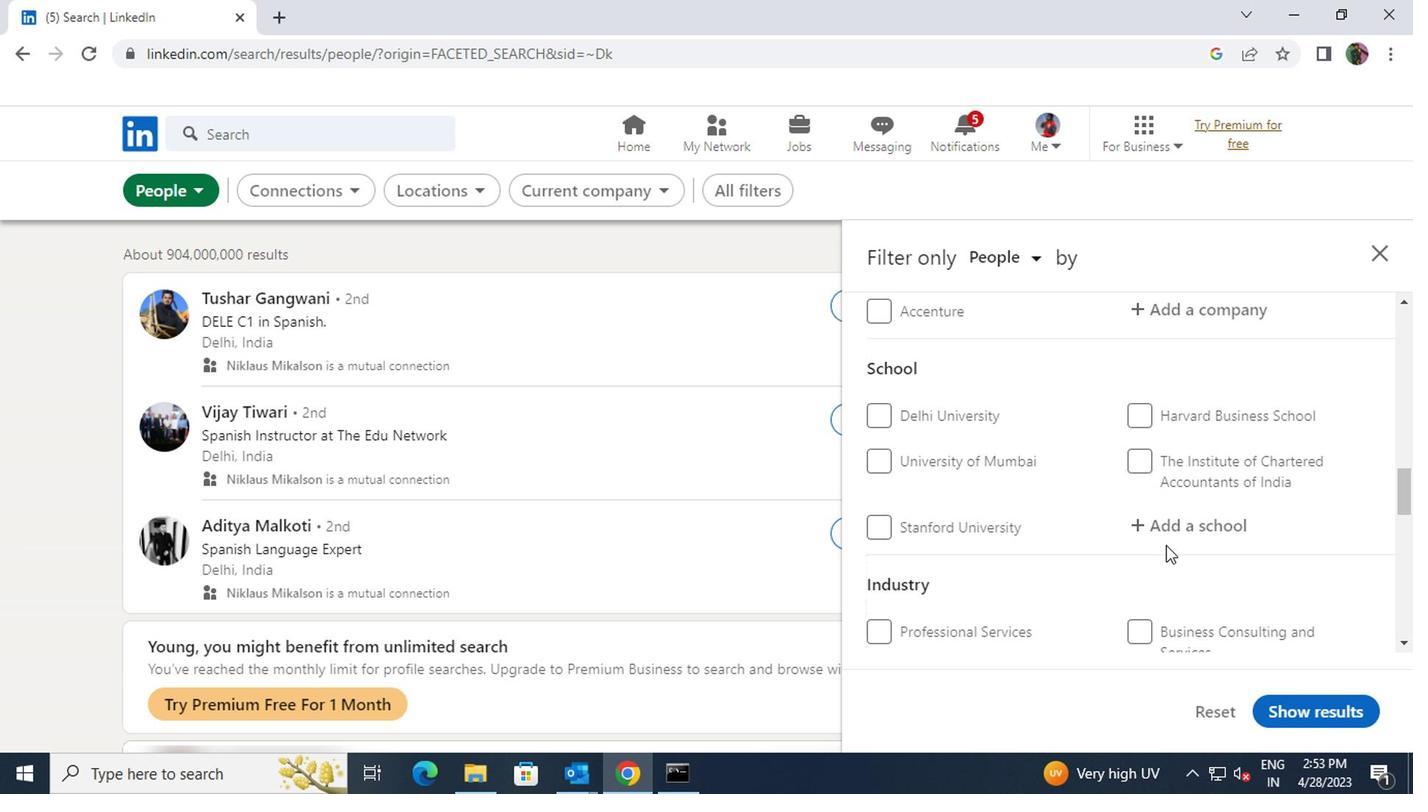 
Action: Mouse pressed left at (1160, 531)
Screenshot: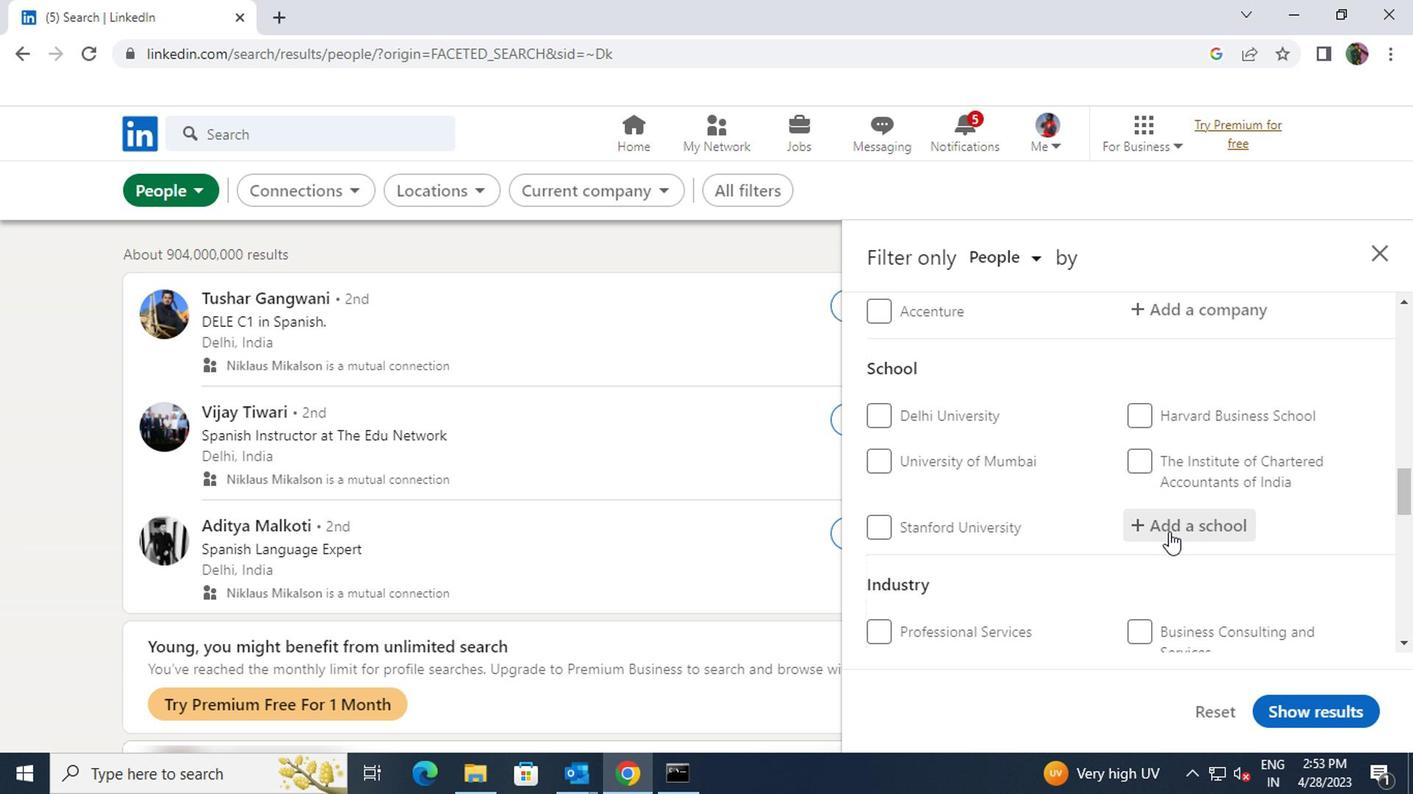 
Action: Key pressed <Key.shift><Key.shift><Key.shift><Key.shift><Key.shift><Key.shift>JIET
Screenshot: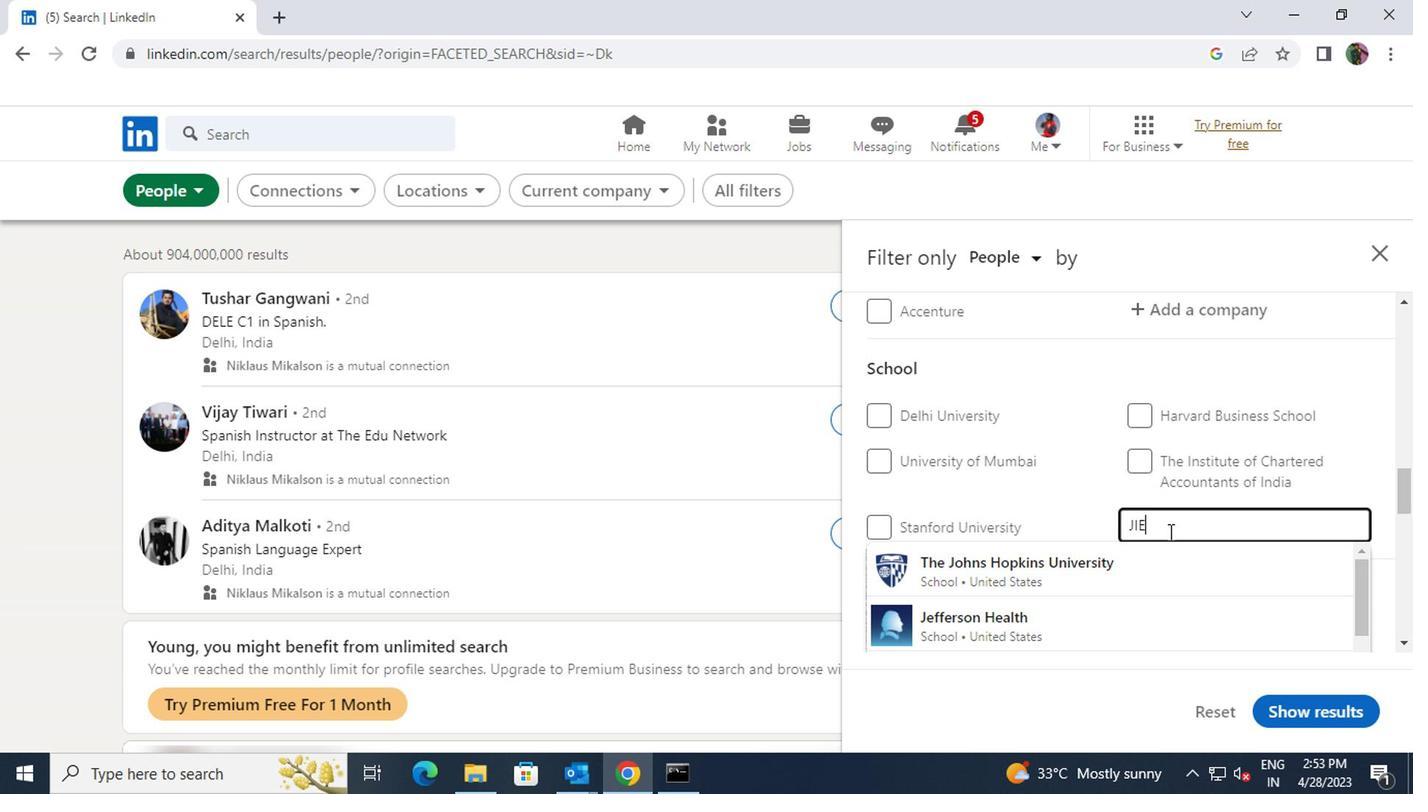 
Action: Mouse moved to (1154, 552)
Screenshot: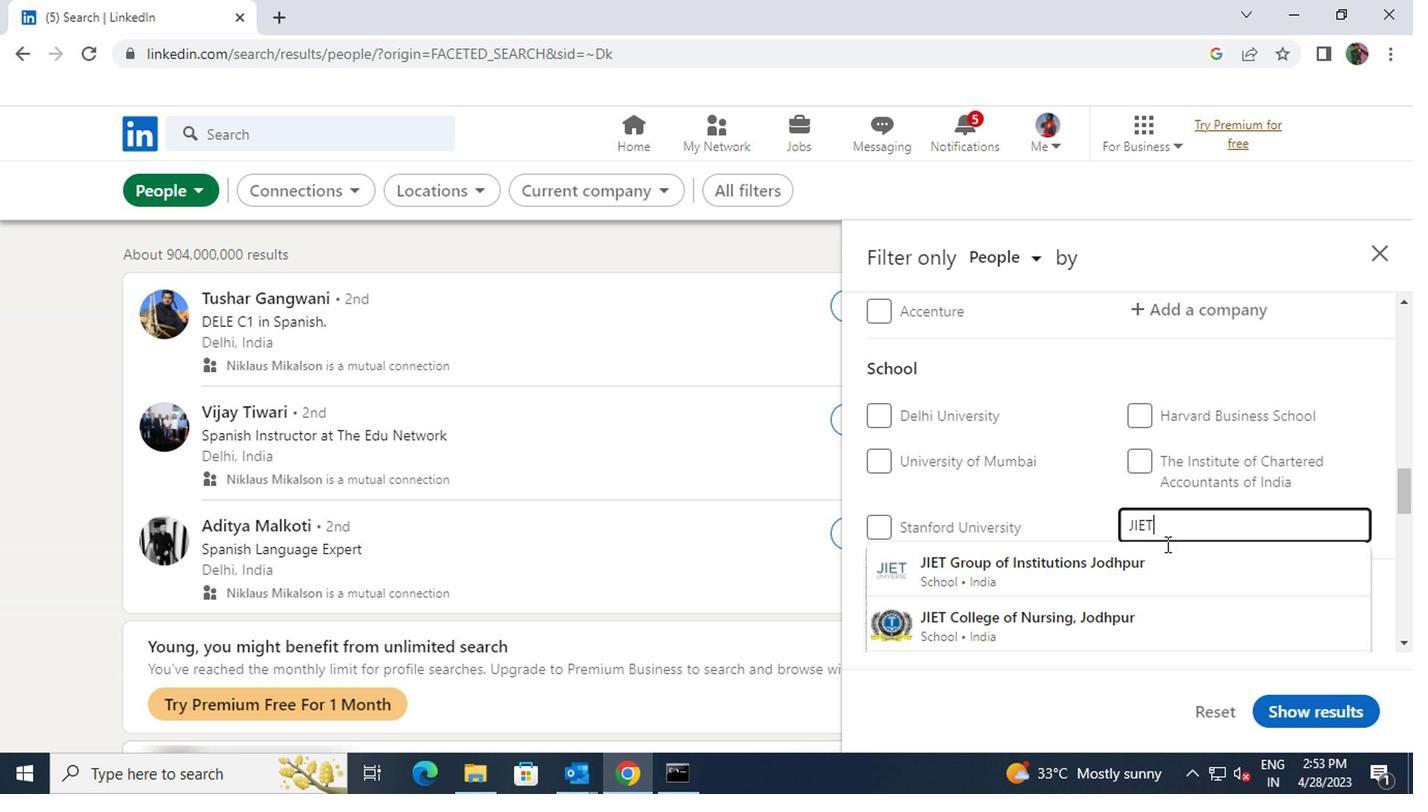 
Action: Mouse pressed left at (1154, 552)
Screenshot: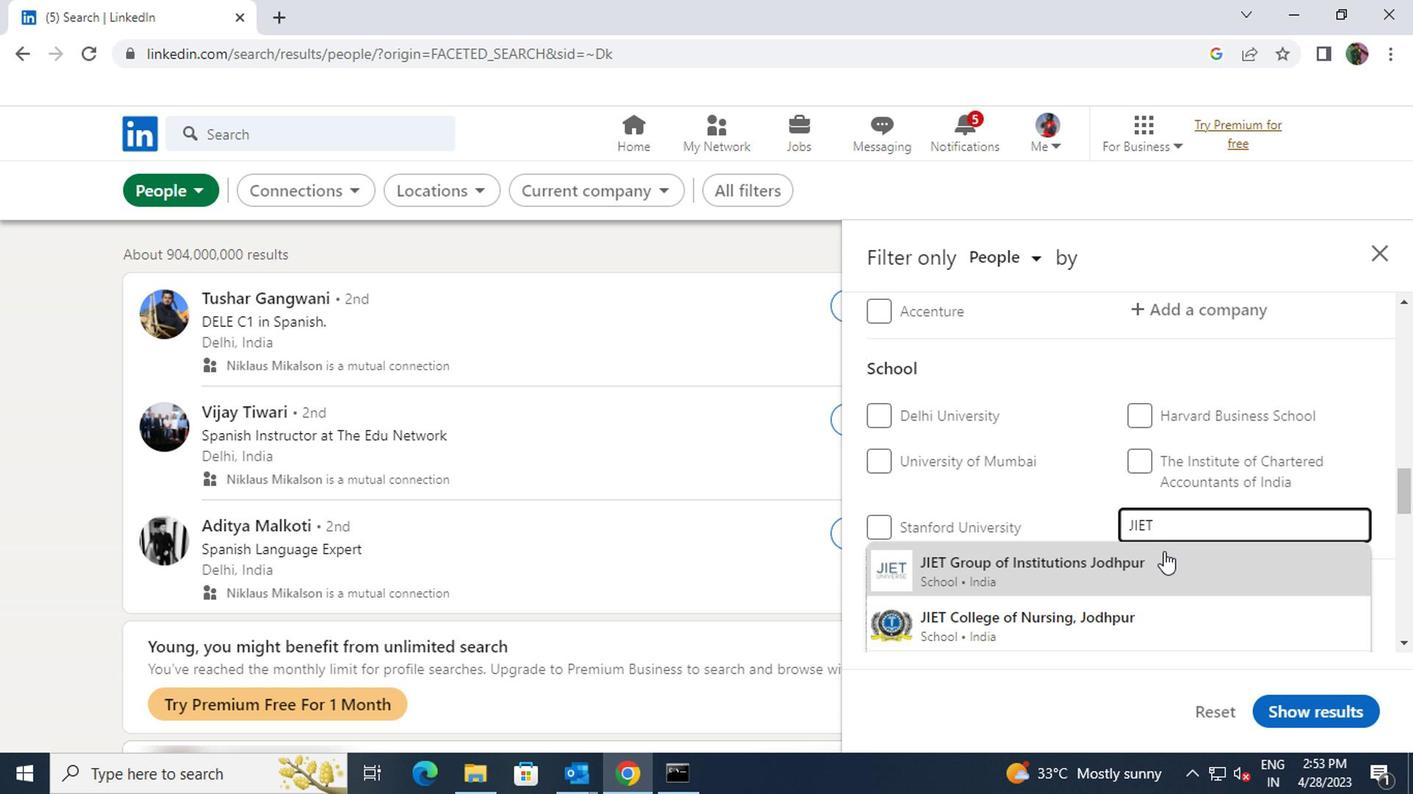 
Action: Mouse scrolled (1154, 550) with delta (0, -1)
Screenshot: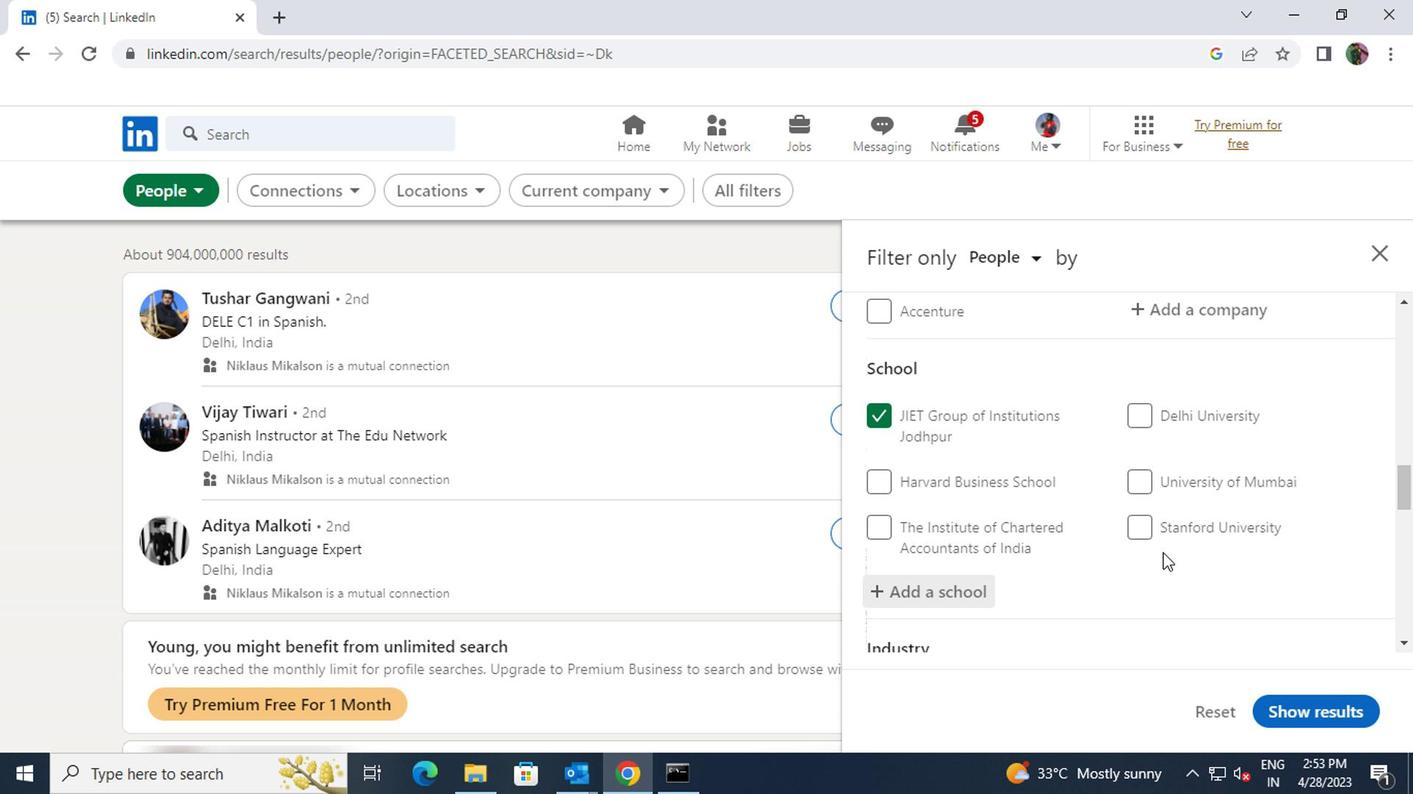 
Action: Mouse scrolled (1154, 550) with delta (0, -1)
Screenshot: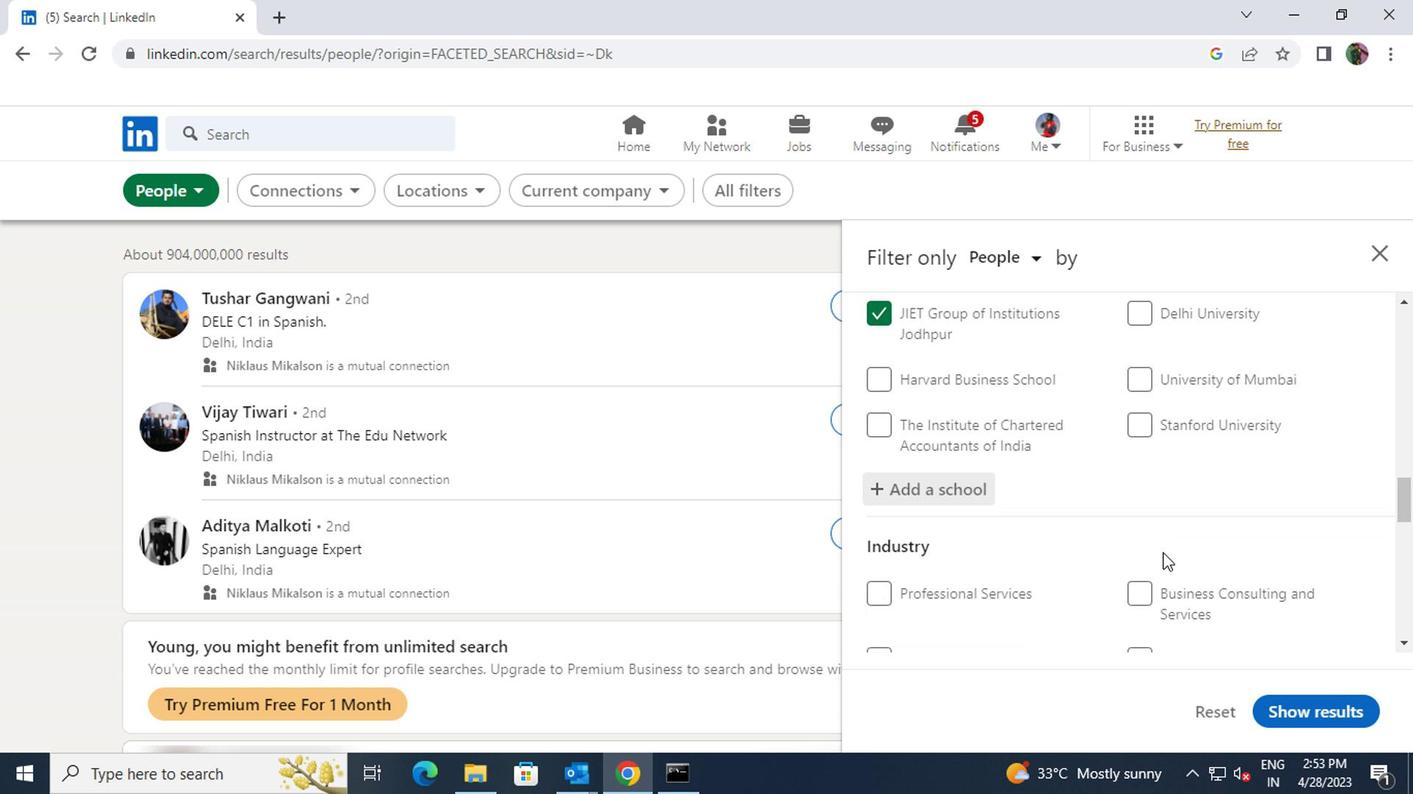 
Action: Mouse scrolled (1154, 550) with delta (0, -1)
Screenshot: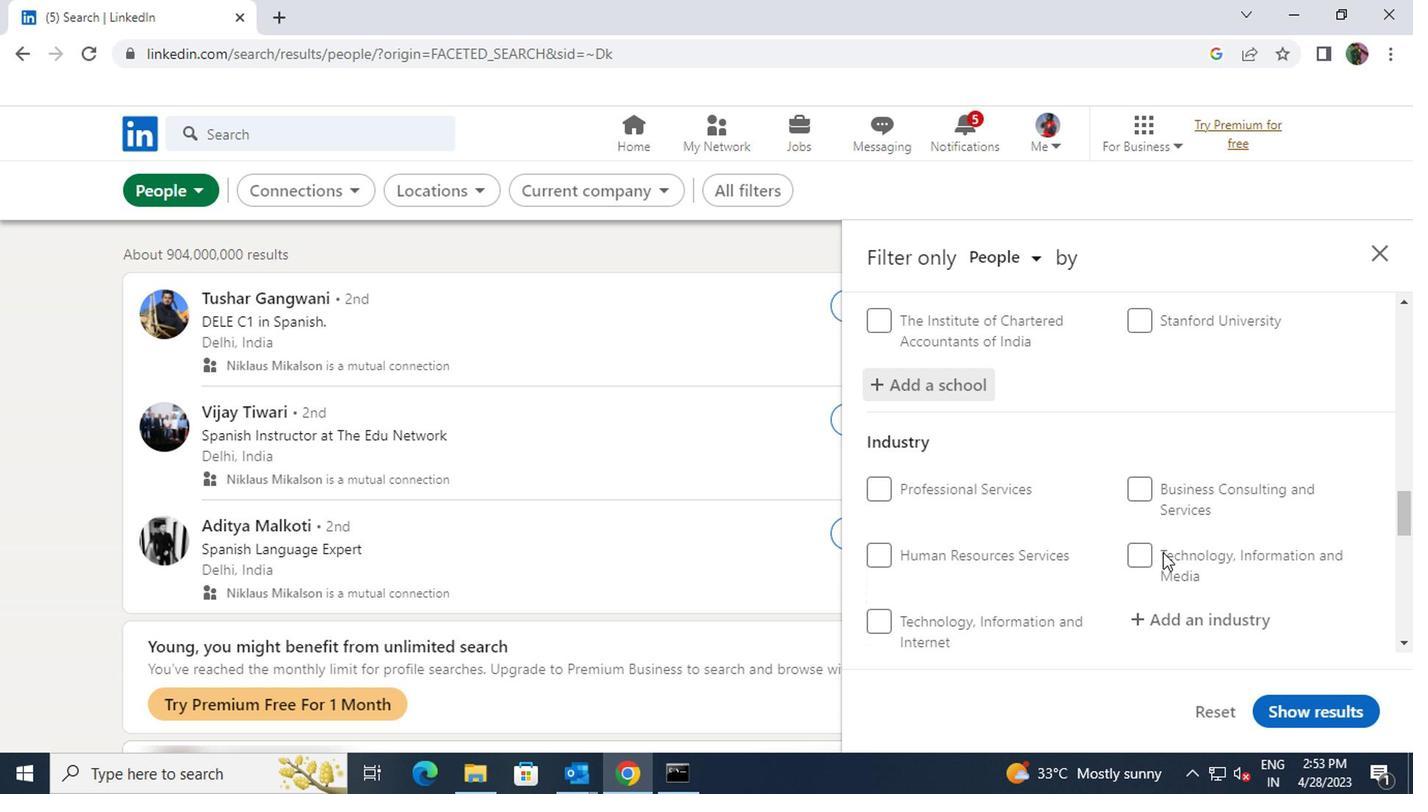 
Action: Mouse moved to (1162, 521)
Screenshot: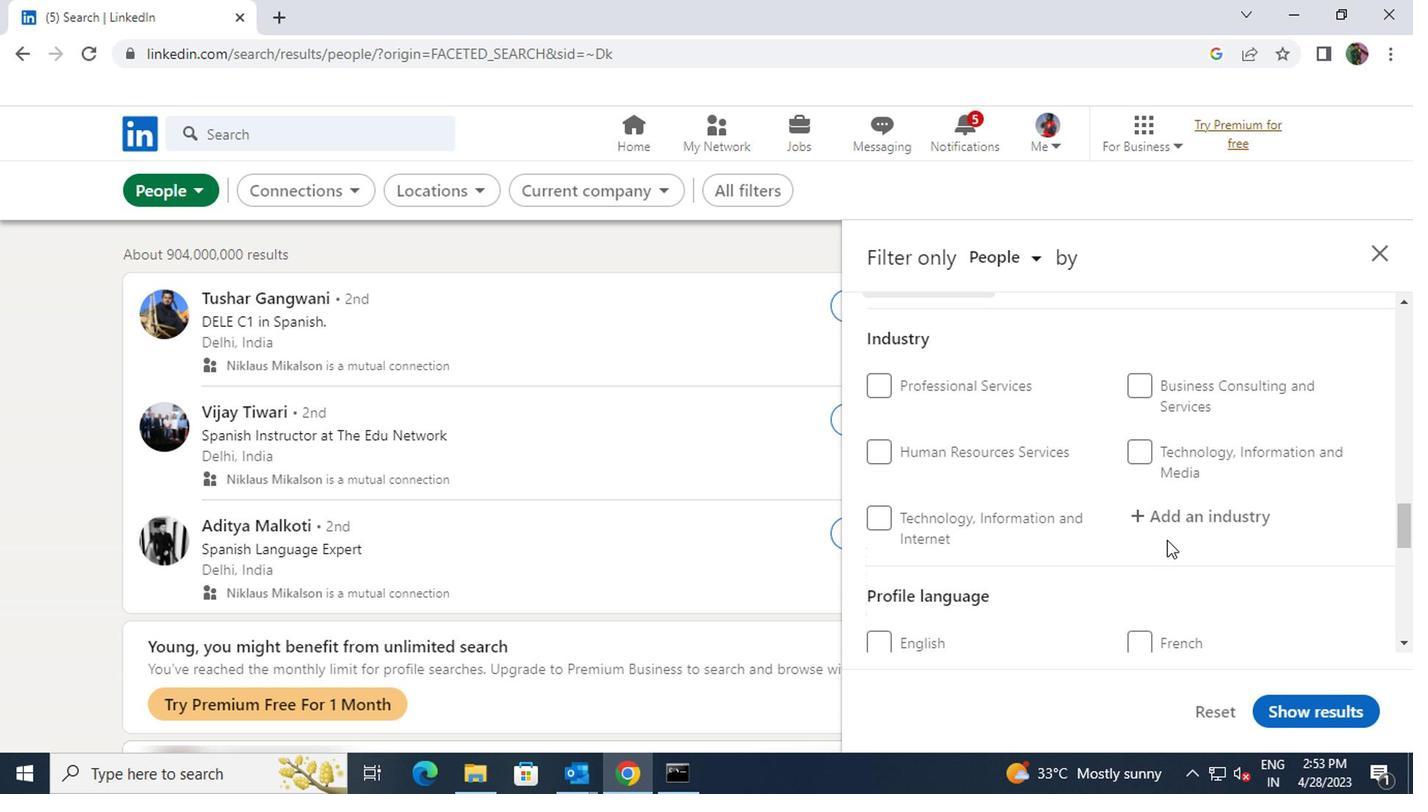 
Action: Mouse pressed left at (1162, 521)
Screenshot: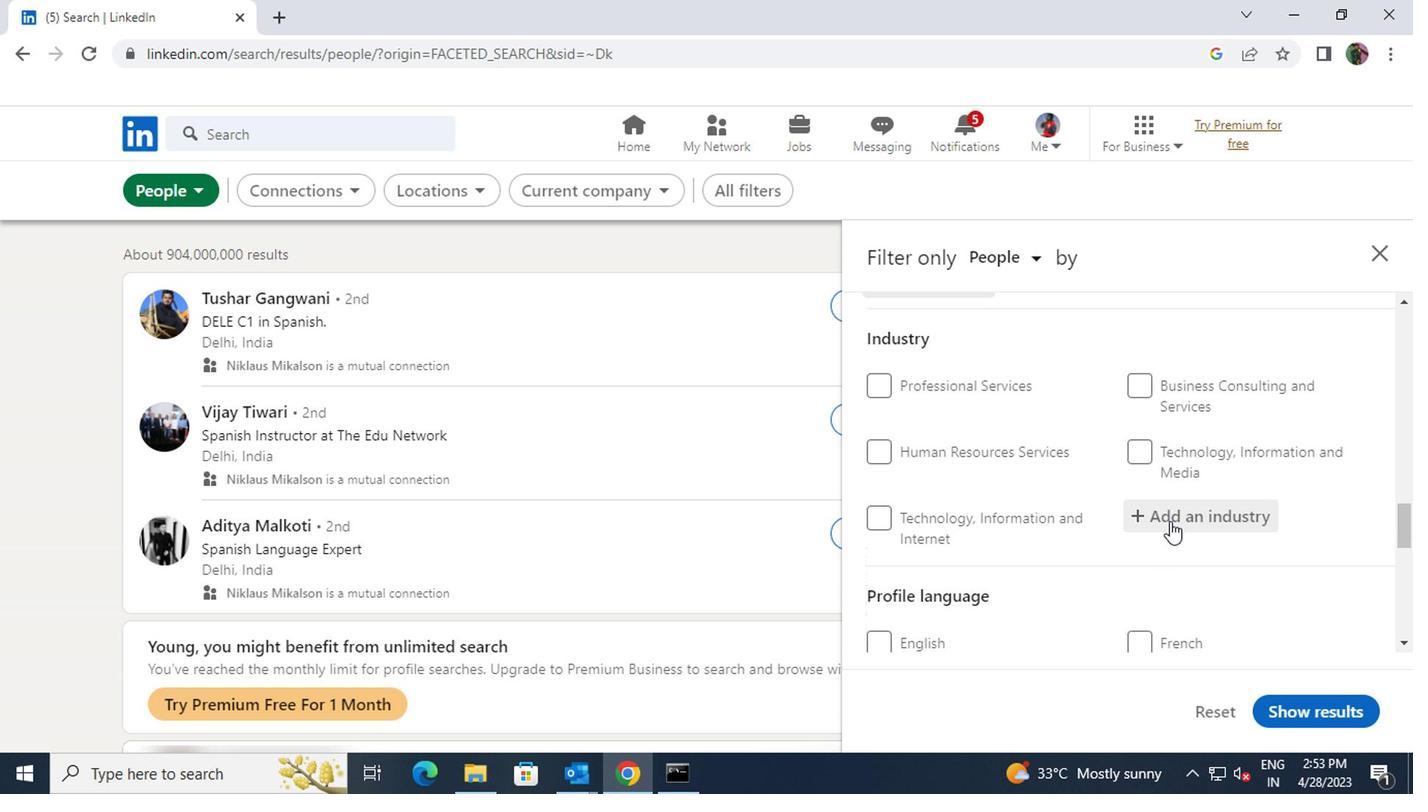 
Action: Key pressed <Key.shift><Key.shift><Key.shift><Key.shift><Key.shift><Key.shift><Key.shift><Key.shift><Key.shift>CLIMATE
Screenshot: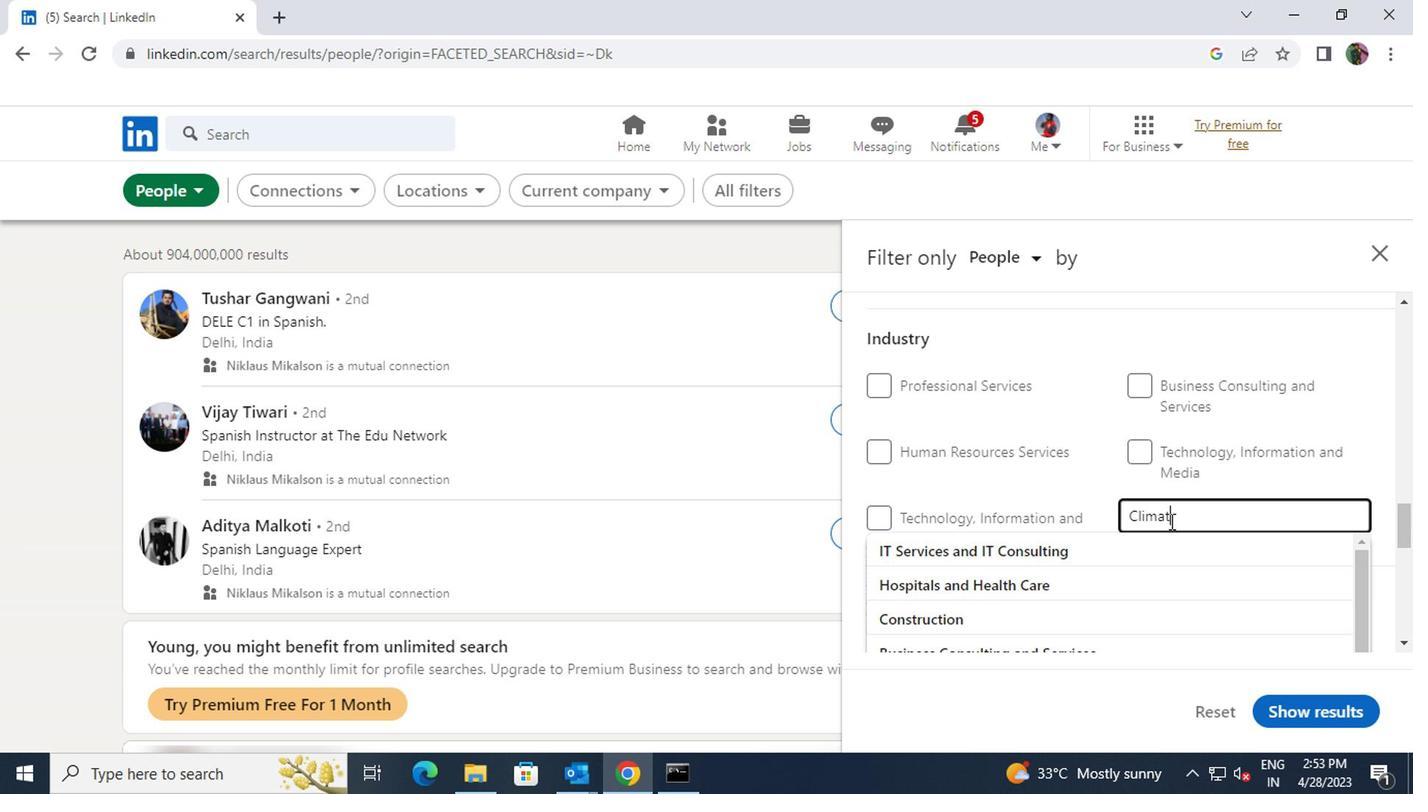 
Action: Mouse moved to (1152, 537)
Screenshot: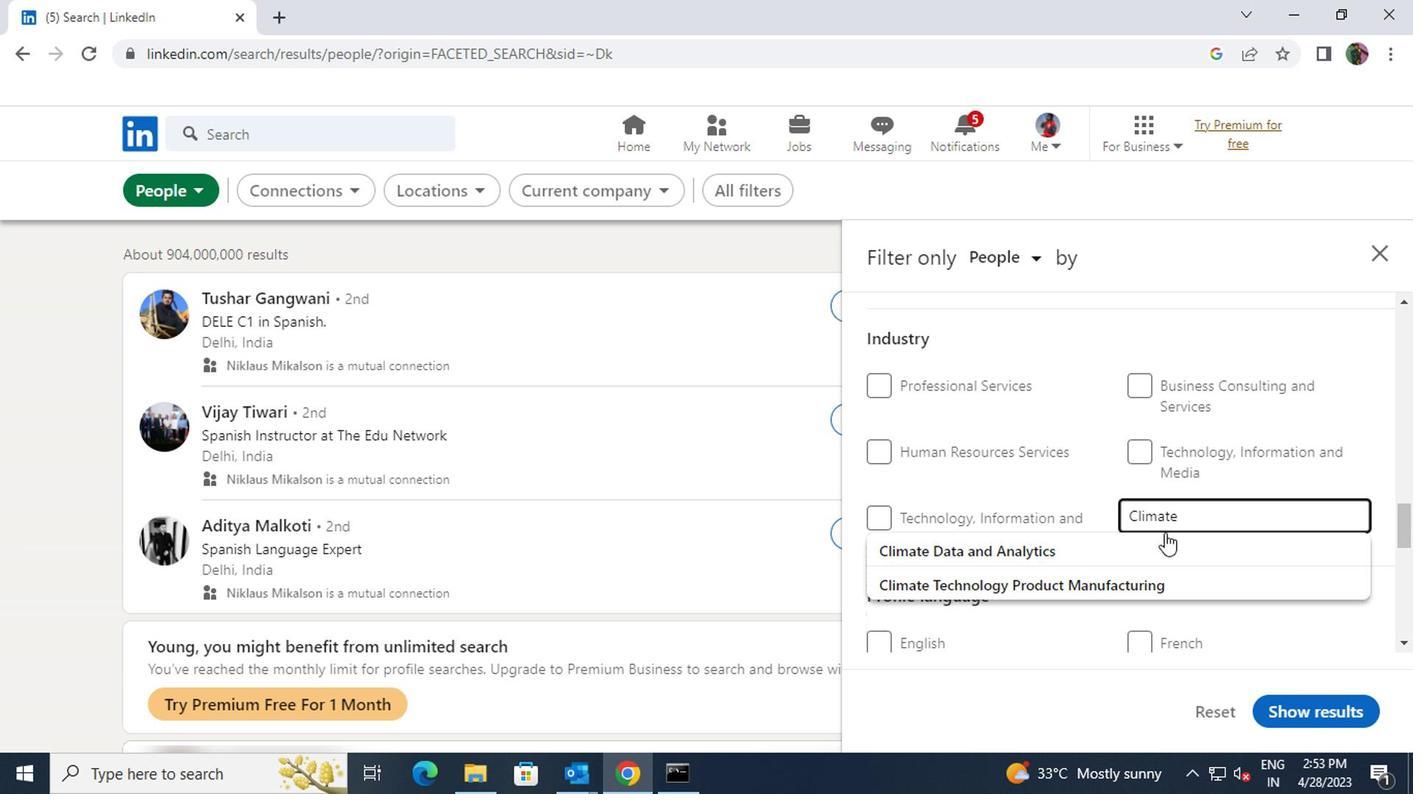 
Action: Mouse pressed left at (1152, 537)
Screenshot: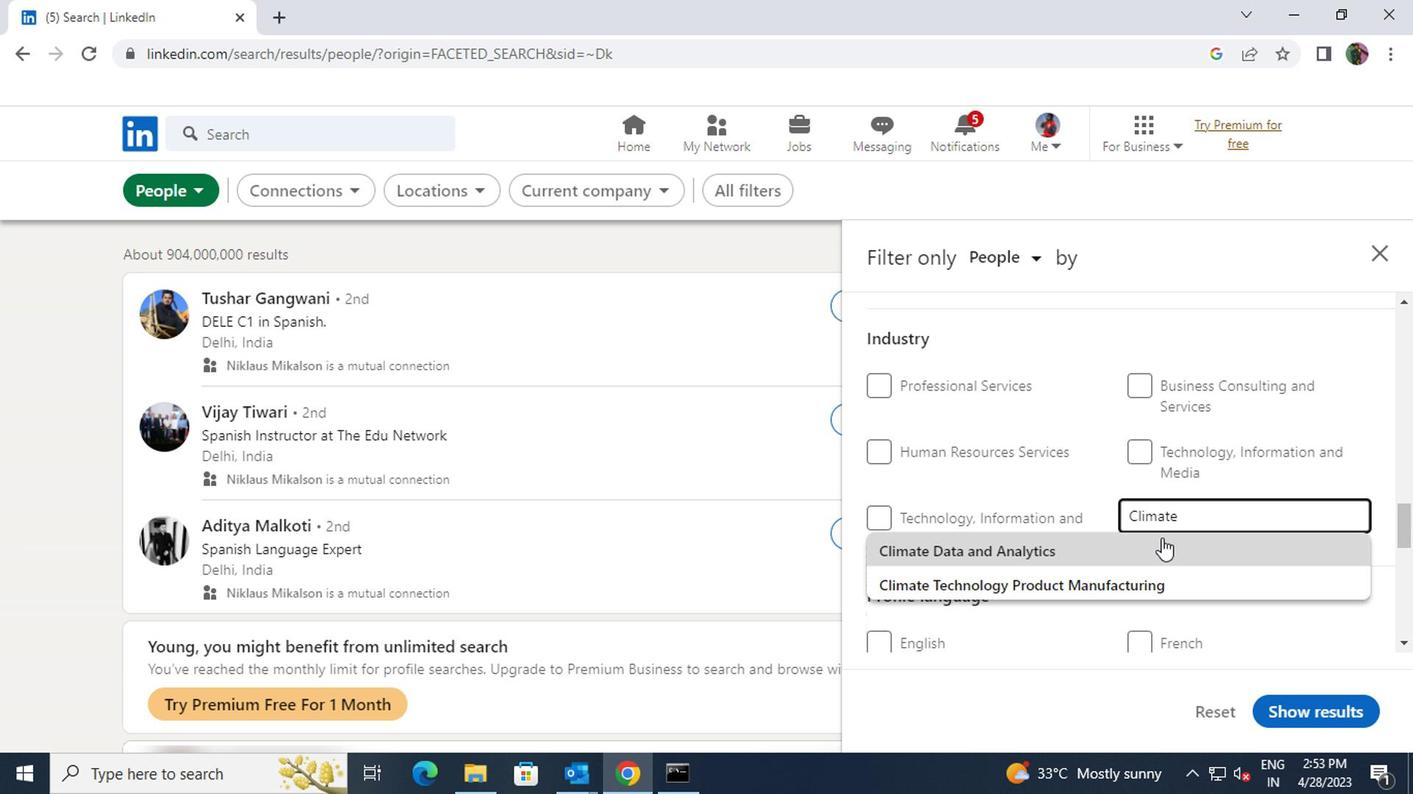 
Action: Mouse scrolled (1152, 536) with delta (0, 0)
Screenshot: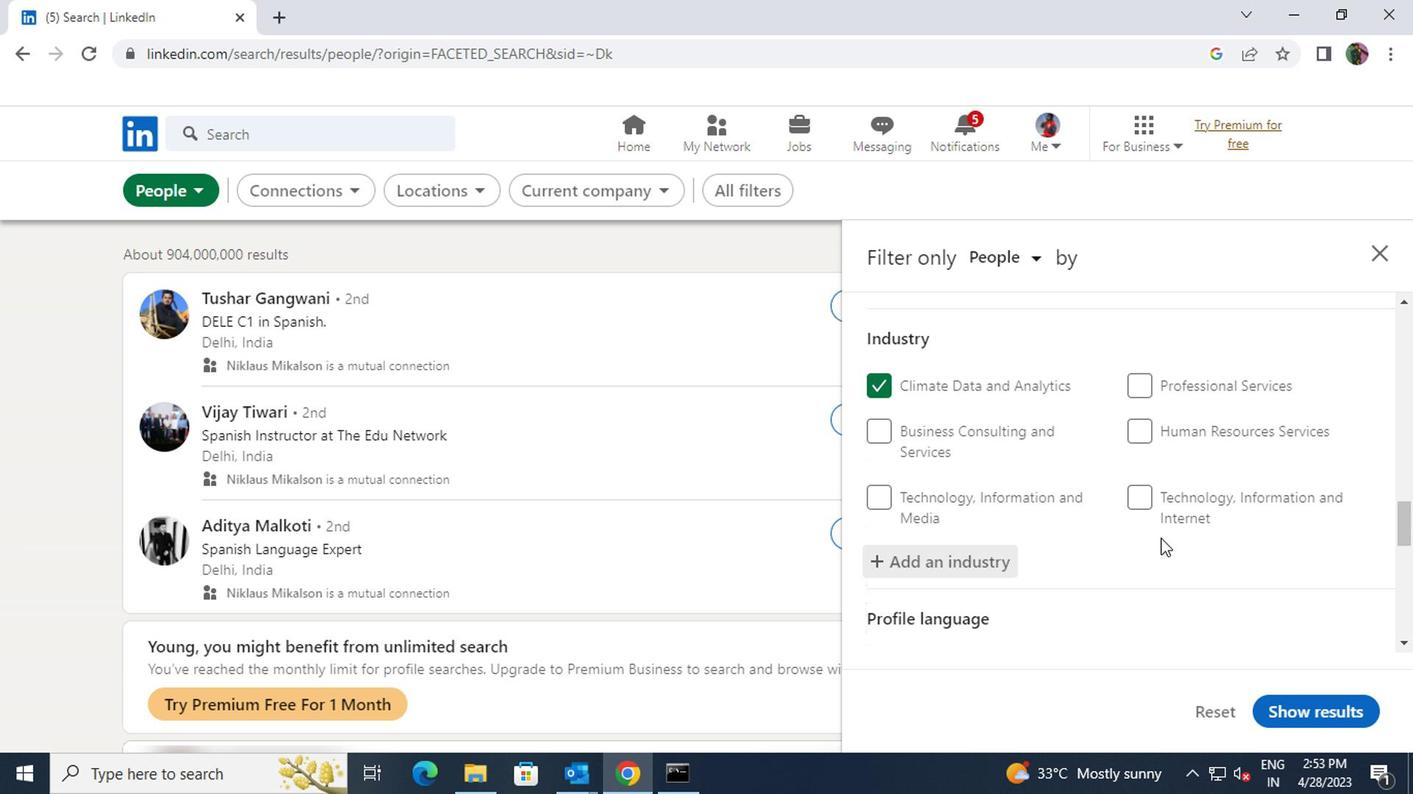 
Action: Mouse scrolled (1152, 536) with delta (0, 0)
Screenshot: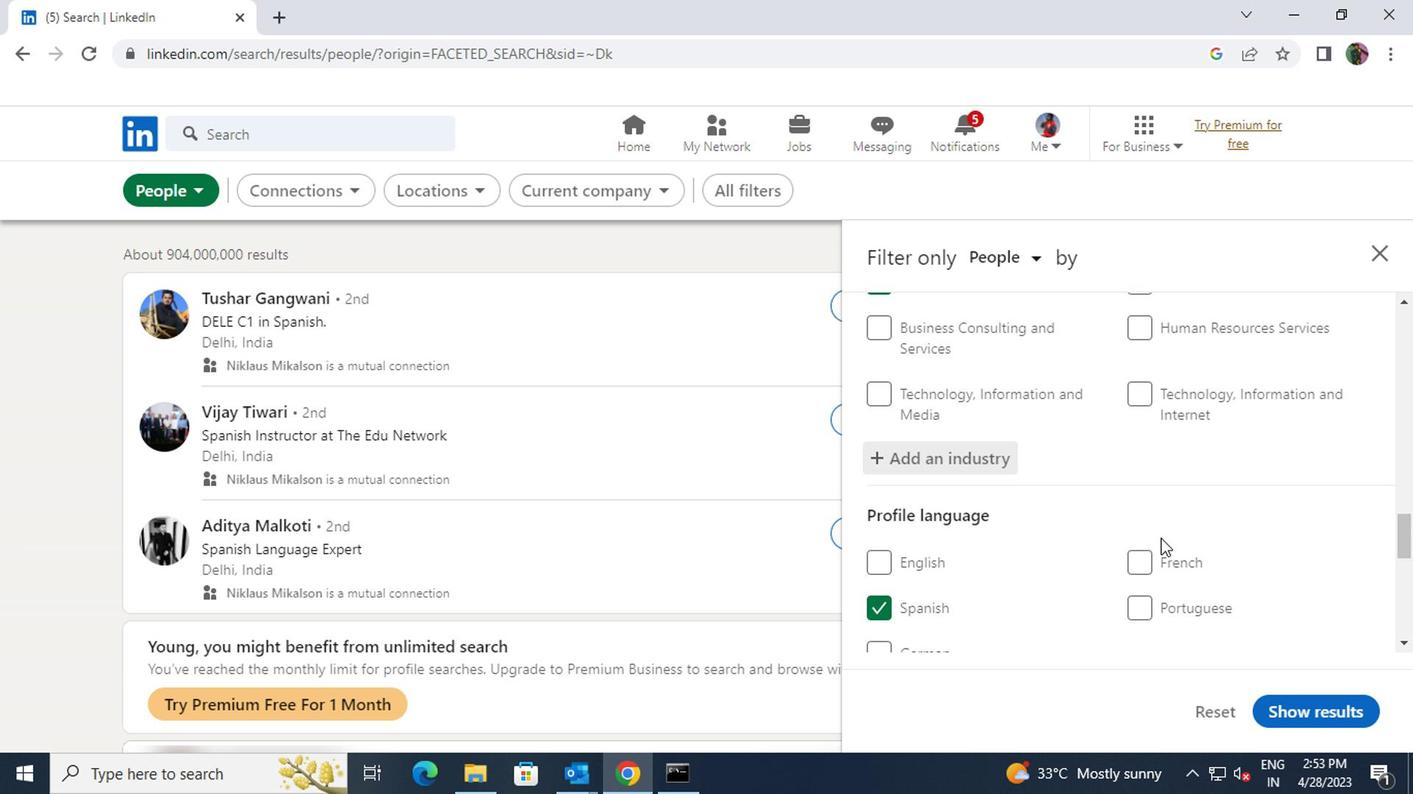 
Action: Mouse scrolled (1152, 536) with delta (0, 0)
Screenshot: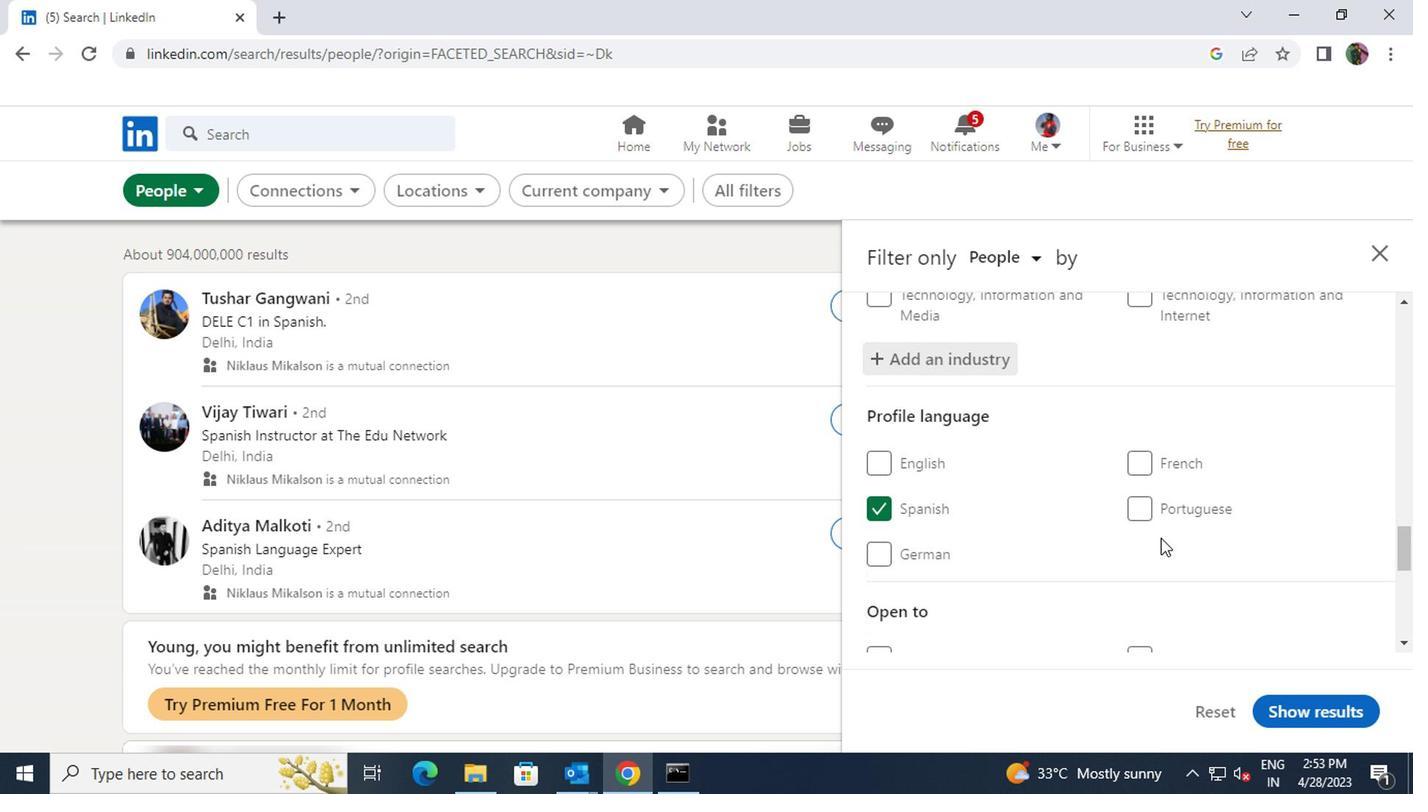 
Action: Mouse scrolled (1152, 536) with delta (0, 0)
Screenshot: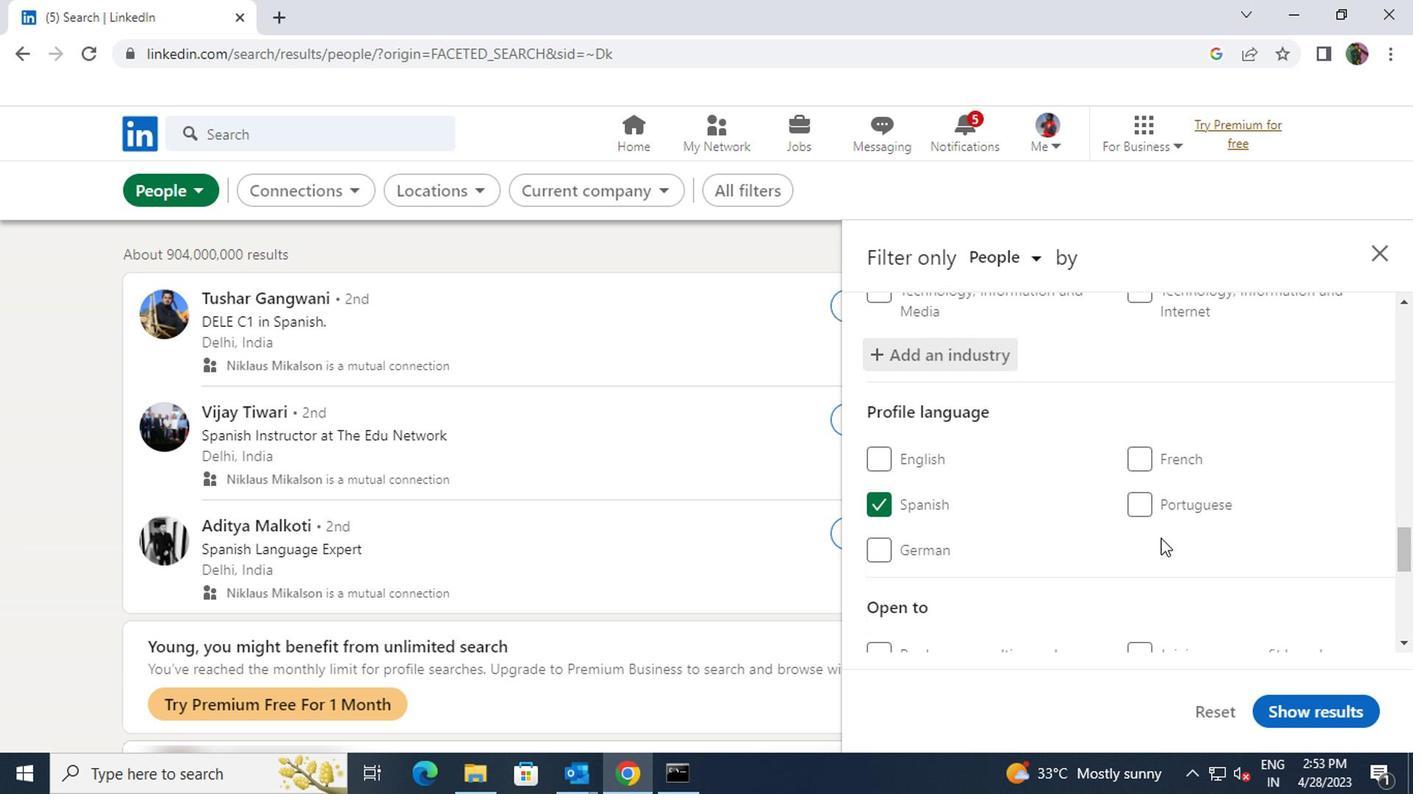 
Action: Mouse scrolled (1152, 536) with delta (0, 0)
Screenshot: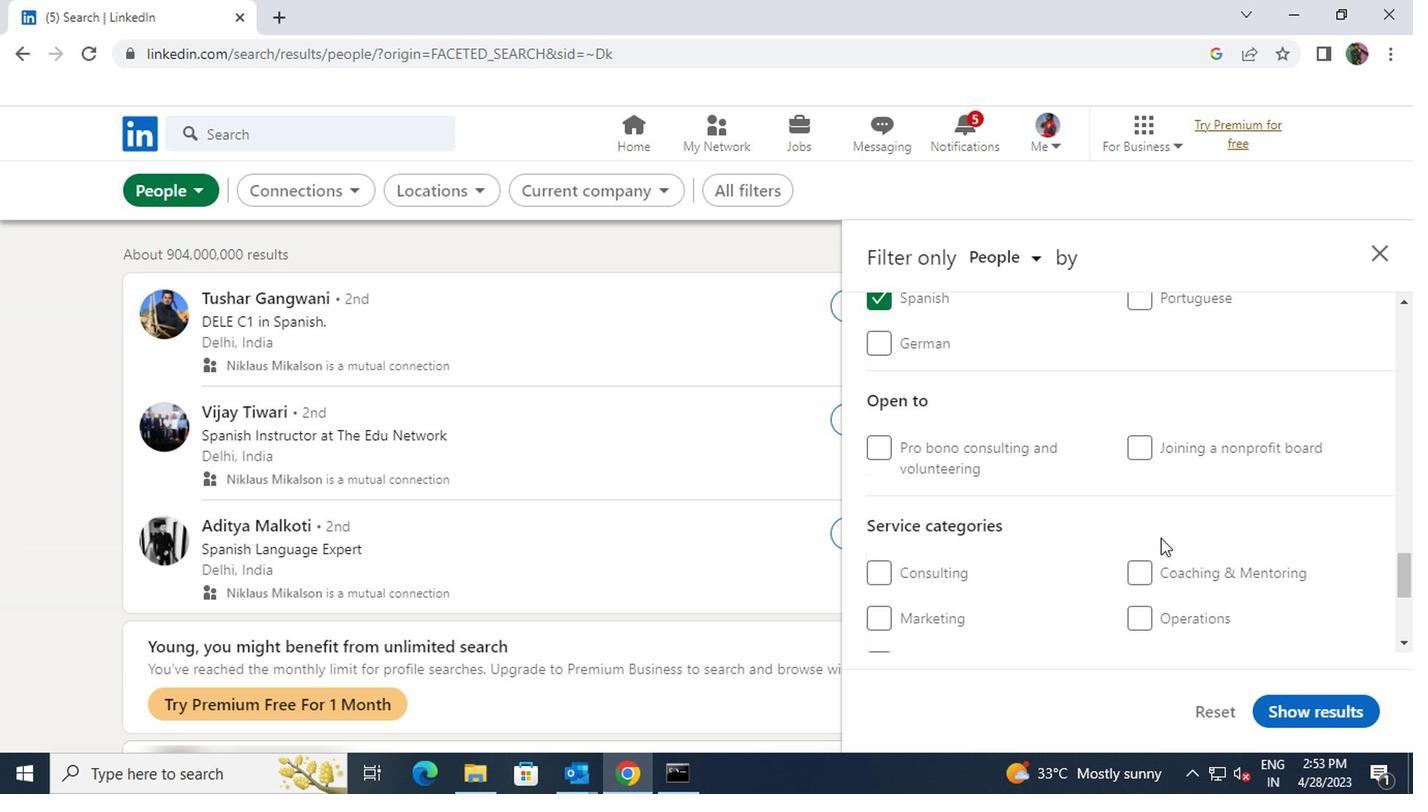
Action: Mouse moved to (1149, 549)
Screenshot: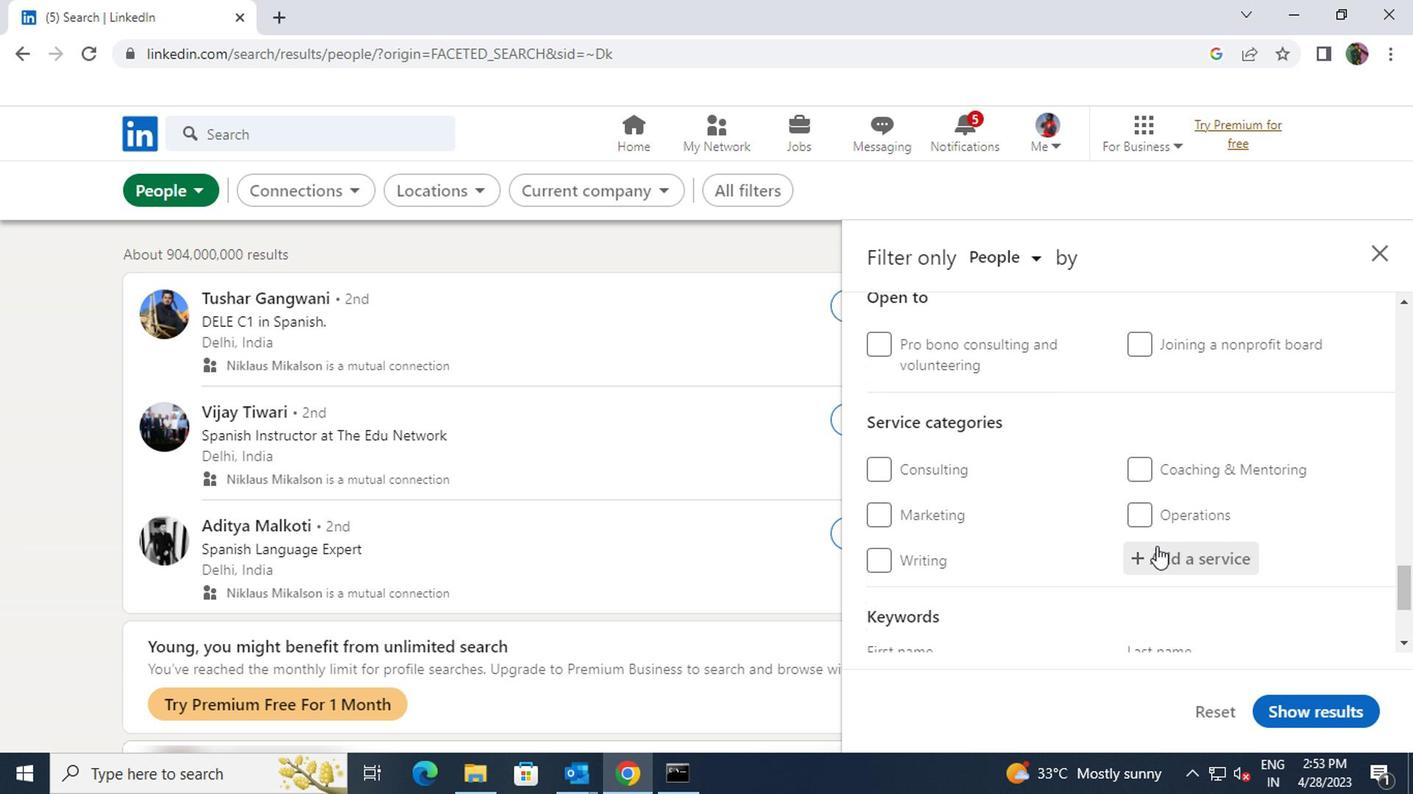 
Action: Mouse pressed left at (1149, 549)
Screenshot: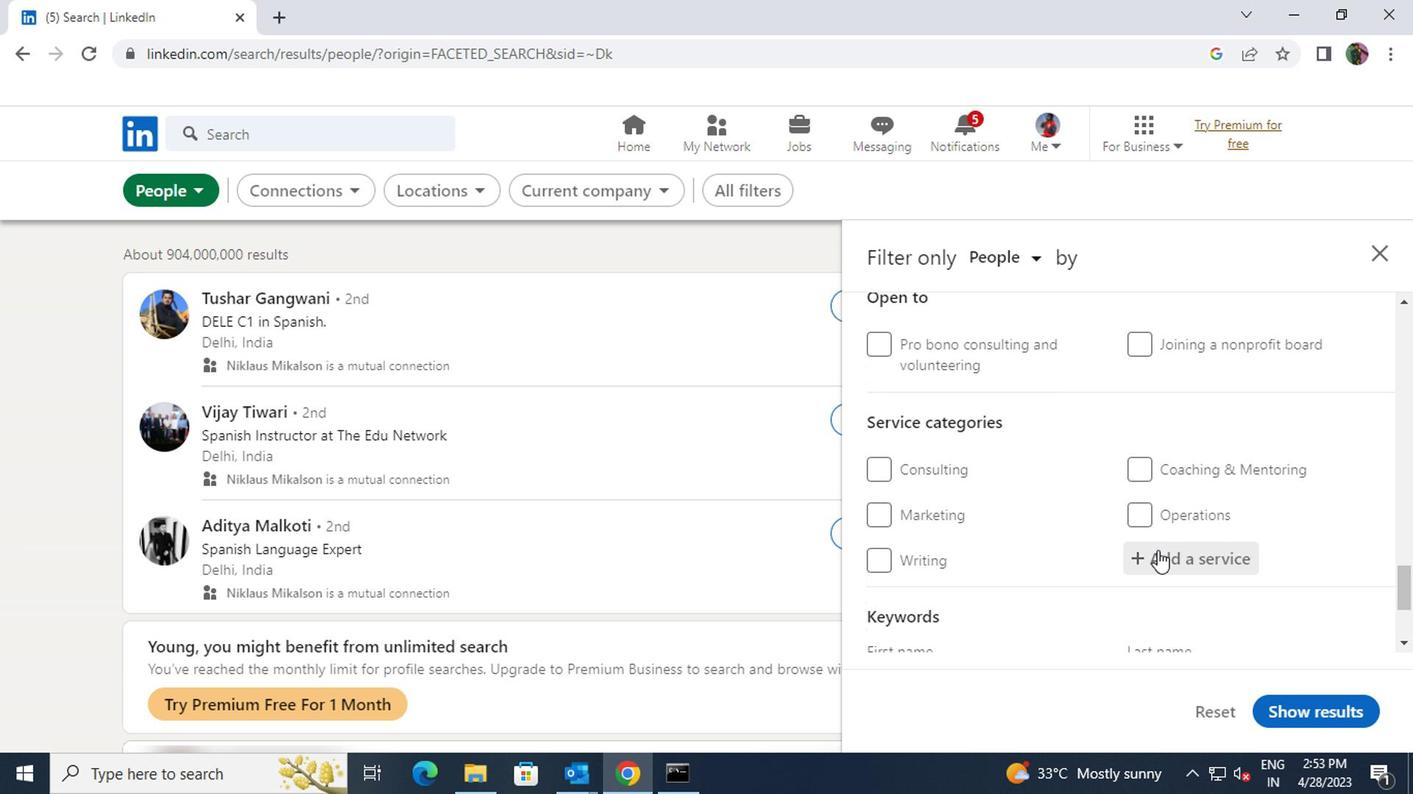 
Action: Key pressed <Key.shift>TRADE
Screenshot: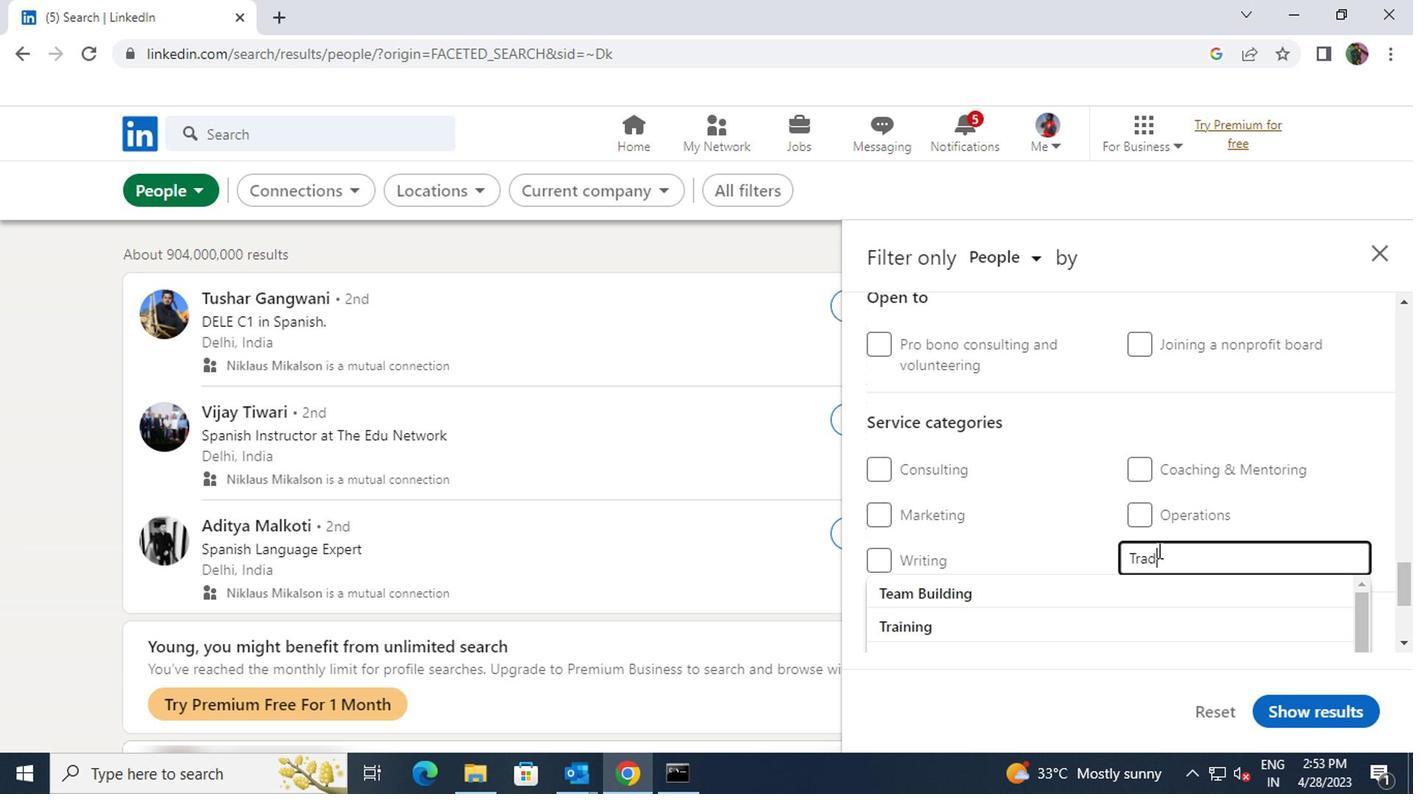 
Action: Mouse moved to (1135, 583)
Screenshot: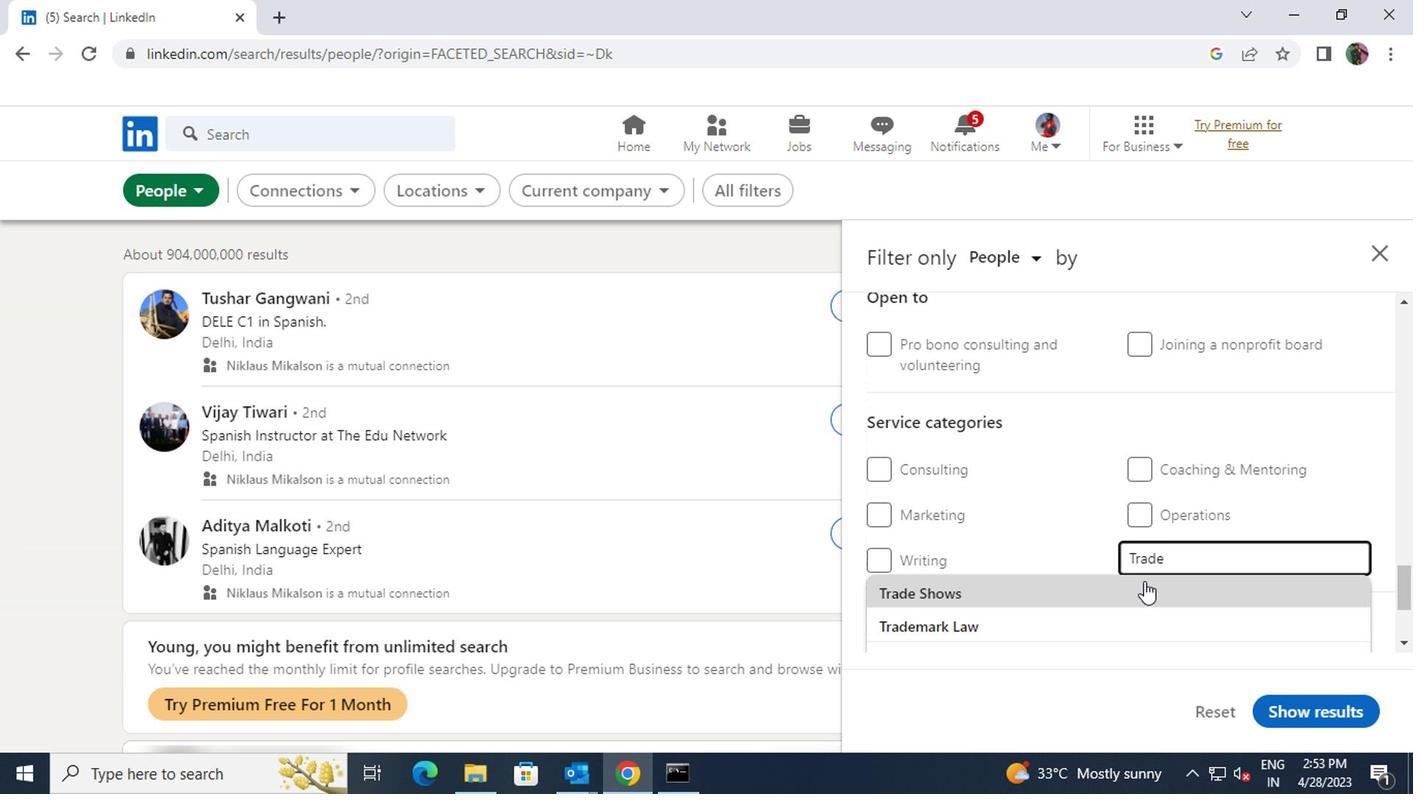 
Action: Mouse pressed left at (1135, 583)
Screenshot: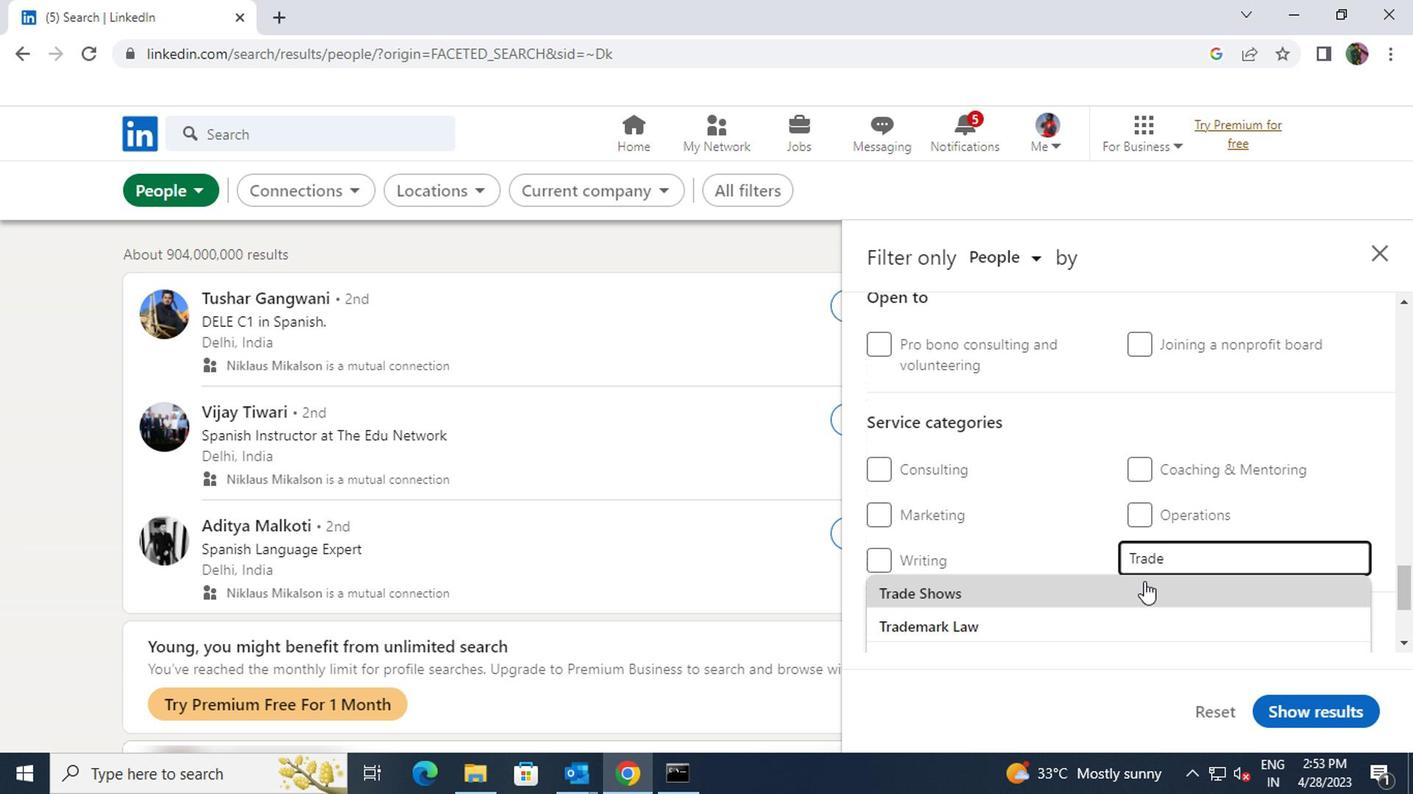 
Action: Mouse scrolled (1135, 582) with delta (0, 0)
Screenshot: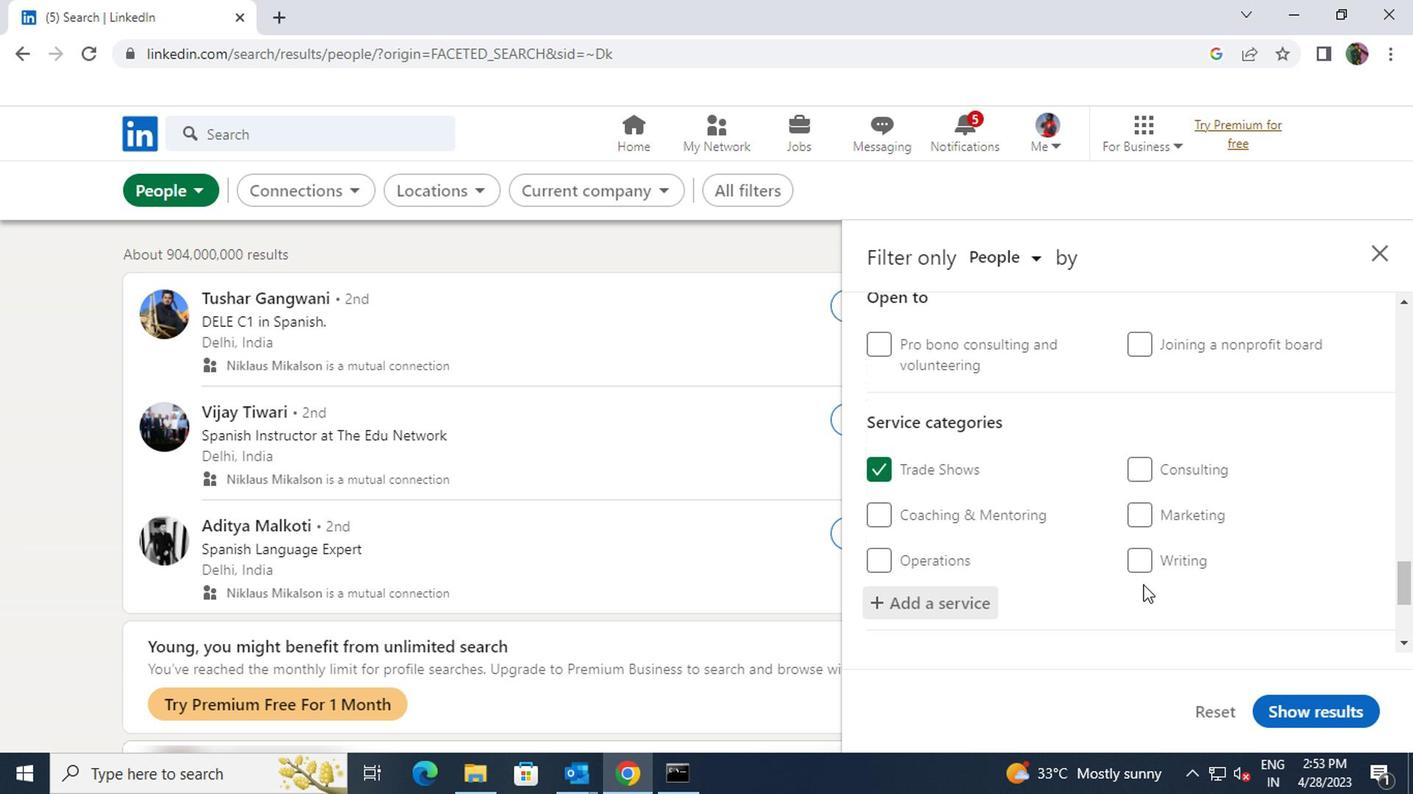 
Action: Mouse scrolled (1135, 582) with delta (0, 0)
Screenshot: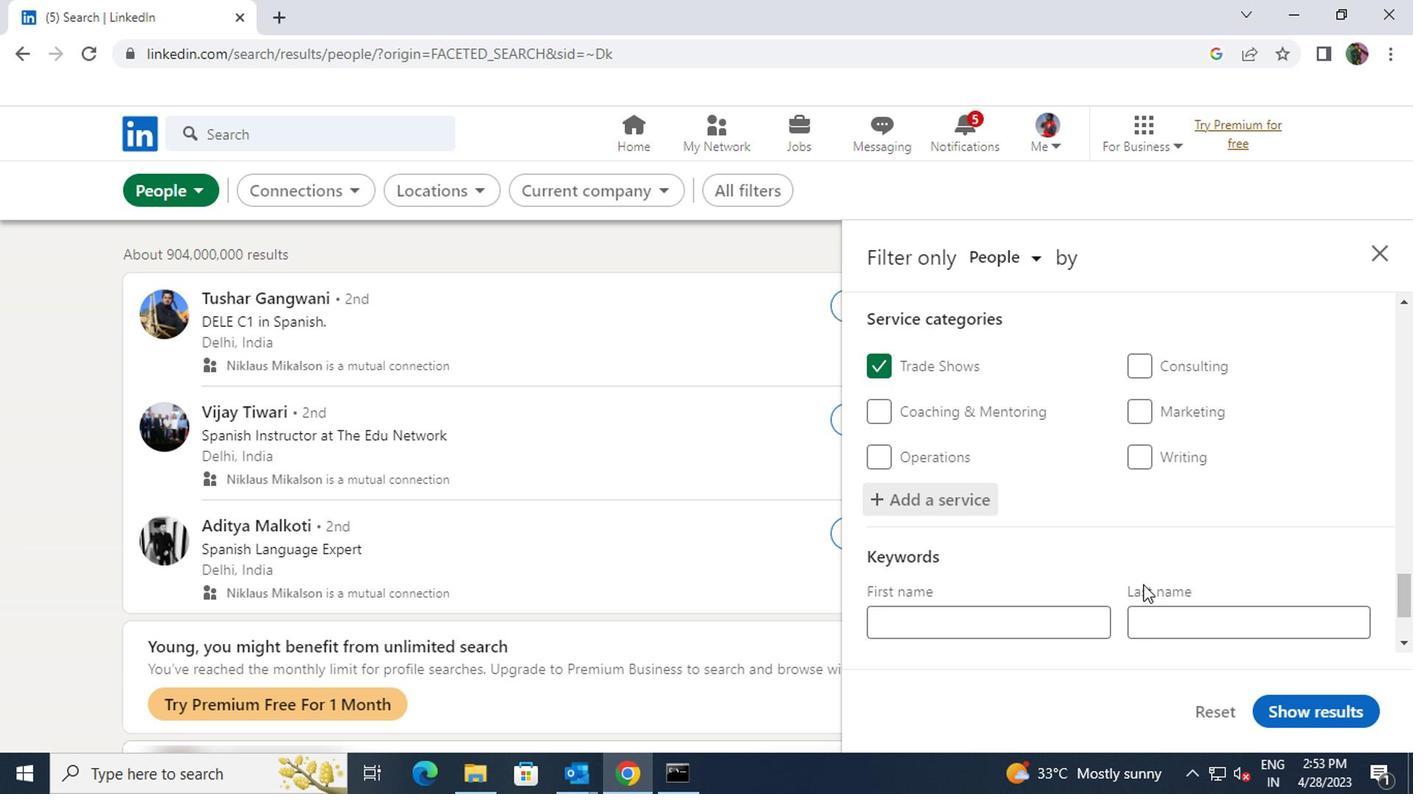 
Action: Mouse moved to (1079, 582)
Screenshot: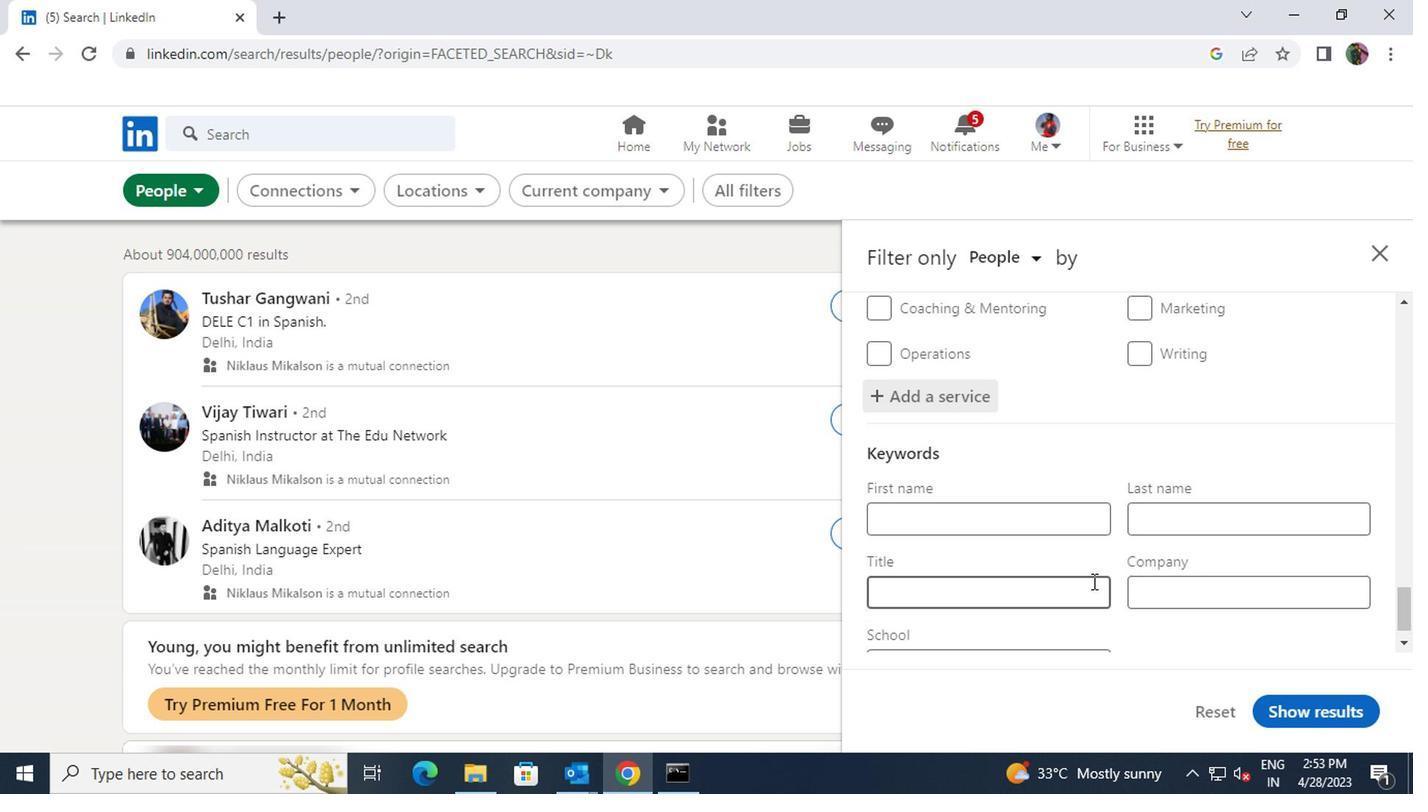 
Action: Mouse pressed left at (1079, 582)
Screenshot: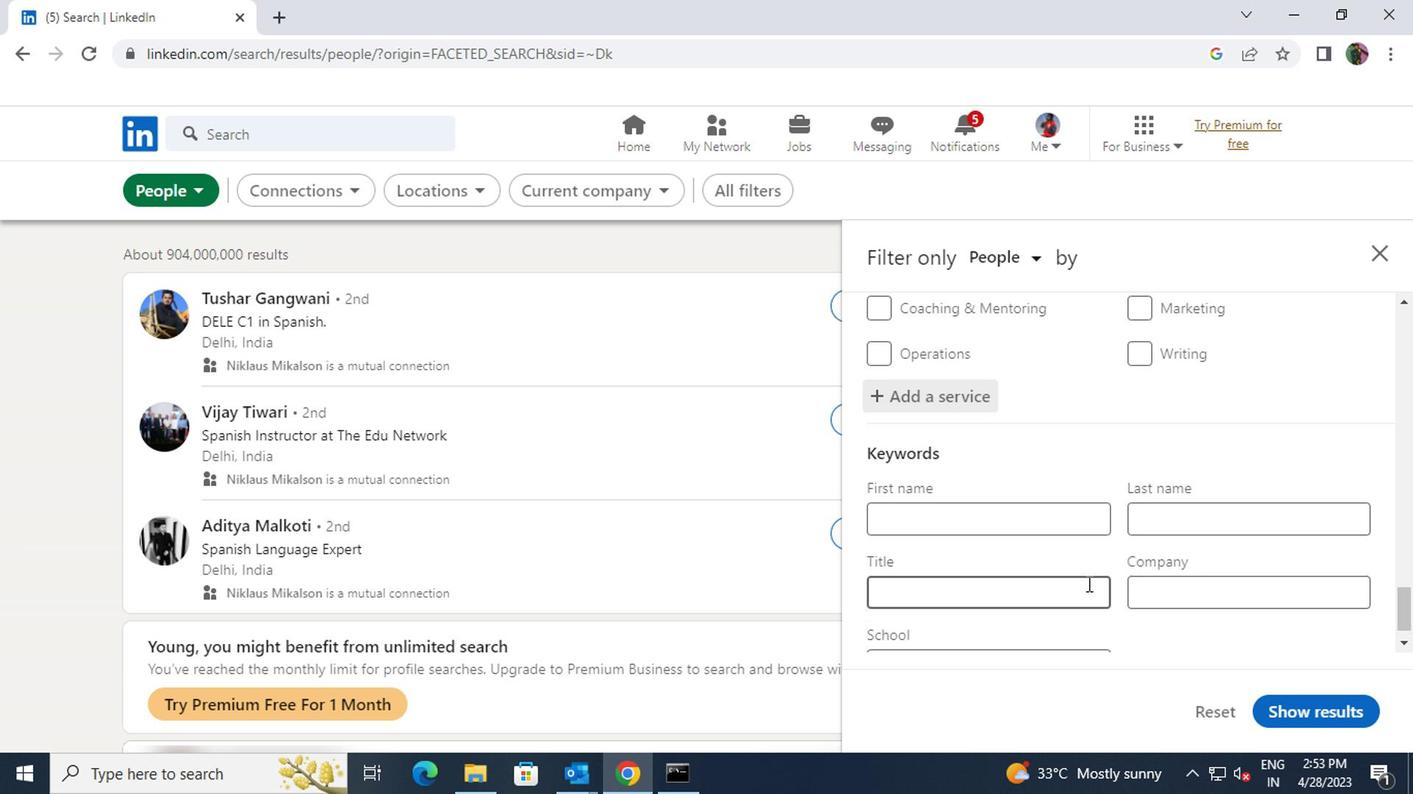 
Action: Key pressed <Key.shift>SOUND<Key.space><Key.shift>ENGINEER
Screenshot: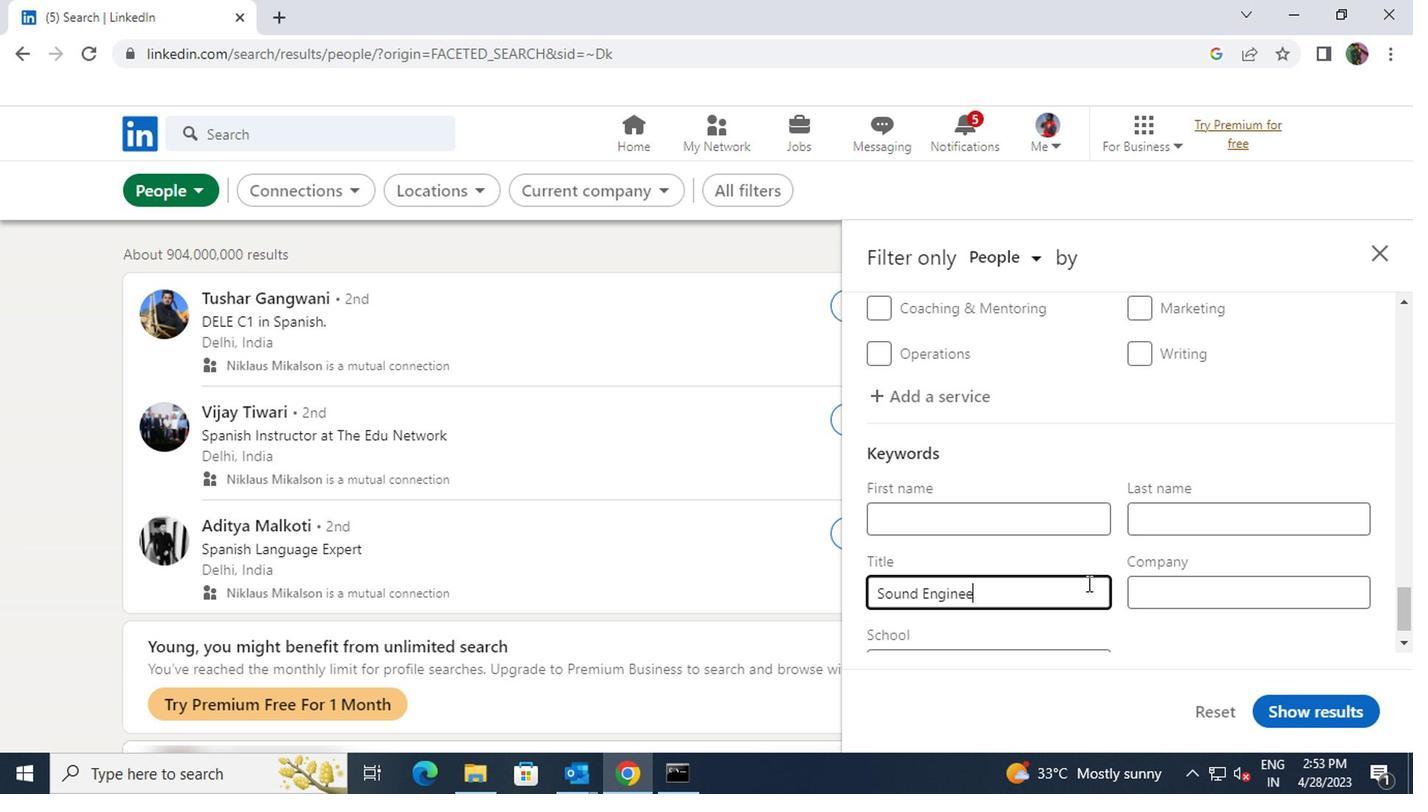 
Action: Mouse moved to (1355, 706)
Screenshot: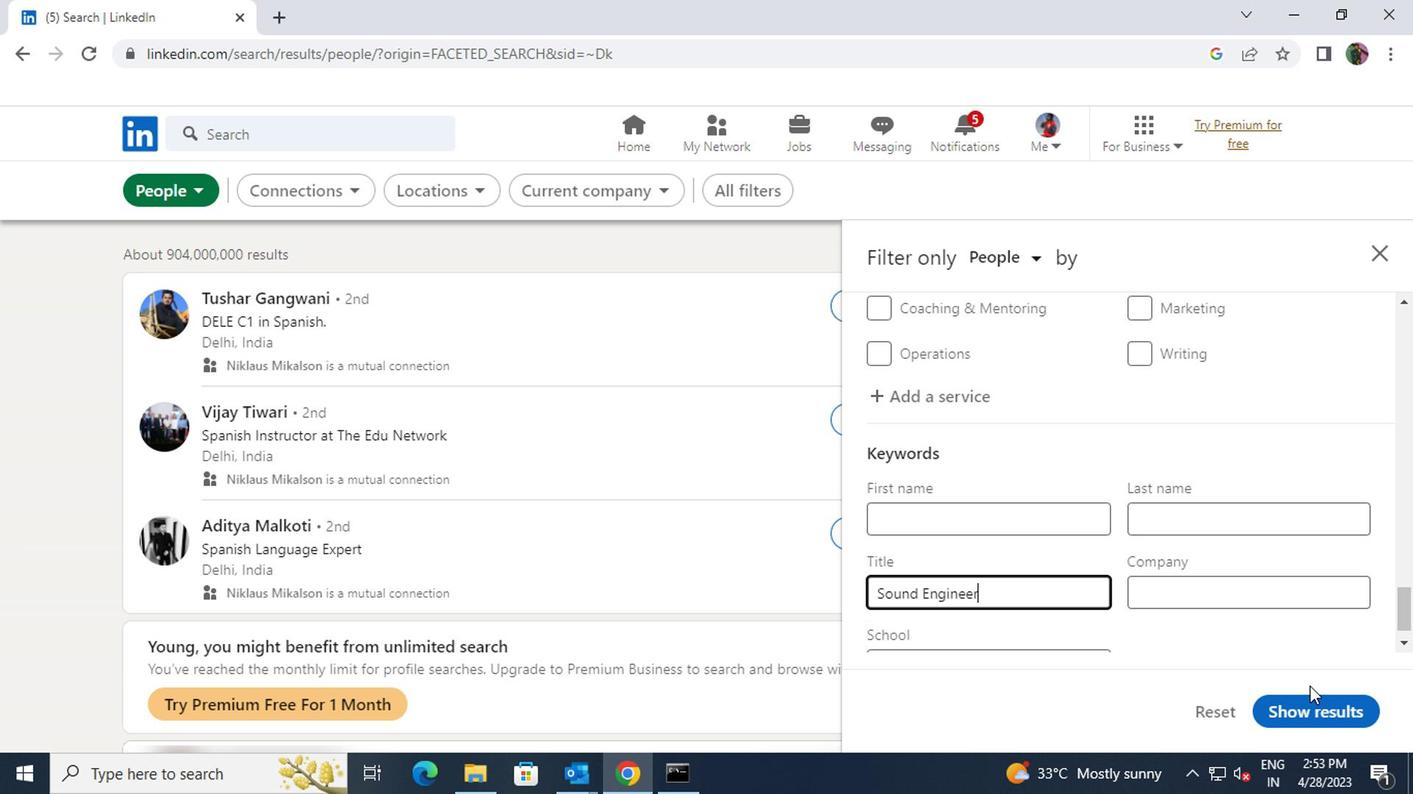 
Action: Mouse pressed left at (1355, 706)
Screenshot: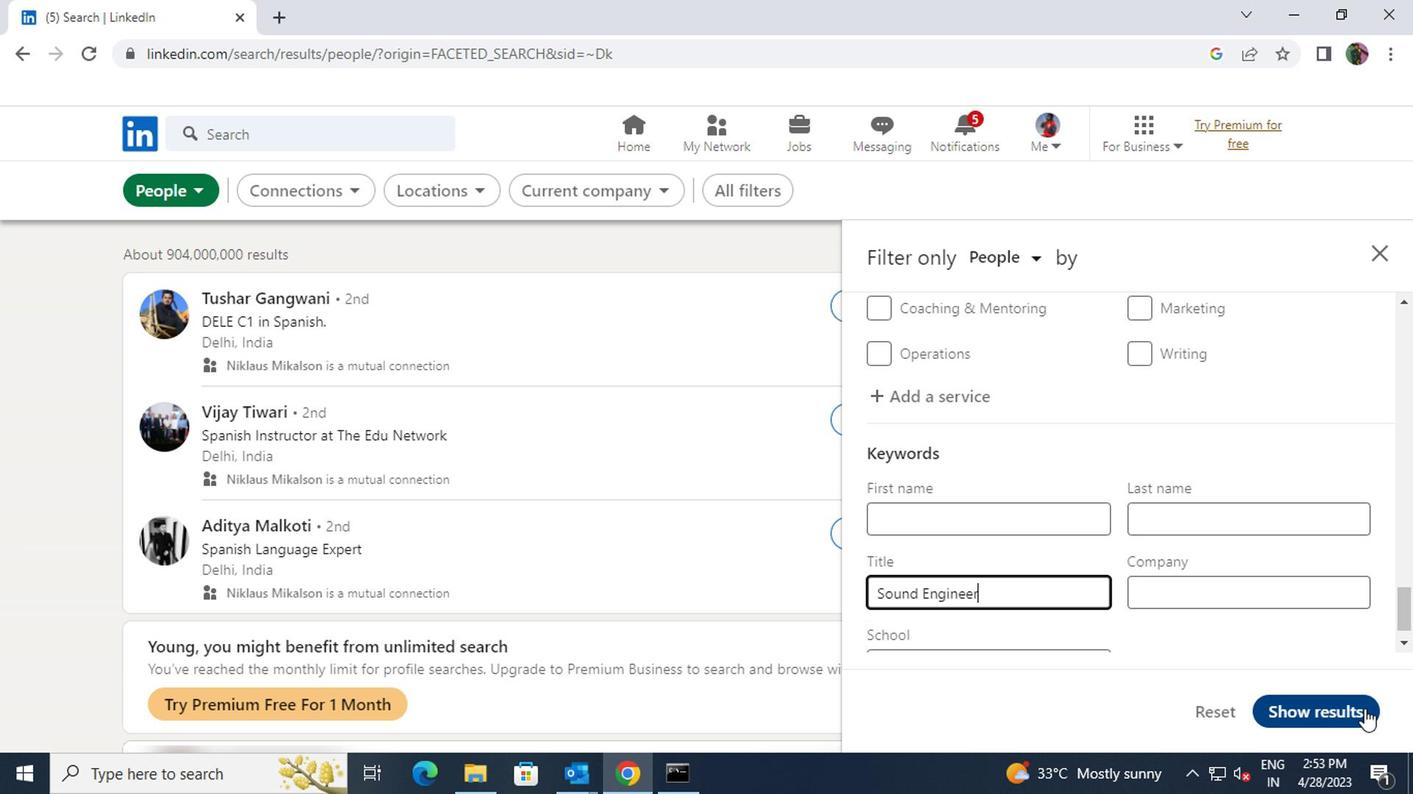 
